 Task: Look for space in Valenzano, Italy from 26th August, 2023 to 10th September, 2023 for 6 adults, 2 children in price range Rs.10000 to Rs.15000. Place can be entire place or shared room with 6 bedrooms having 6 beds and 6 bathrooms. Property type can be house, flat, guest house. Amenities needed are: wifi, TV, free parkinig on premises, gym, breakfast. Booking option can be shelf check-in. Required host language is English.
Action: Mouse moved to (428, 79)
Screenshot: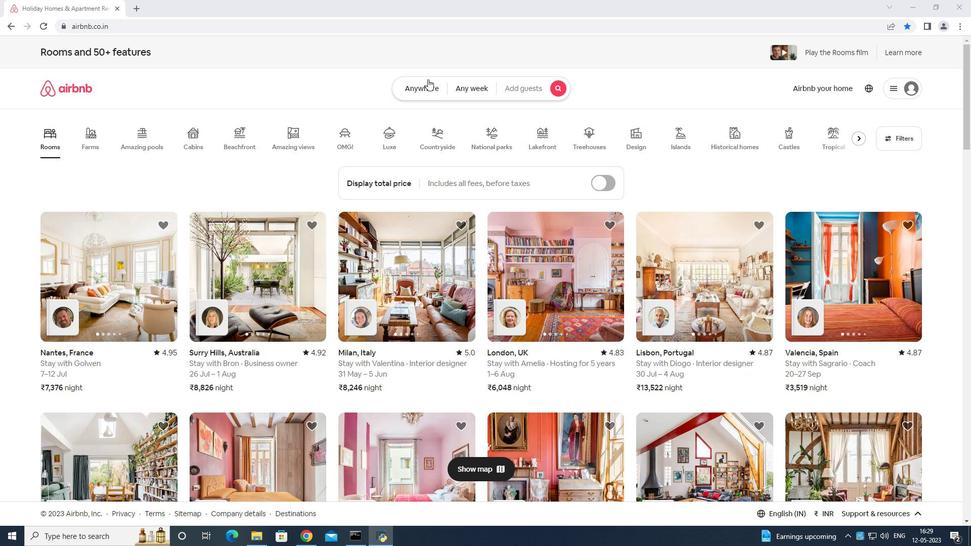 
Action: Mouse pressed left at (428, 79)
Screenshot: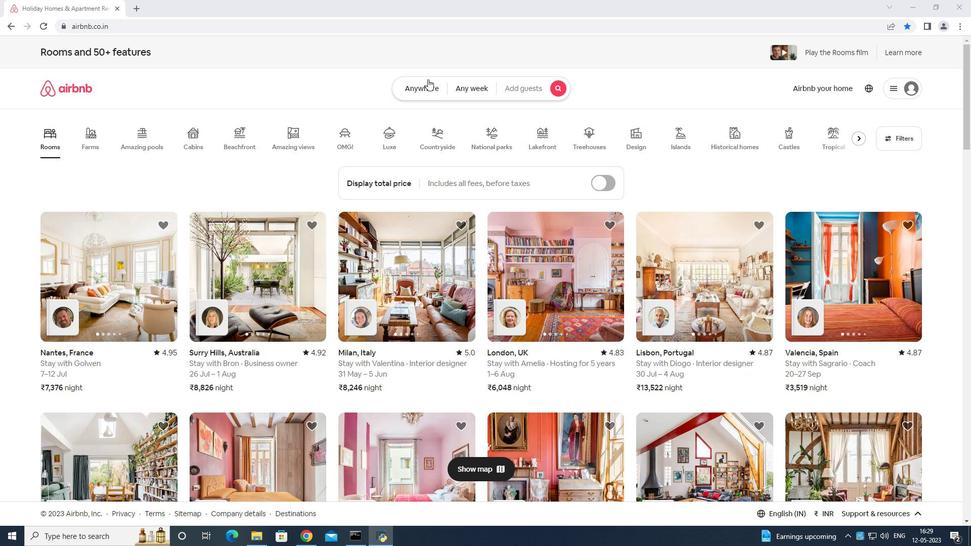 
Action: Mouse moved to (402, 120)
Screenshot: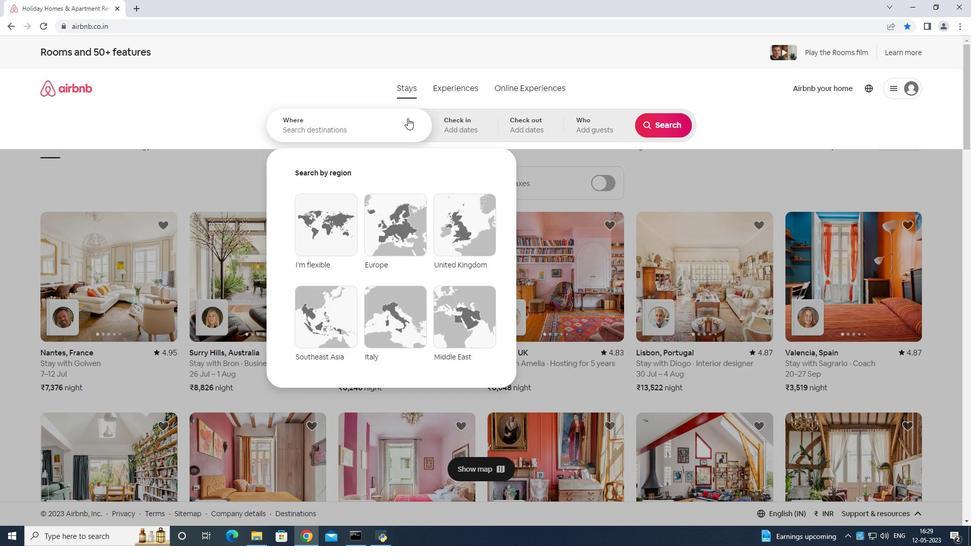 
Action: Mouse pressed left at (402, 120)
Screenshot: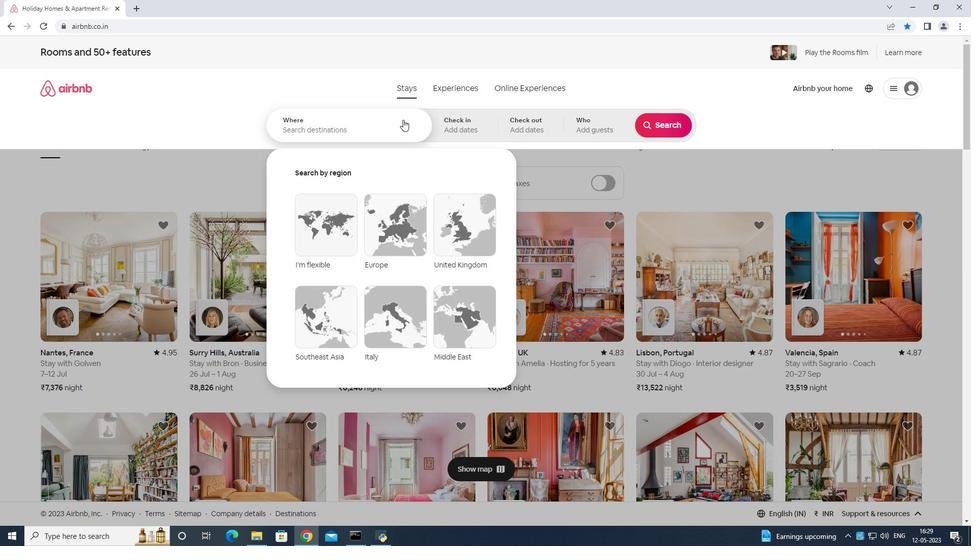 
Action: Mouse moved to (403, 112)
Screenshot: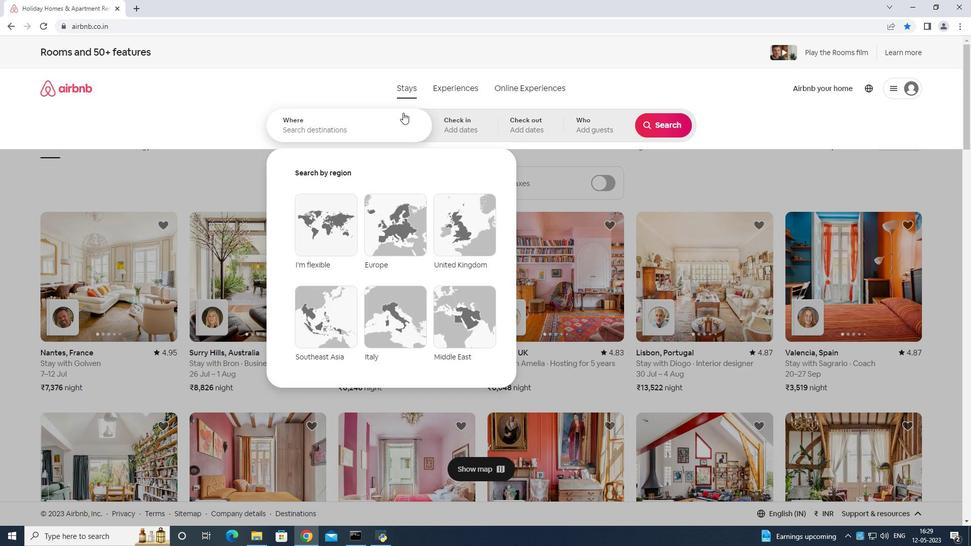 
Action: Key pressed <Key.shift>Valenxa<Key.backspace><Key.backspace>zano<Key.space>italy<Key.enter>
Screenshot: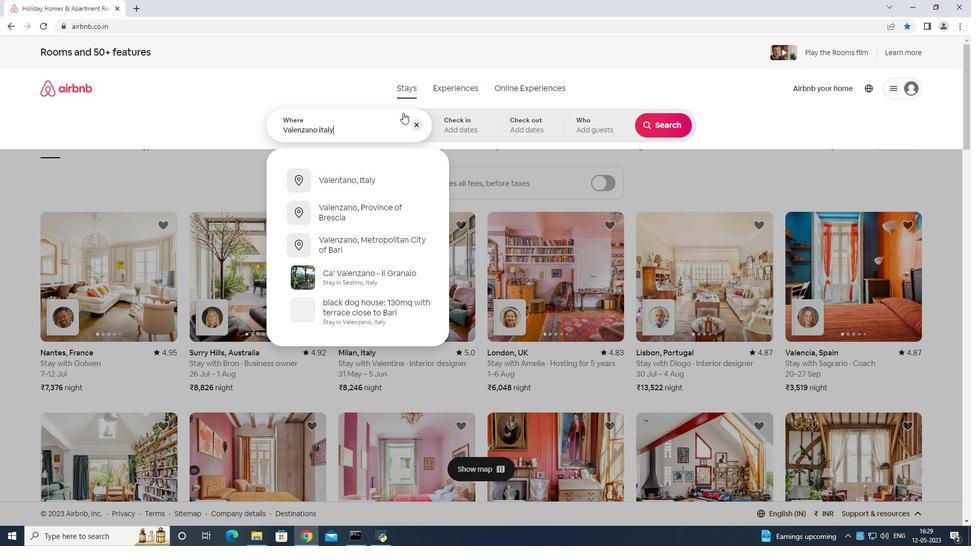 
Action: Mouse moved to (664, 208)
Screenshot: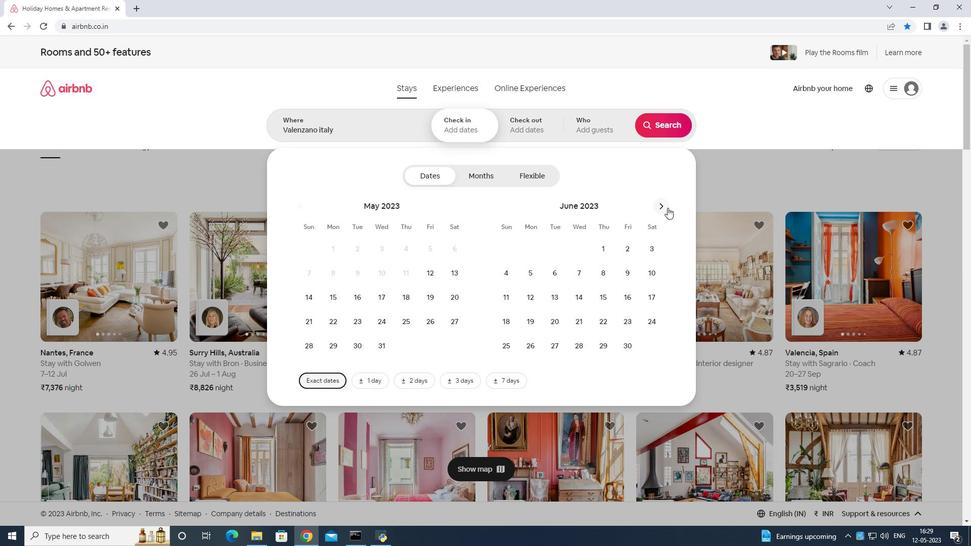 
Action: Mouse pressed left at (664, 208)
Screenshot: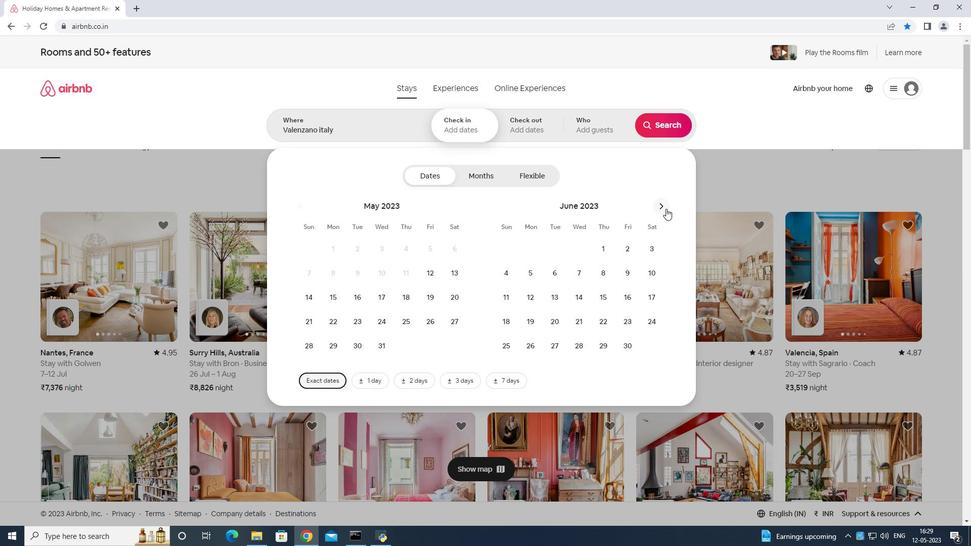 
Action: Mouse moved to (664, 208)
Screenshot: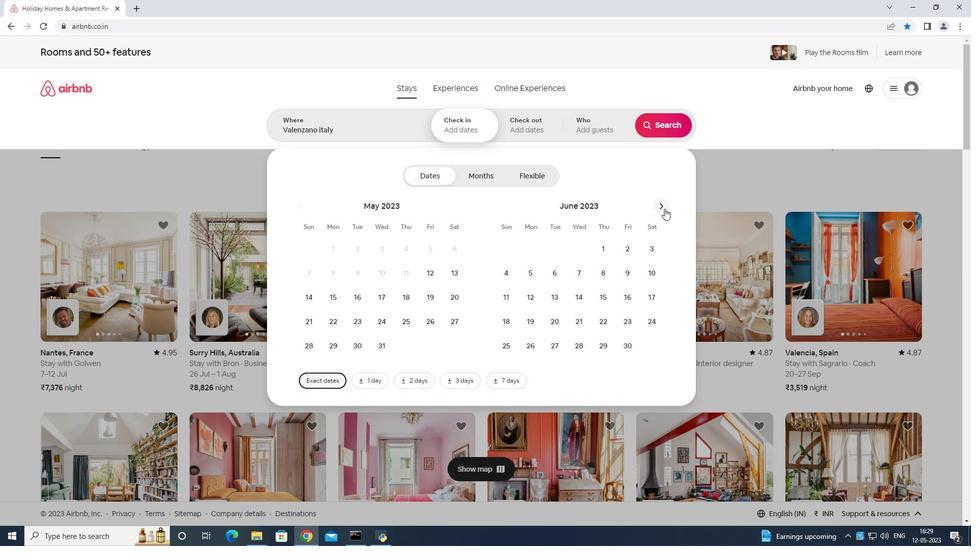 
Action: Mouse pressed left at (664, 208)
Screenshot: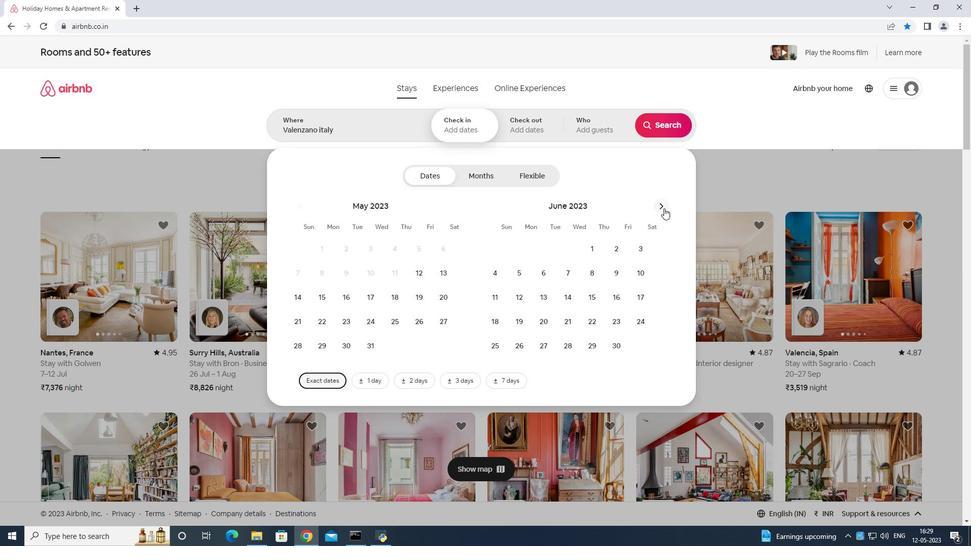 
Action: Mouse moved to (655, 326)
Screenshot: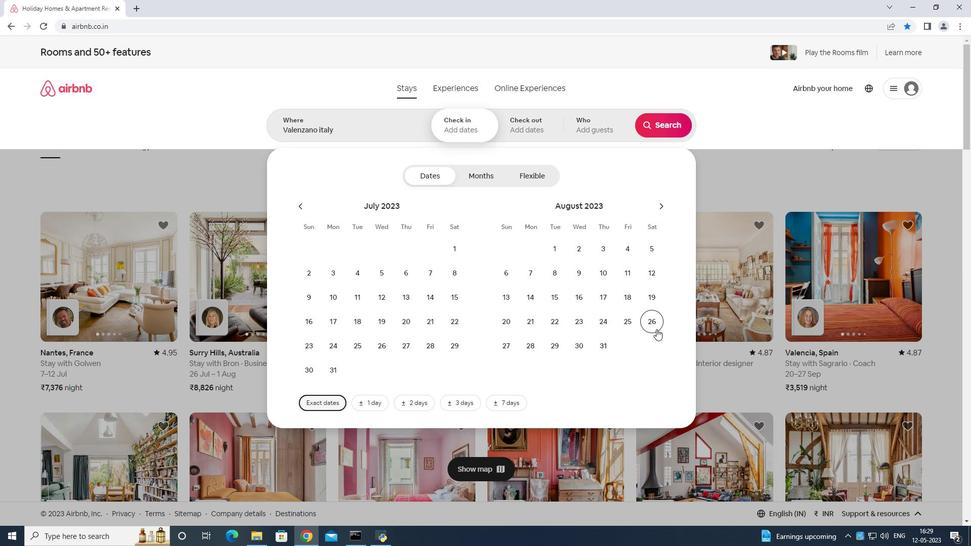 
Action: Mouse pressed left at (655, 326)
Screenshot: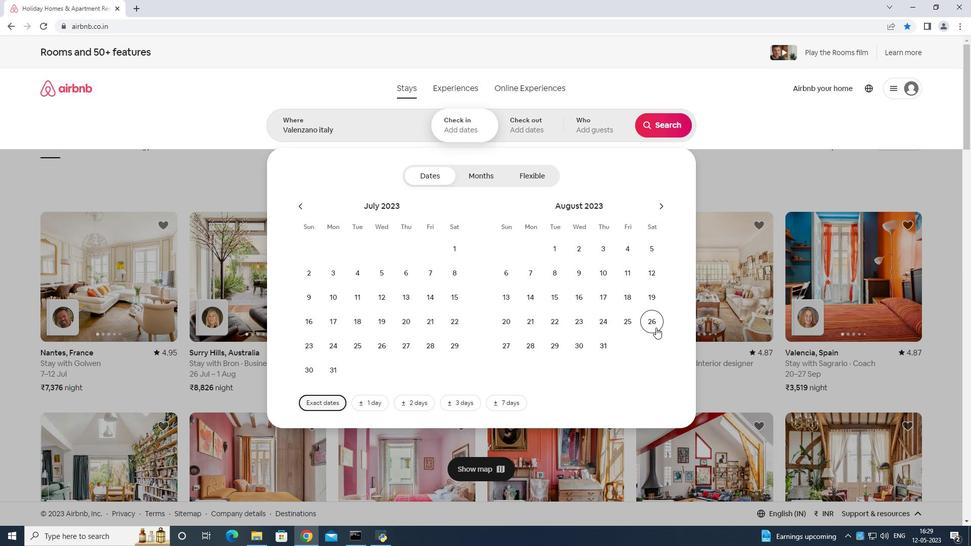 
Action: Mouse moved to (657, 211)
Screenshot: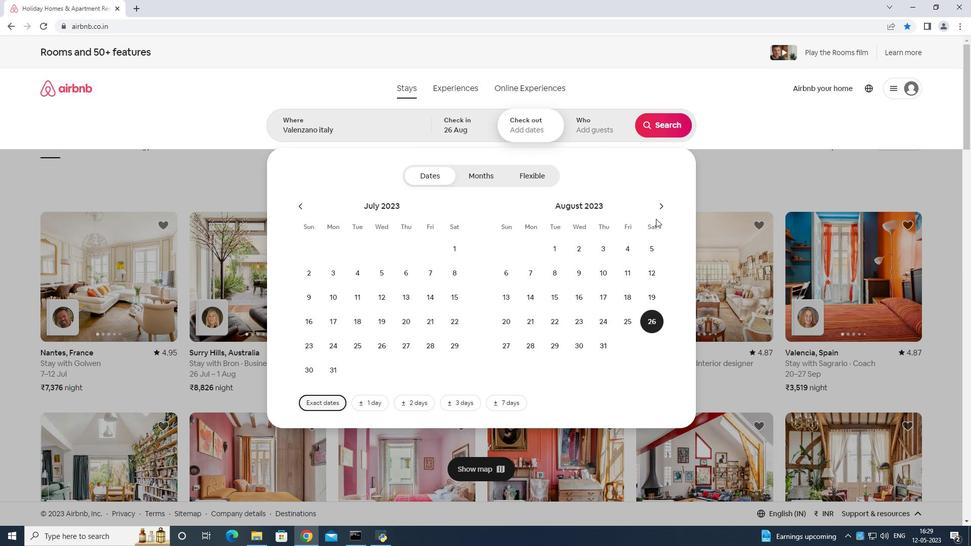
Action: Mouse pressed left at (657, 211)
Screenshot: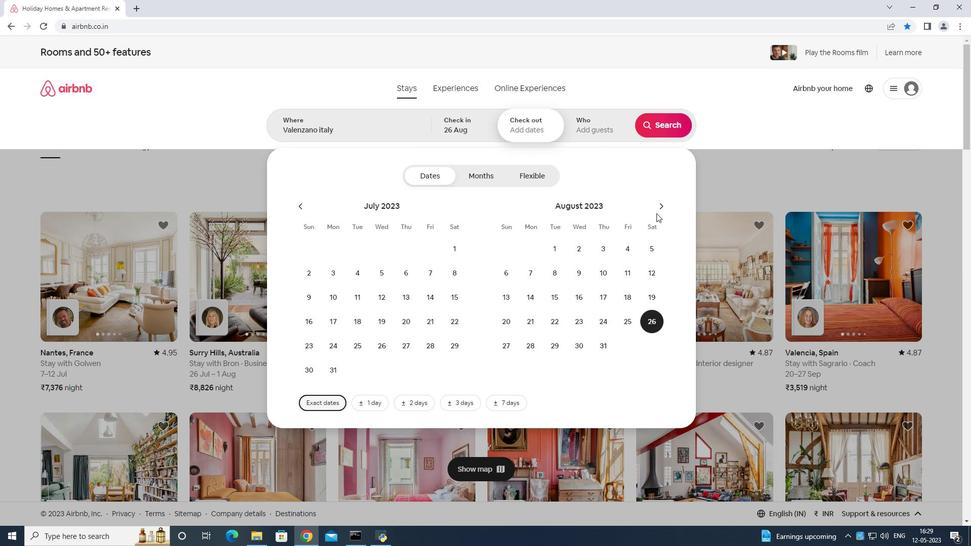 
Action: Mouse moved to (509, 292)
Screenshot: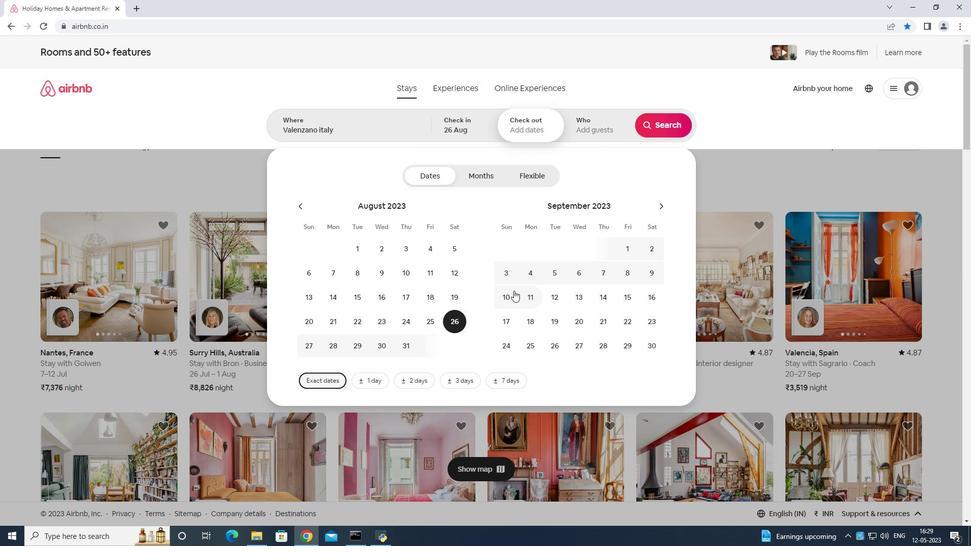
Action: Mouse pressed left at (509, 292)
Screenshot: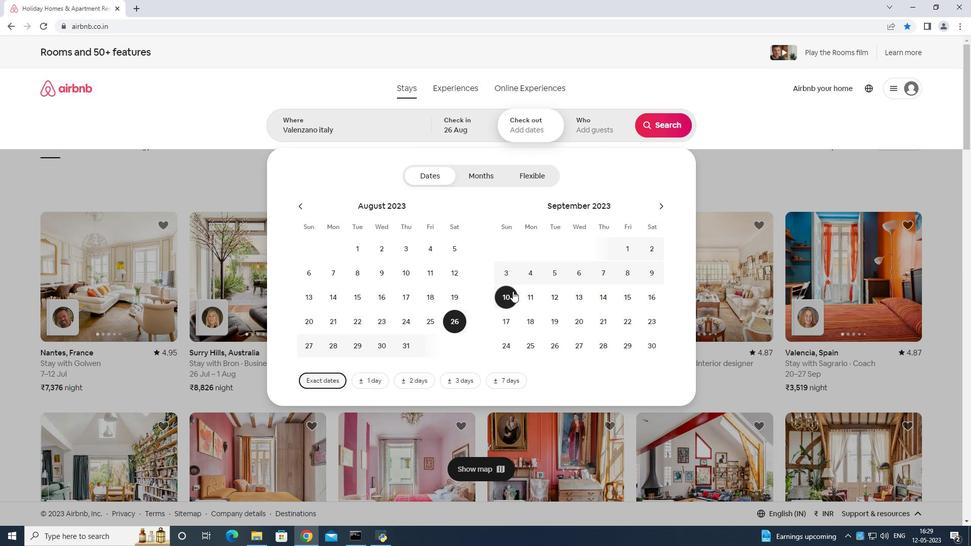 
Action: Mouse moved to (501, 295)
Screenshot: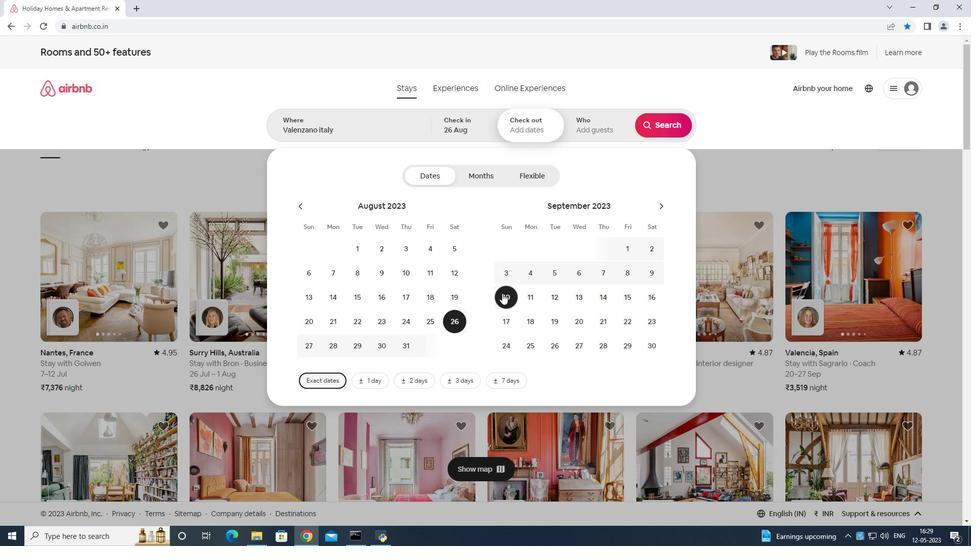 
Action: Mouse pressed left at (501, 295)
Screenshot: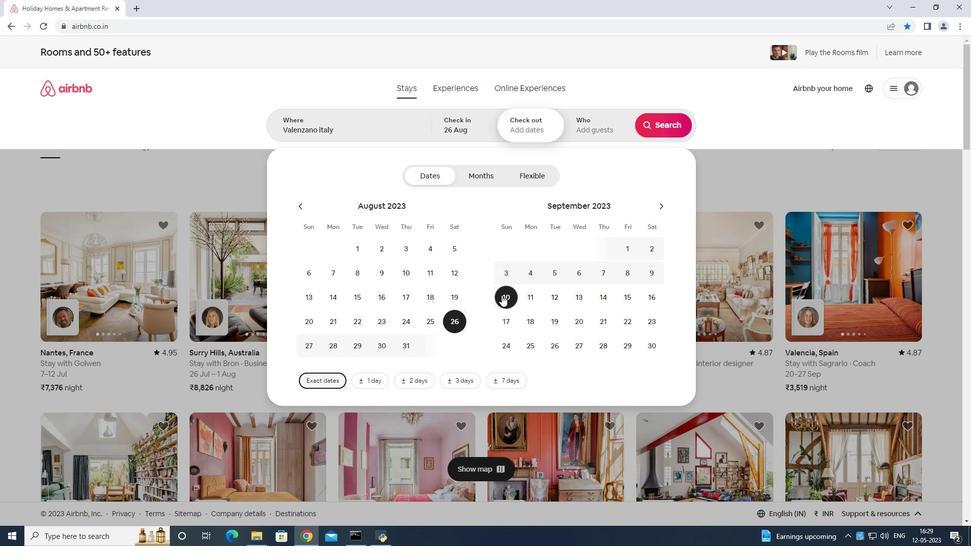 
Action: Mouse moved to (590, 129)
Screenshot: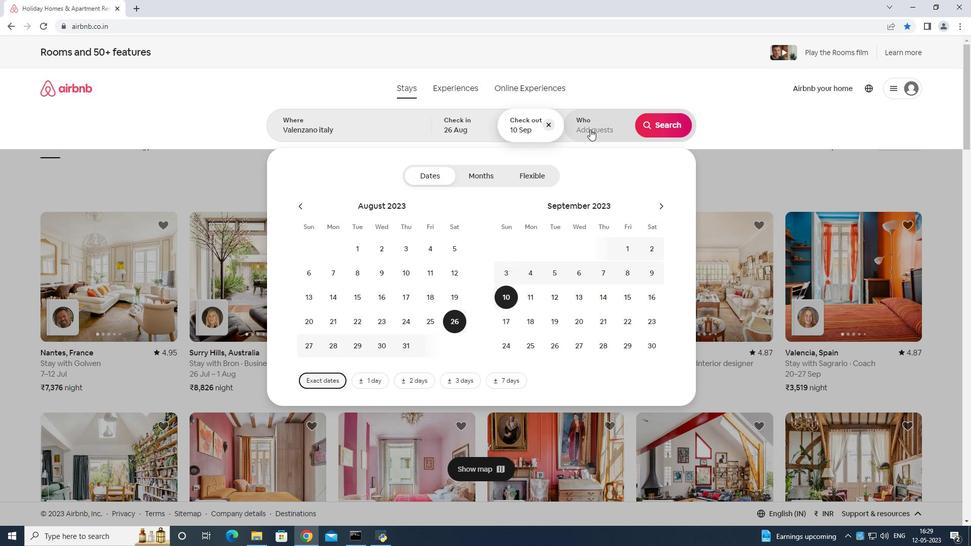 
Action: Mouse pressed left at (590, 129)
Screenshot: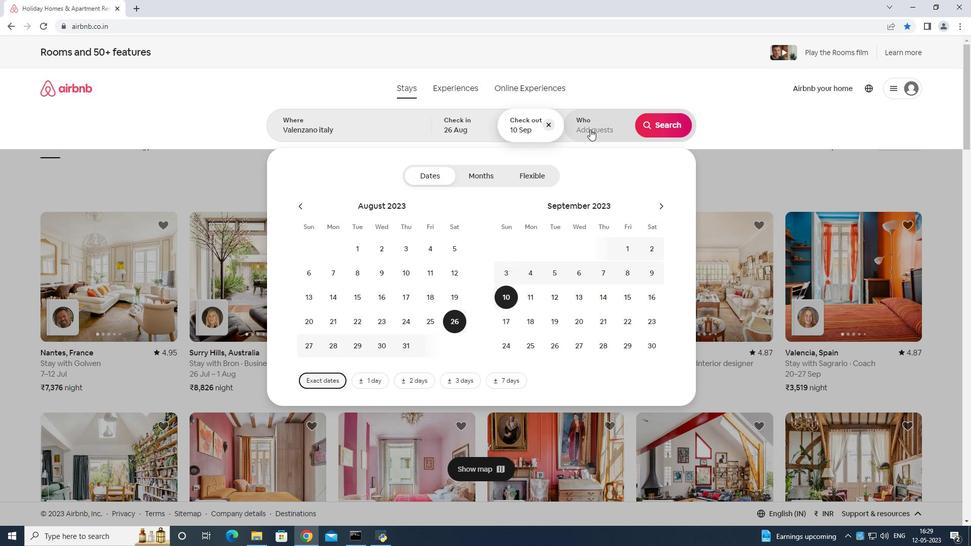 
Action: Mouse moved to (658, 172)
Screenshot: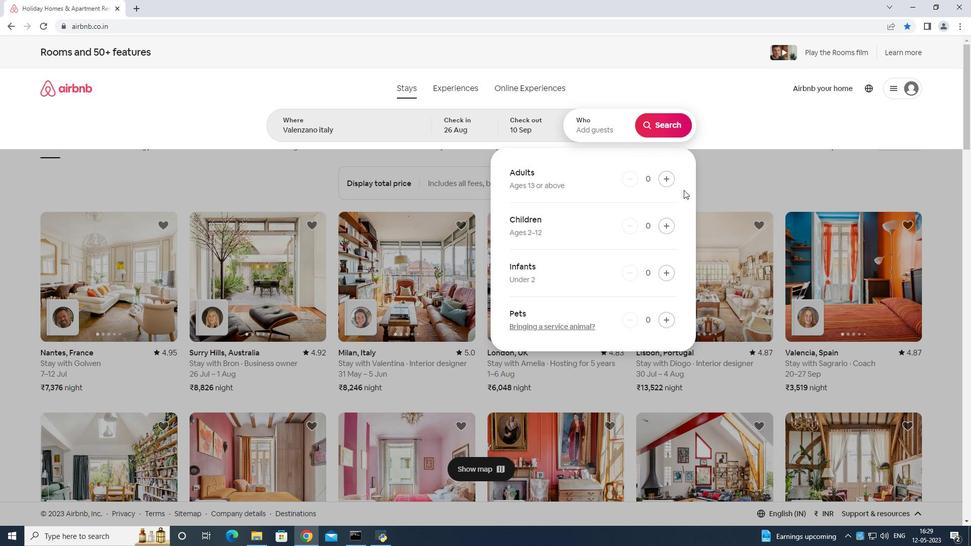 
Action: Mouse pressed left at (658, 172)
Screenshot: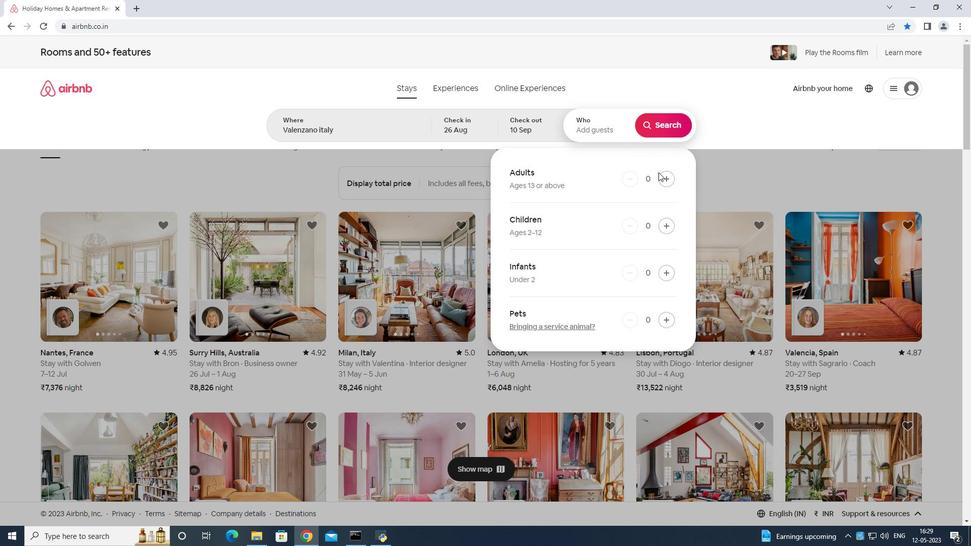 
Action: Mouse moved to (660, 174)
Screenshot: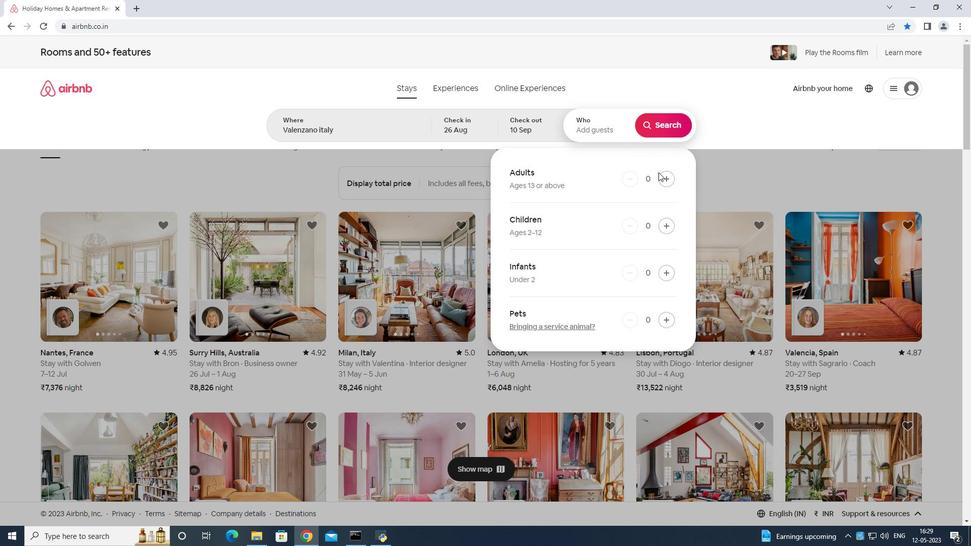 
Action: Mouse pressed left at (660, 174)
Screenshot: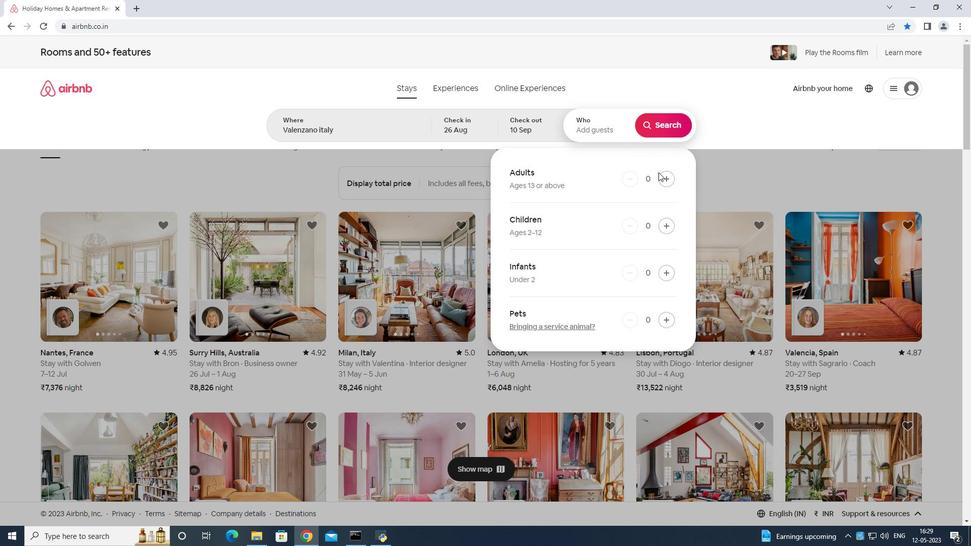 
Action: Mouse moved to (670, 180)
Screenshot: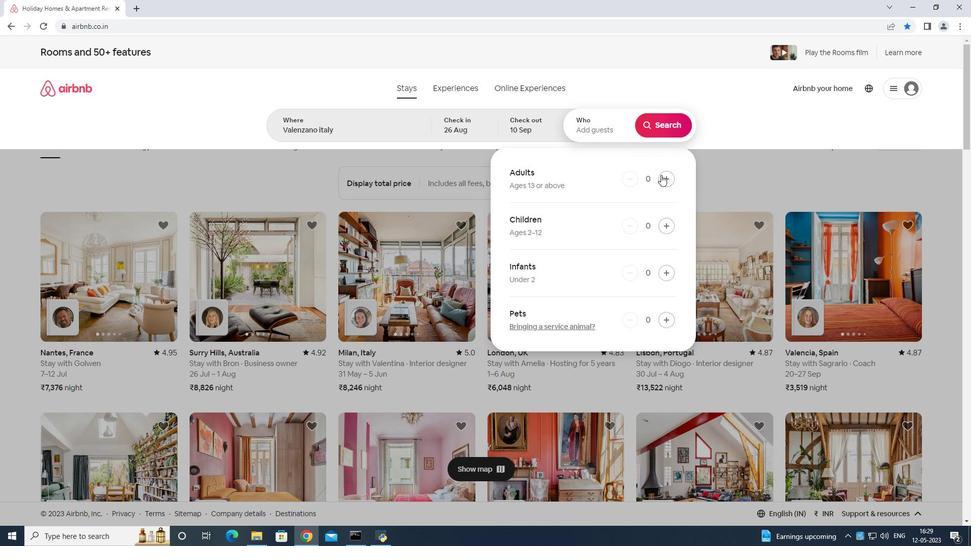 
Action: Mouse pressed left at (670, 180)
Screenshot: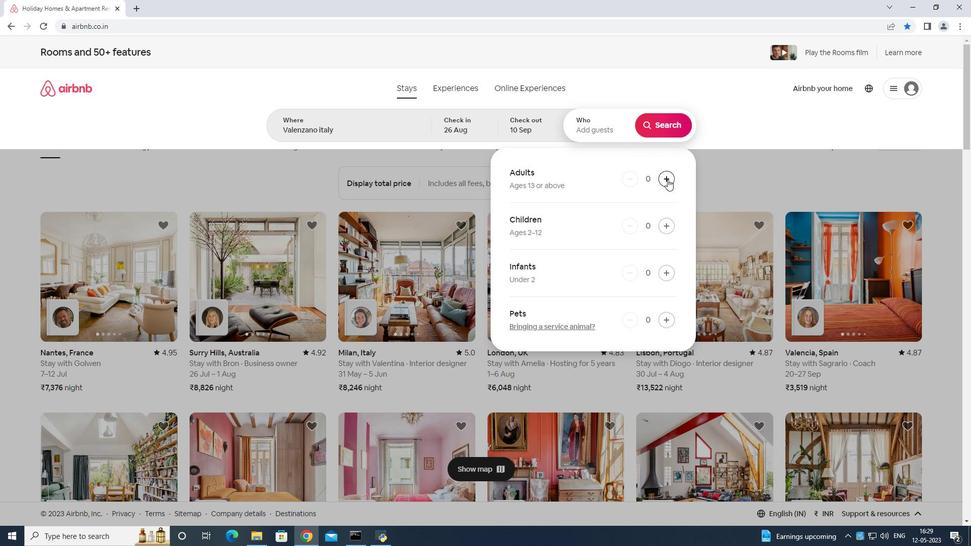 
Action: Mouse moved to (671, 179)
Screenshot: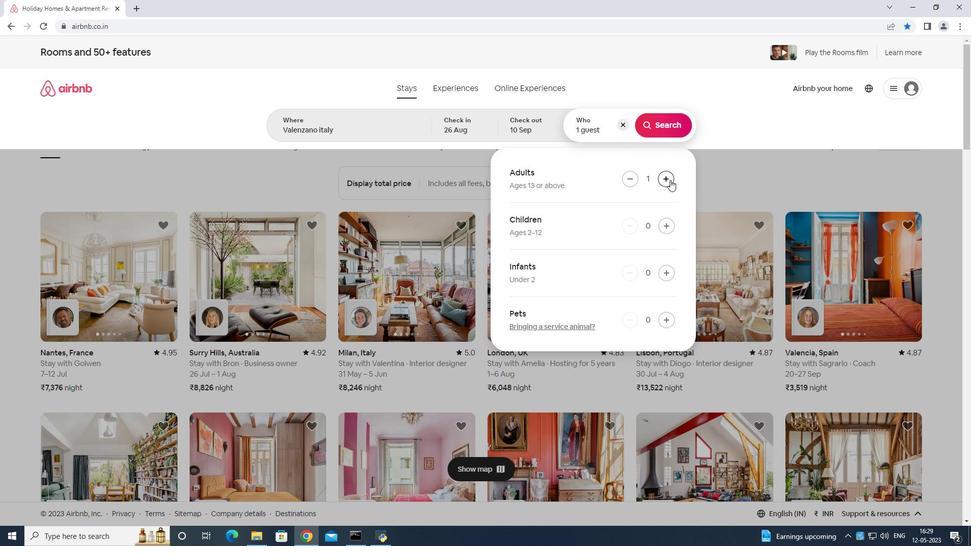 
Action: Mouse pressed left at (671, 179)
Screenshot: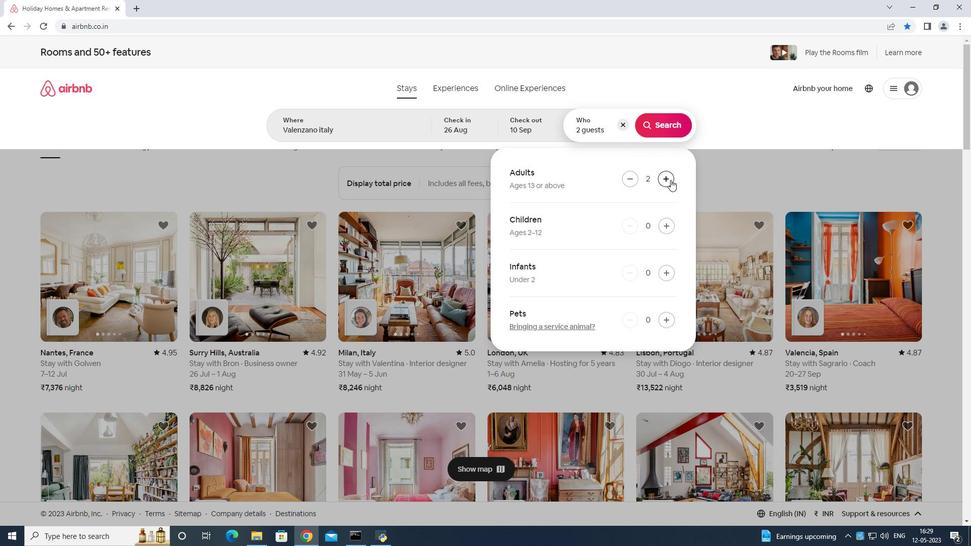 
Action: Mouse moved to (672, 179)
Screenshot: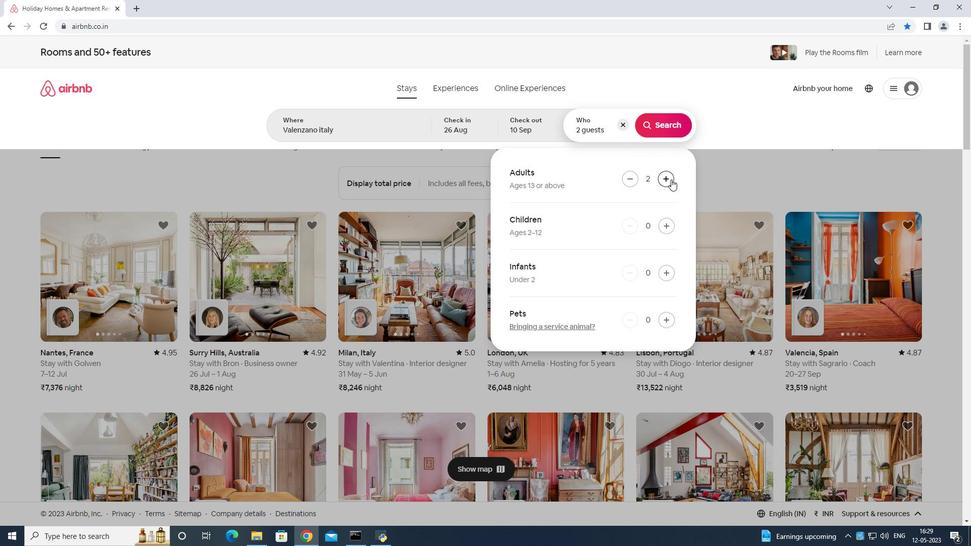 
Action: Mouse pressed left at (672, 179)
Screenshot: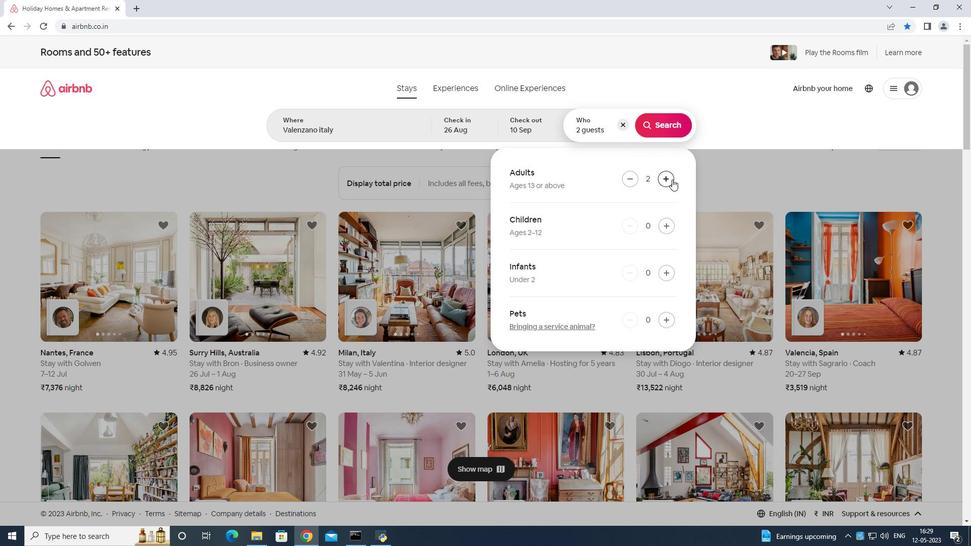 
Action: Mouse moved to (672, 179)
Screenshot: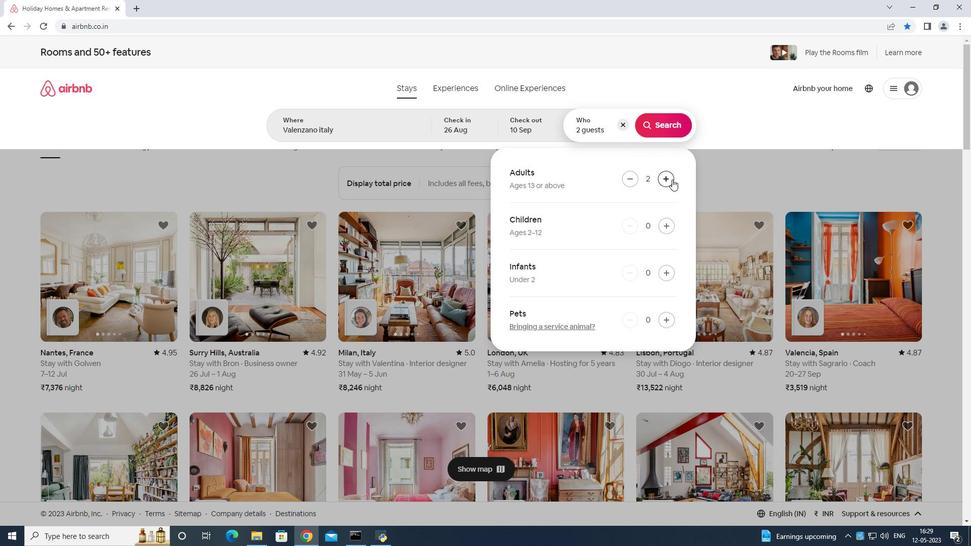 
Action: Mouse pressed left at (672, 179)
Screenshot: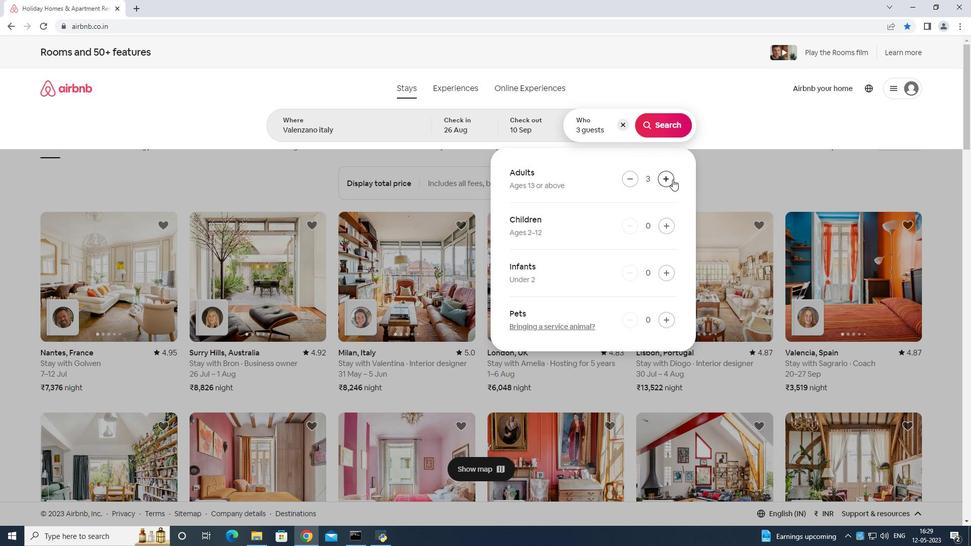 
Action: Mouse moved to (672, 179)
Screenshot: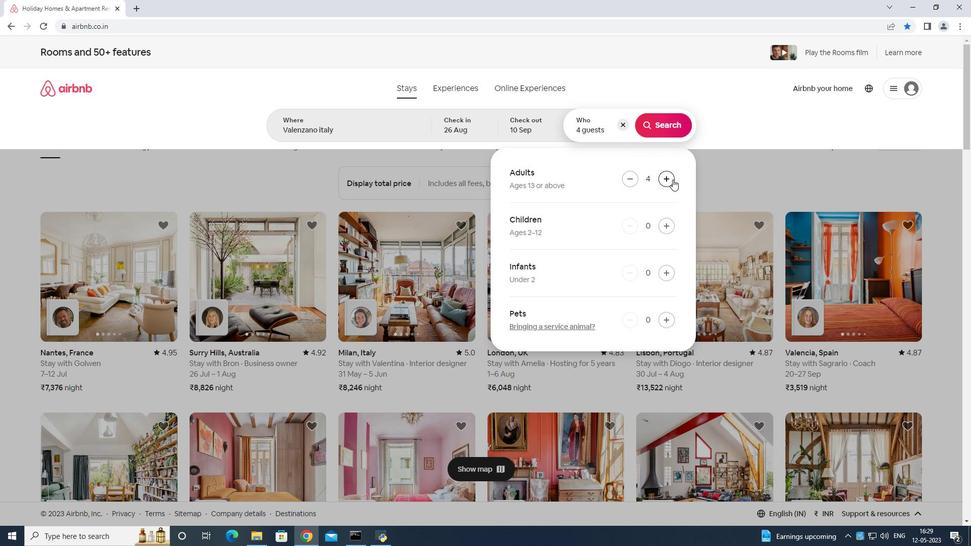 
Action: Mouse pressed left at (672, 179)
Screenshot: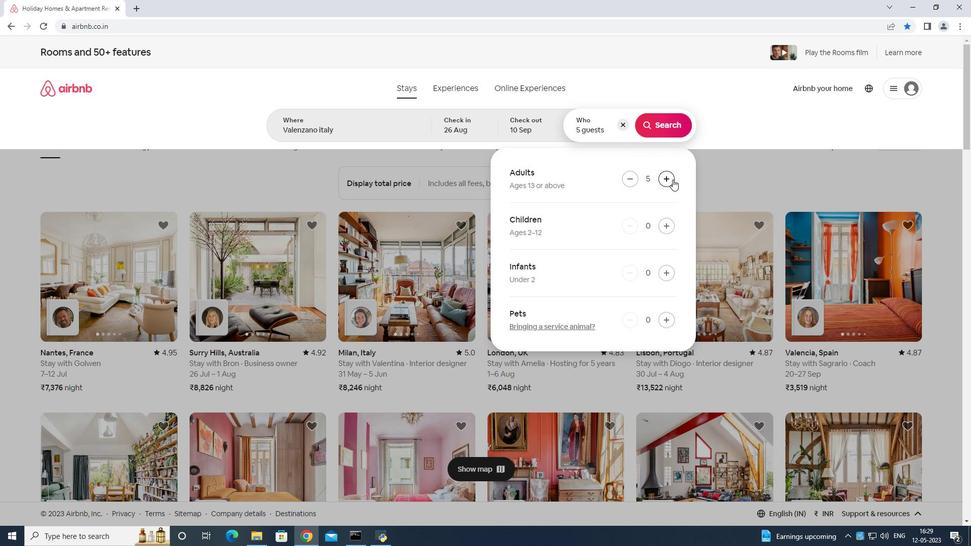 
Action: Mouse moved to (667, 227)
Screenshot: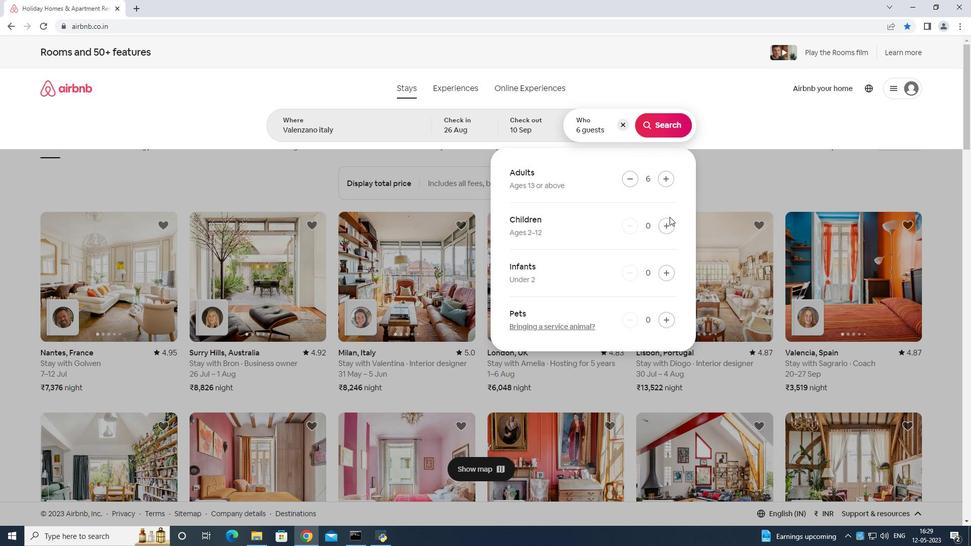 
Action: Mouse pressed left at (667, 227)
Screenshot: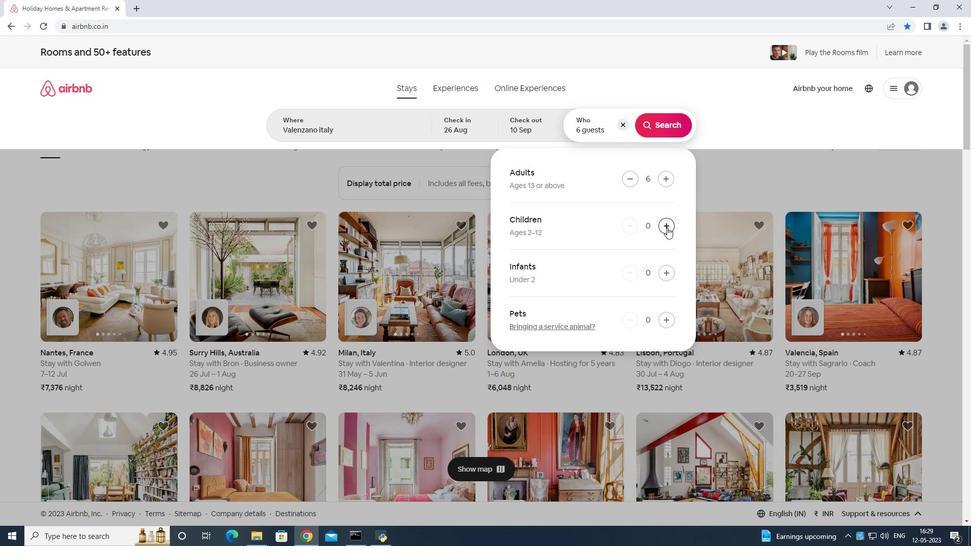 
Action: Mouse moved to (667, 226)
Screenshot: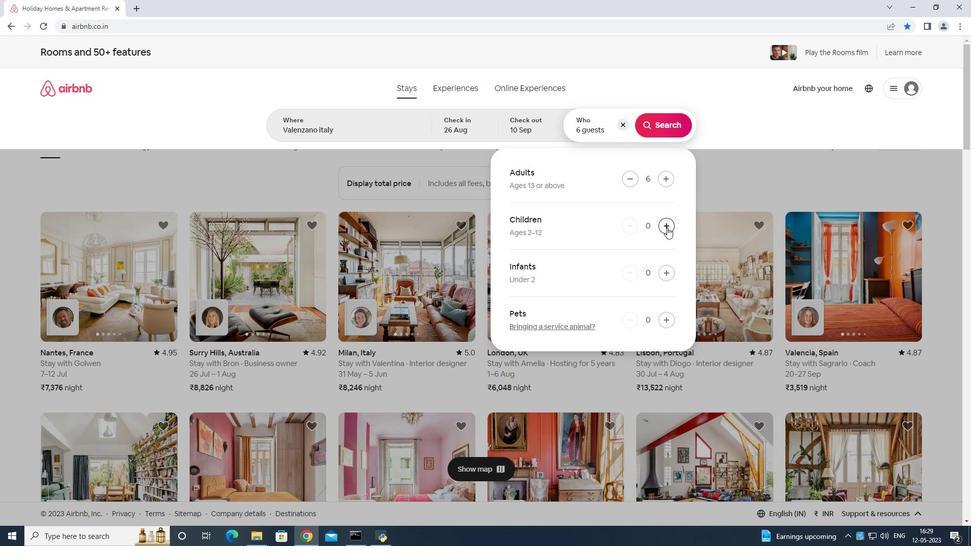 
Action: Mouse pressed left at (667, 226)
Screenshot: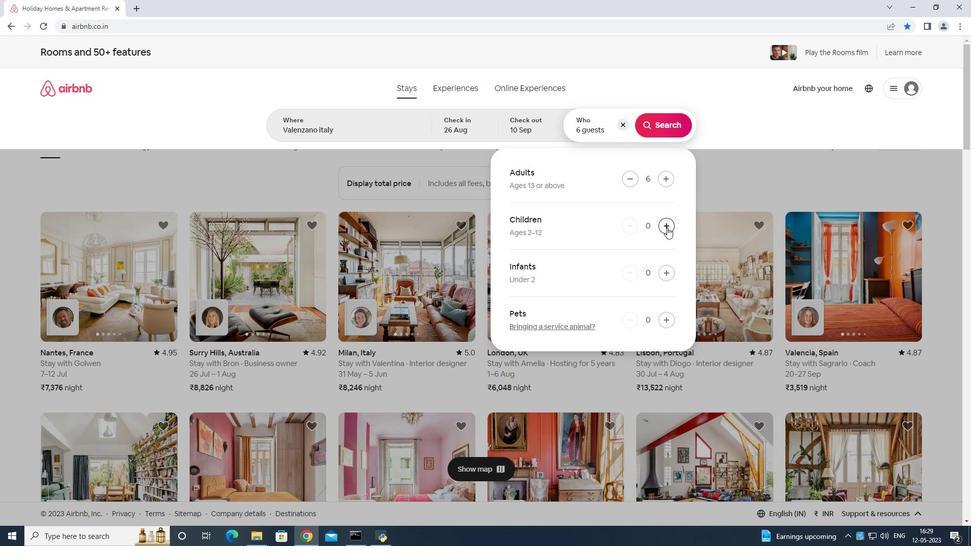 
Action: Mouse moved to (667, 127)
Screenshot: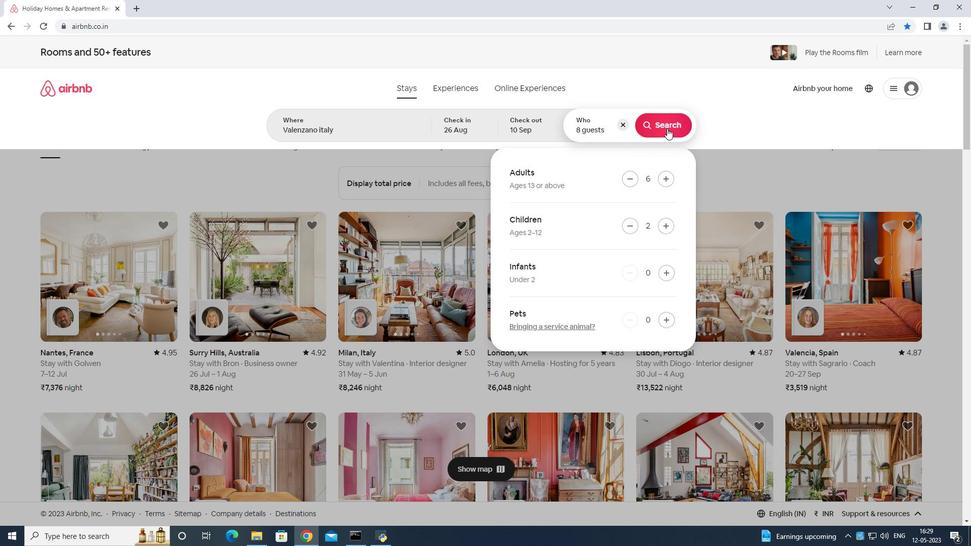 
Action: Mouse pressed left at (667, 127)
Screenshot: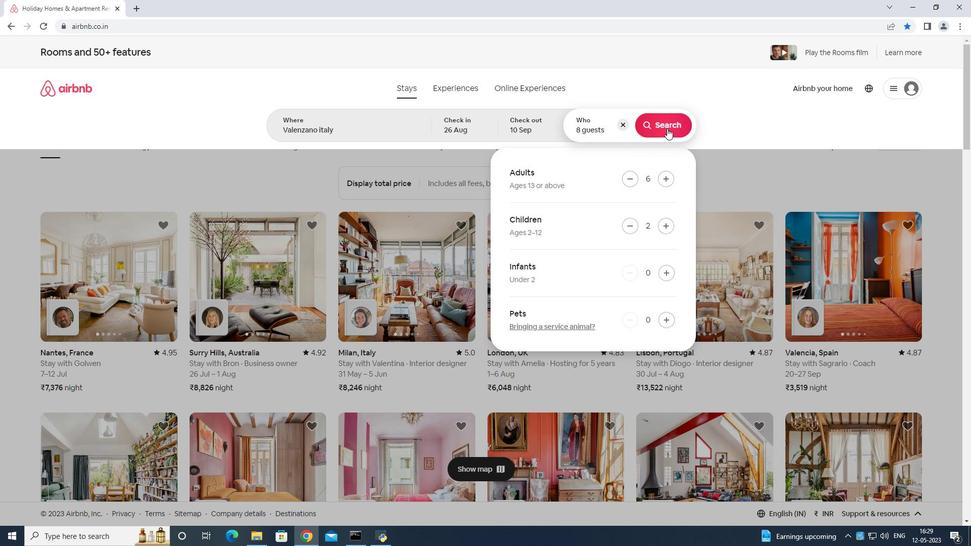 
Action: Mouse moved to (928, 93)
Screenshot: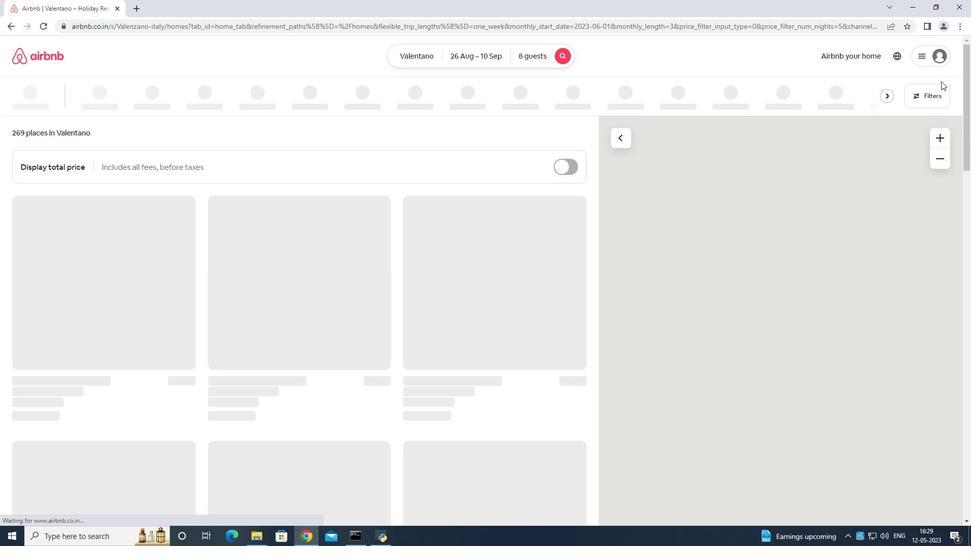 
Action: Mouse pressed left at (928, 93)
Screenshot: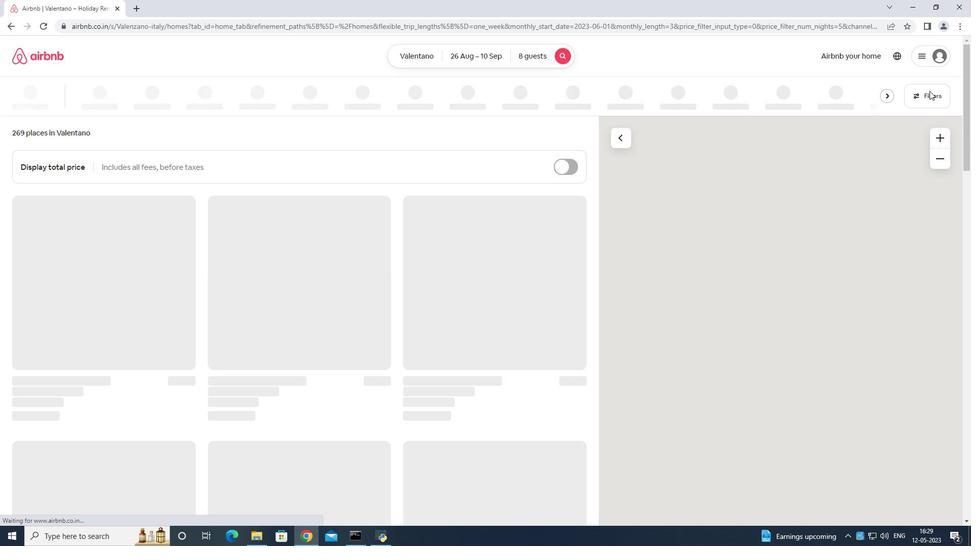 
Action: Mouse moved to (419, 330)
Screenshot: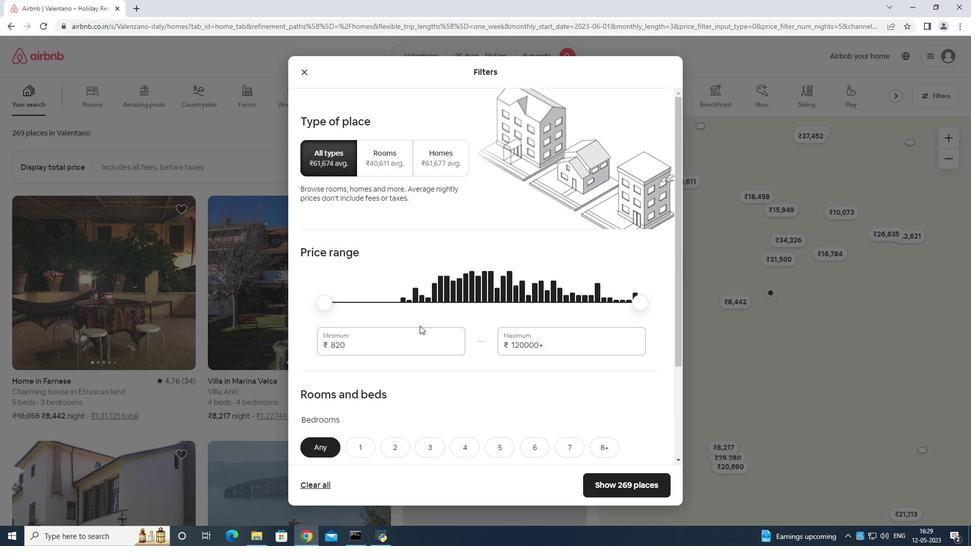 
Action: Mouse pressed left at (419, 330)
Screenshot: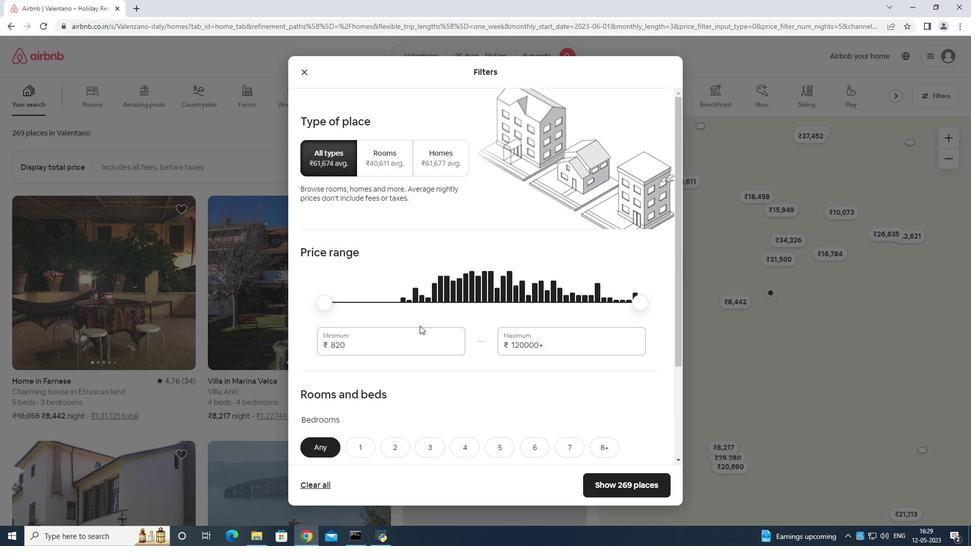 
Action: Mouse moved to (423, 327)
Screenshot: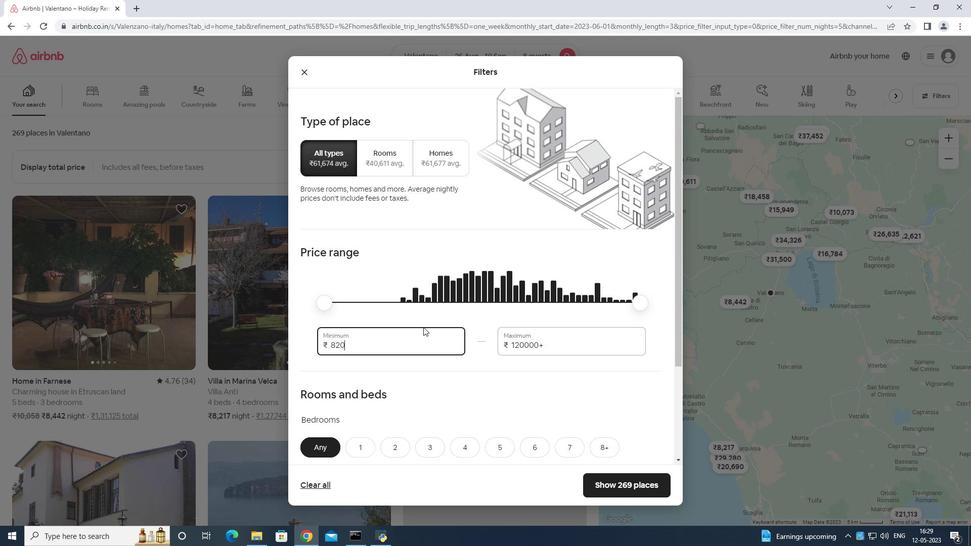 
Action: Key pressed <Key.backspace>
Screenshot: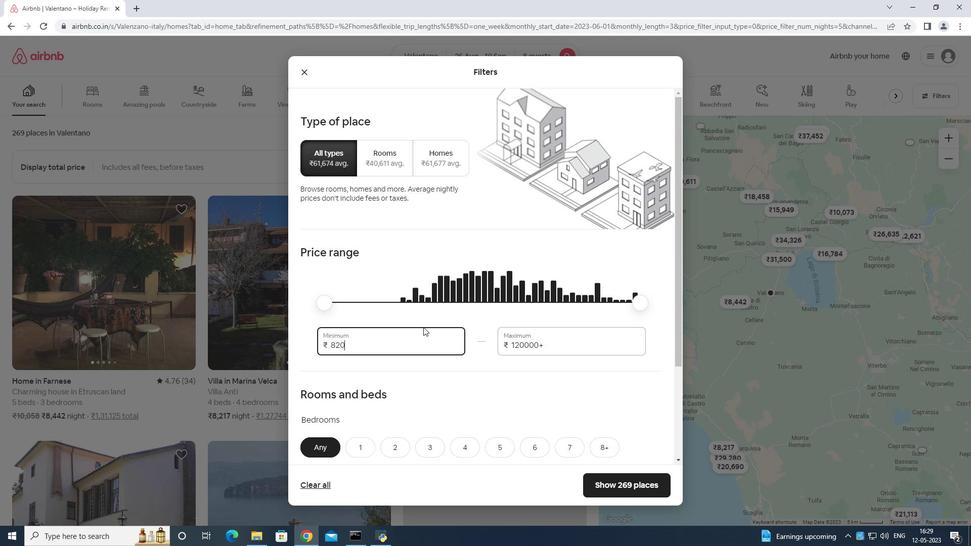 
Action: Mouse moved to (424, 326)
Screenshot: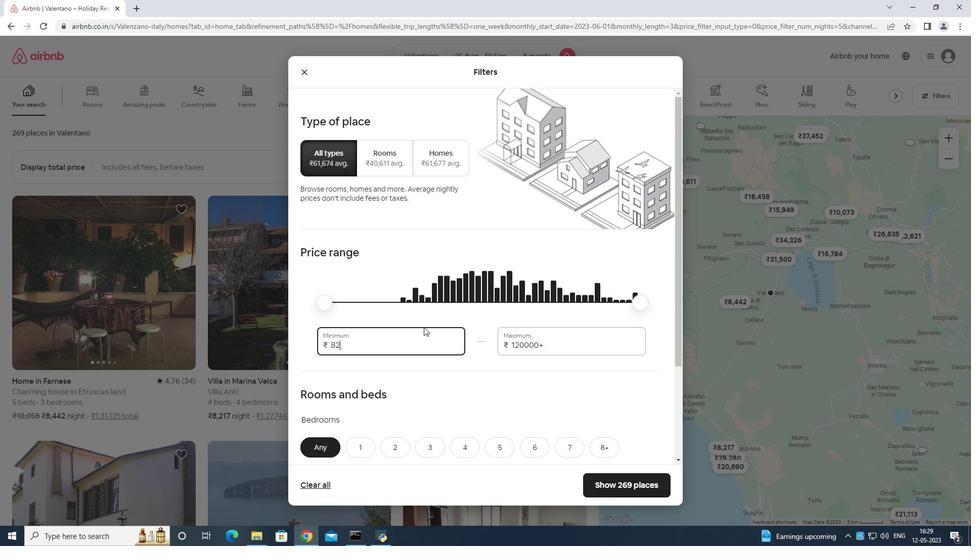 
Action: Key pressed <Key.backspace><Key.backspace><Key.backspace><Key.backspace><Key.backspace>
Screenshot: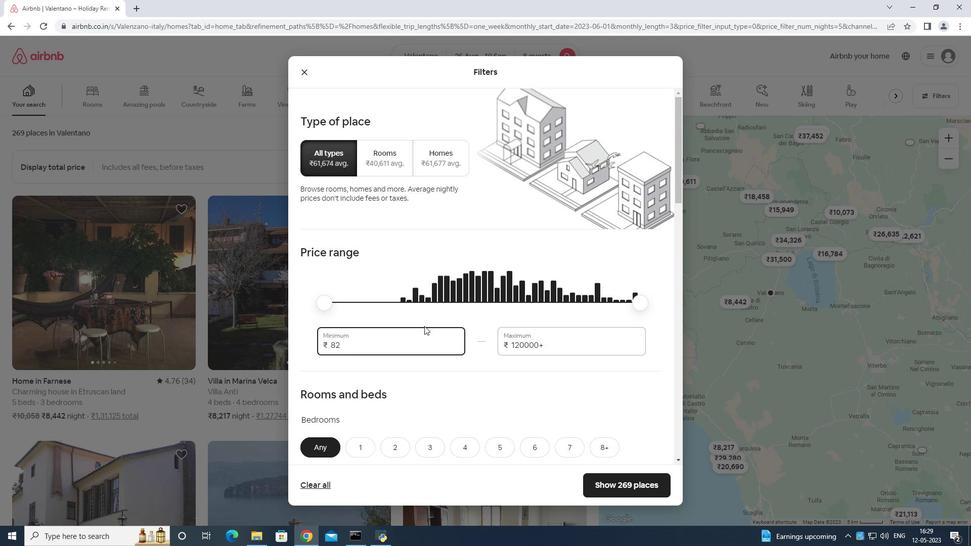 
Action: Mouse moved to (424, 326)
Screenshot: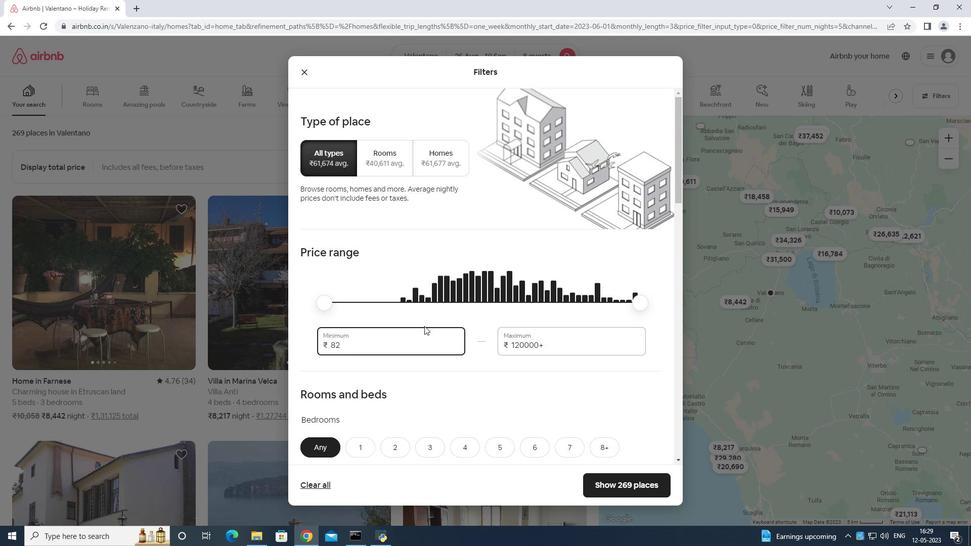 
Action: Key pressed <Key.backspace><Key.backspace>
Screenshot: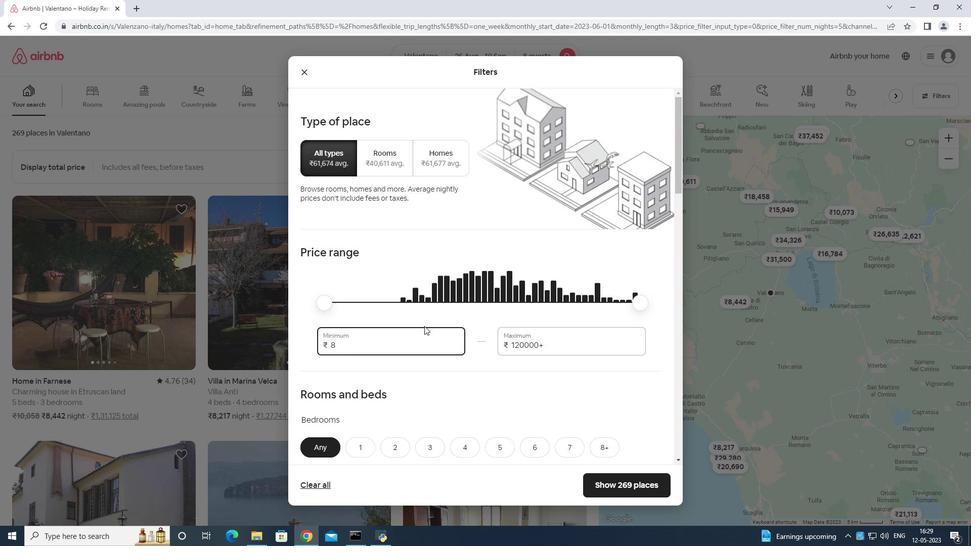 
Action: Mouse moved to (424, 325)
Screenshot: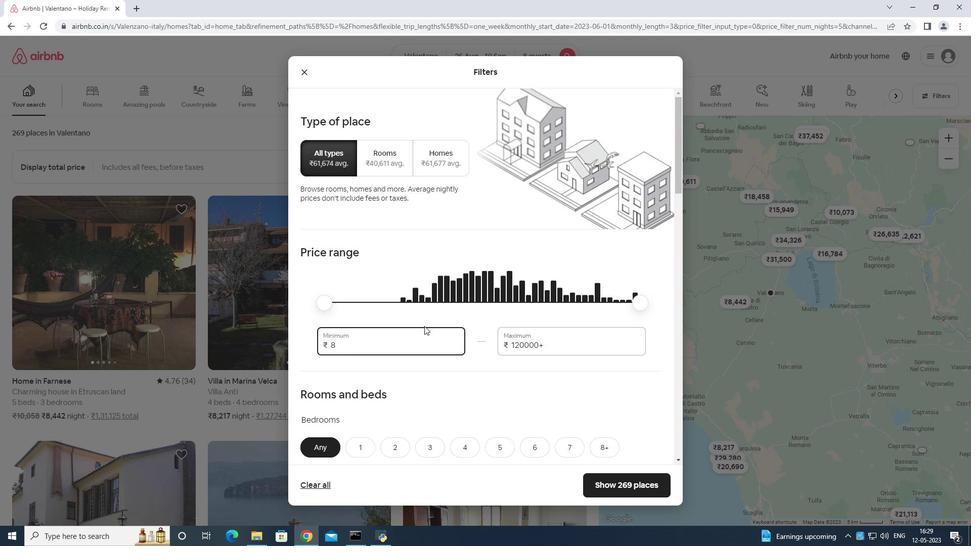 
Action: Key pressed <Key.backspace>
Screenshot: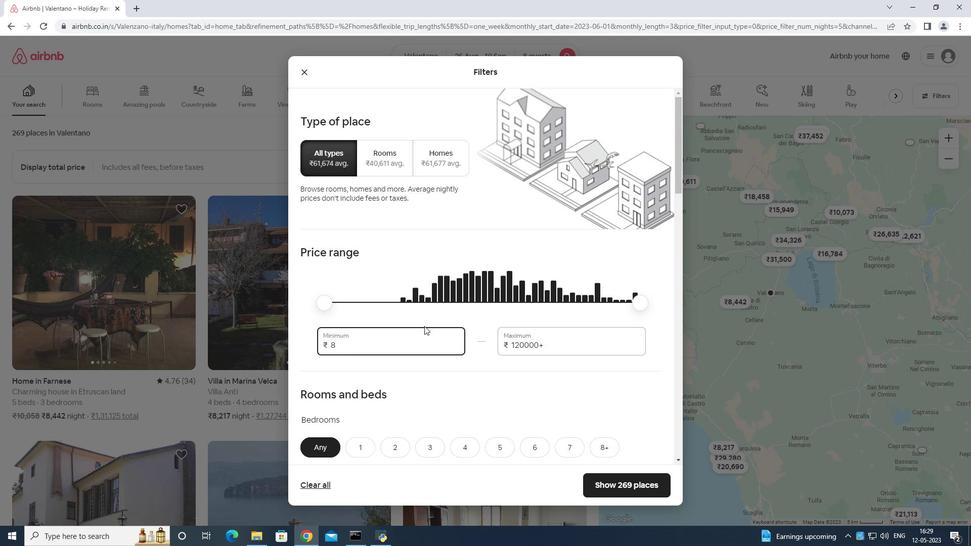 
Action: Mouse moved to (425, 325)
Screenshot: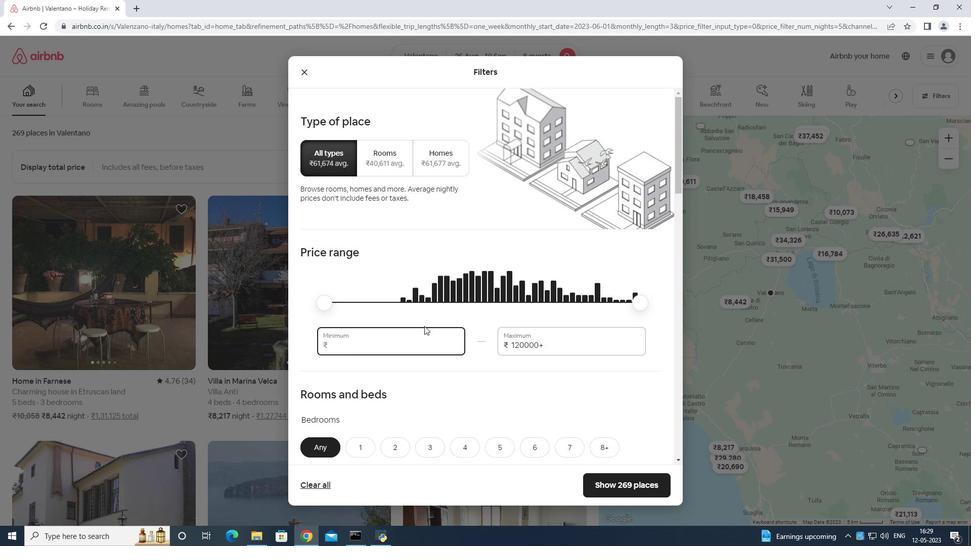 
Action: Key pressed <Key.backspace><Key.backspace><Key.backspace><Key.backspace>
Screenshot: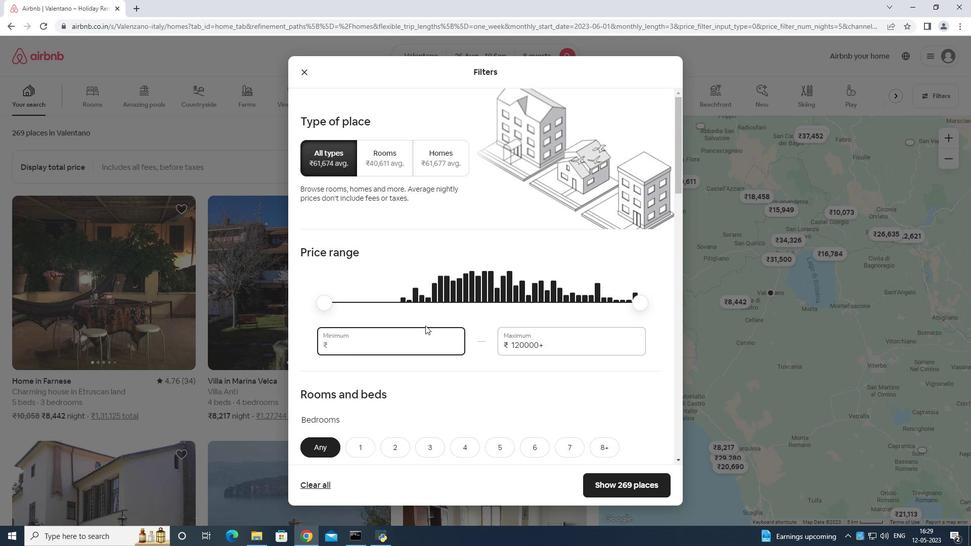 
Action: Mouse moved to (425, 325)
Screenshot: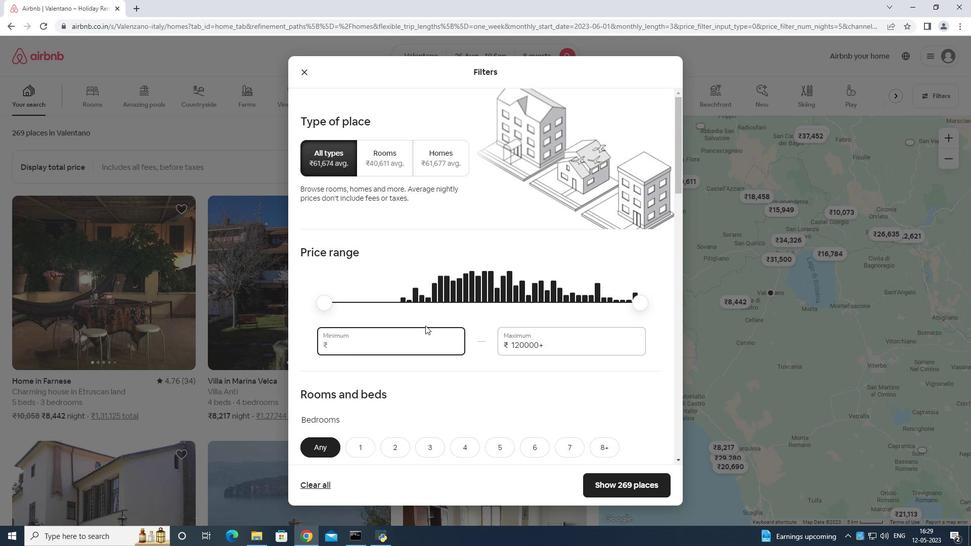 
Action: Key pressed <Key.backspace>
Screenshot: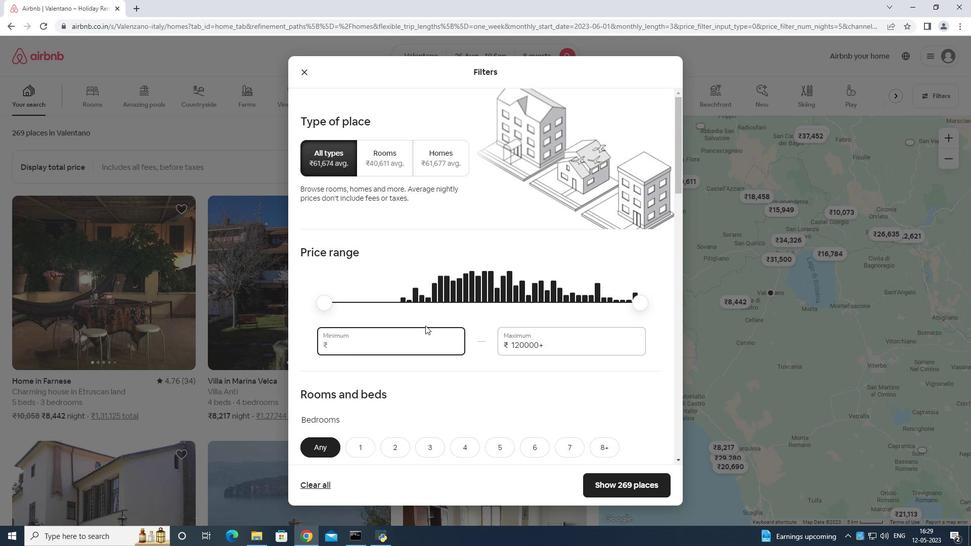 
Action: Mouse moved to (428, 324)
Screenshot: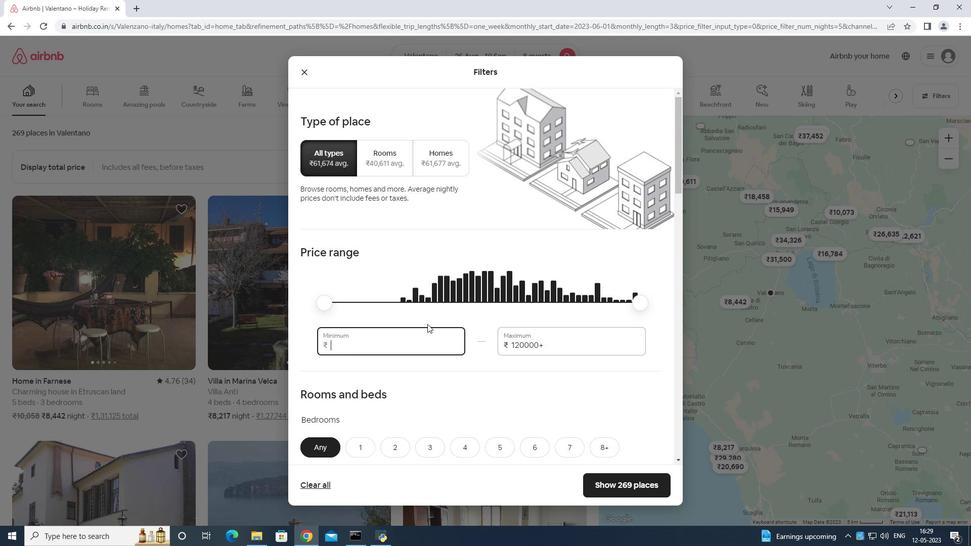 
Action: Key pressed 1
Screenshot: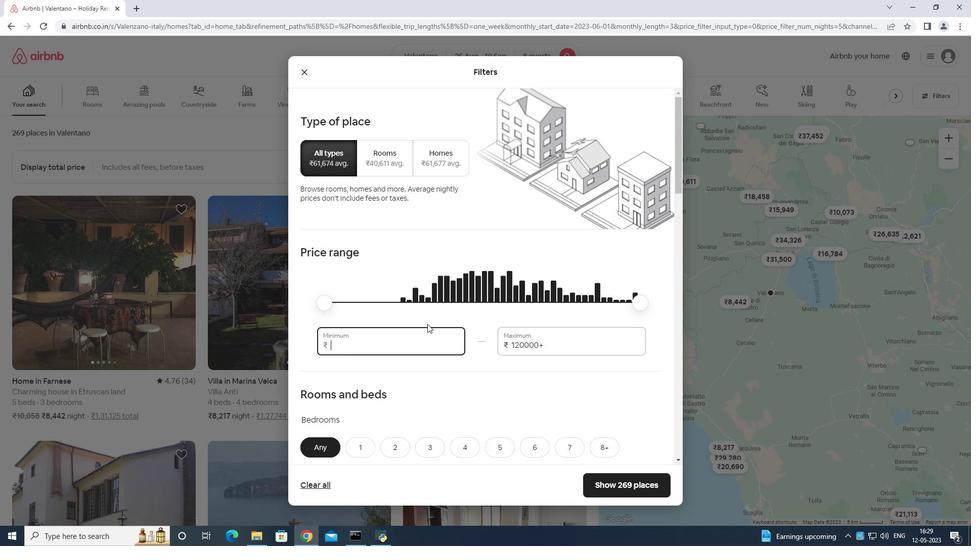 
Action: Mouse moved to (430, 322)
Screenshot: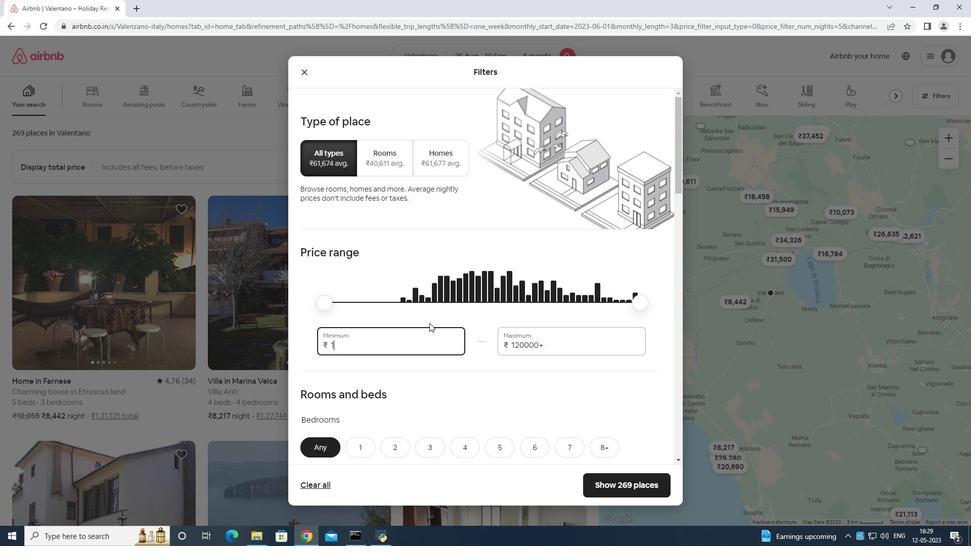 
Action: Key pressed 0
Screenshot: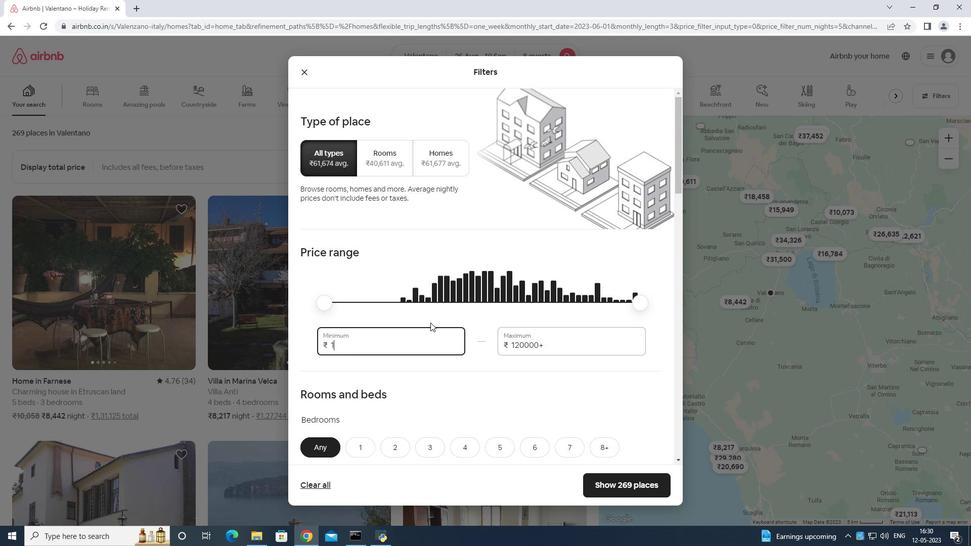 
Action: Mouse moved to (430, 322)
Screenshot: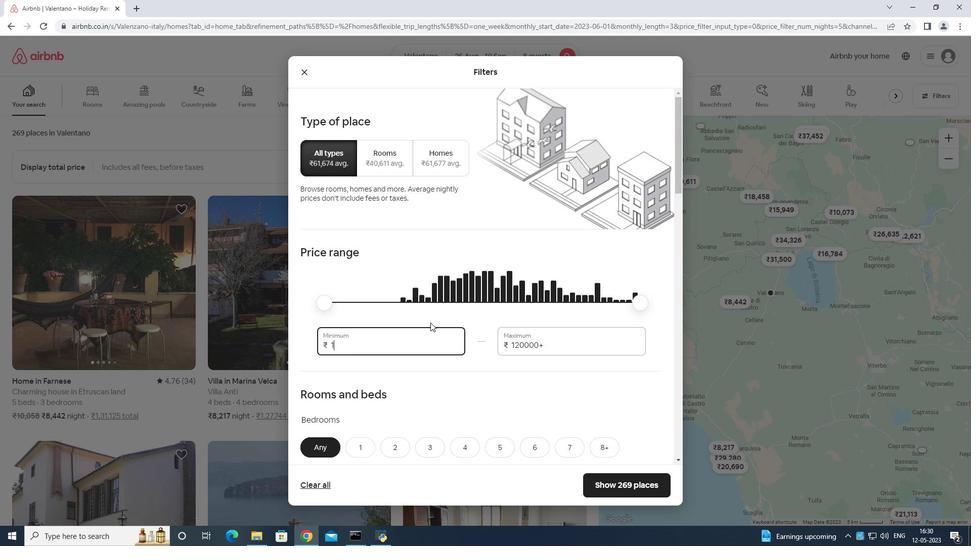
Action: Key pressed 00
Screenshot: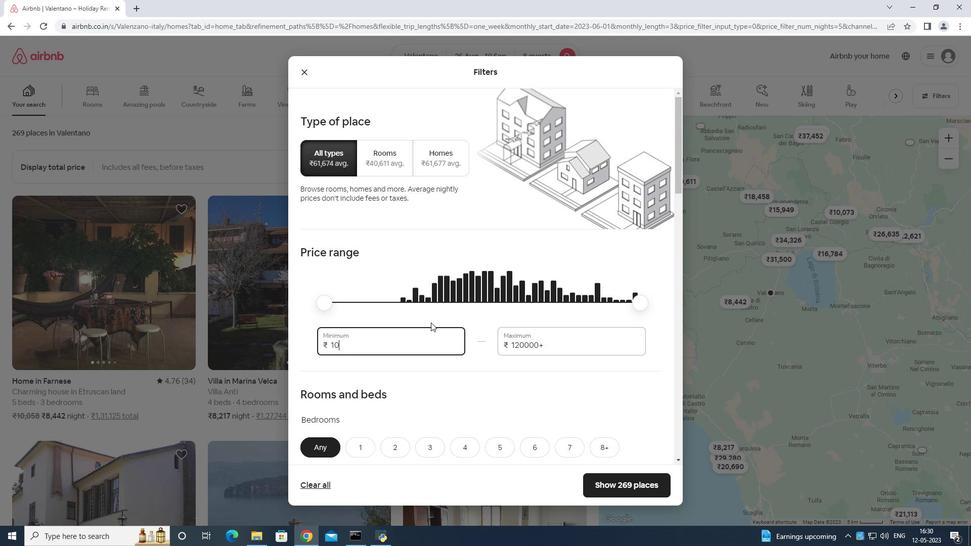 
Action: Mouse moved to (431, 321)
Screenshot: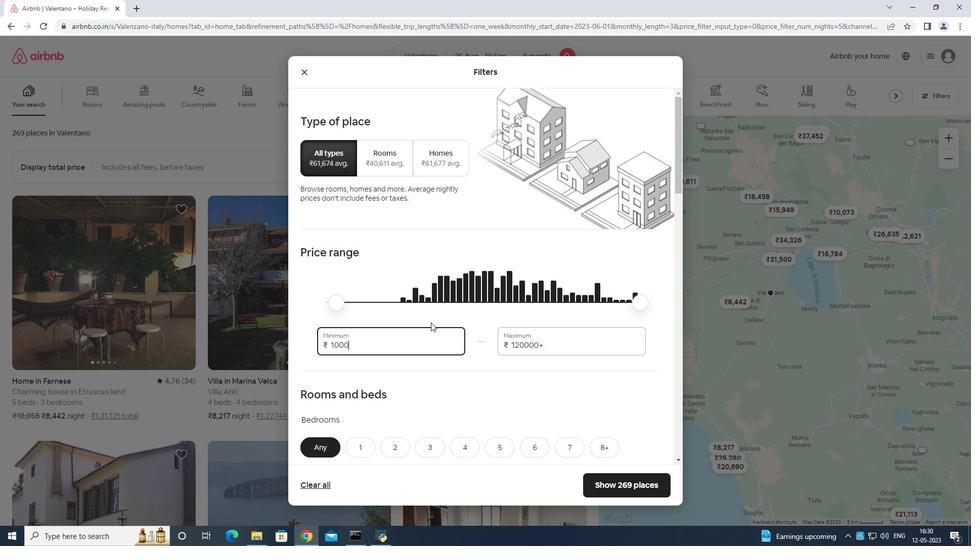 
Action: Key pressed 0
Screenshot: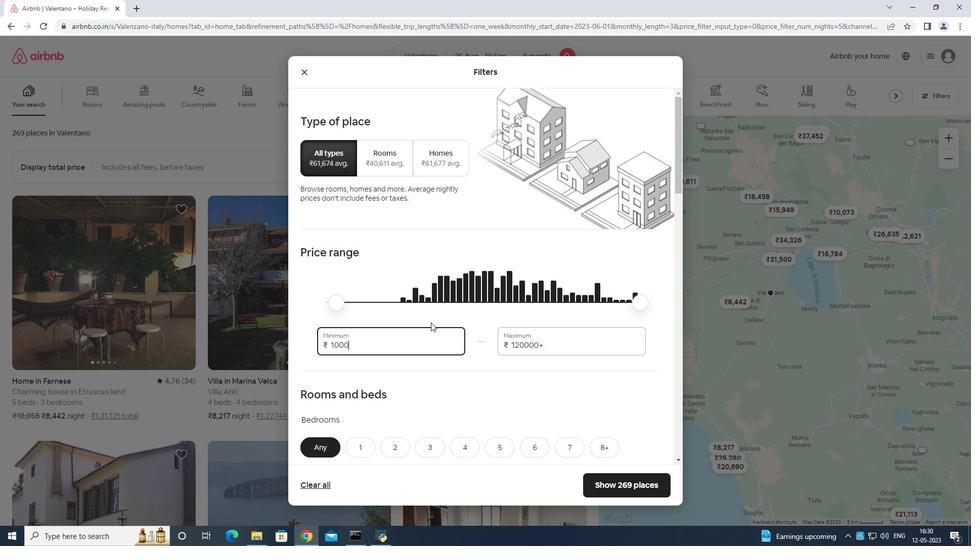 
Action: Mouse moved to (566, 349)
Screenshot: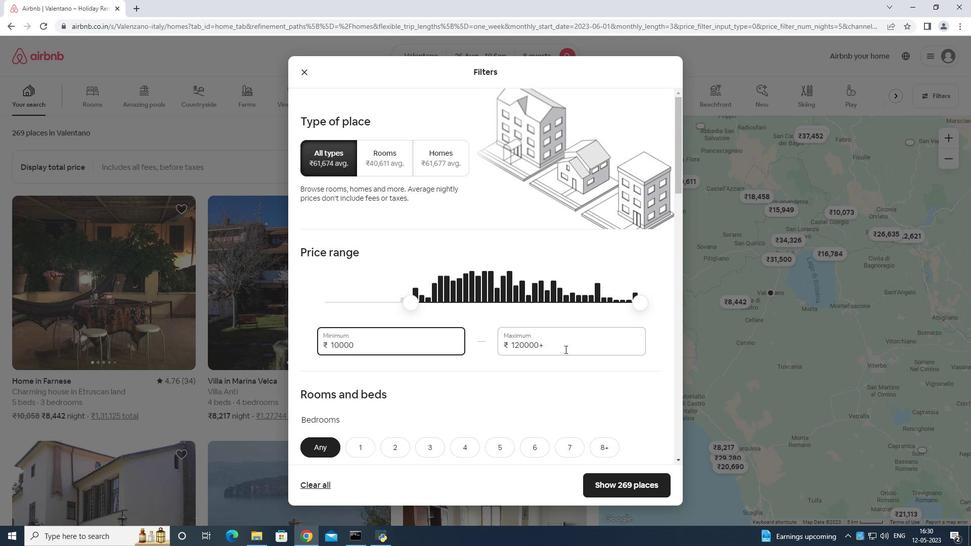 
Action: Mouse pressed left at (566, 349)
Screenshot: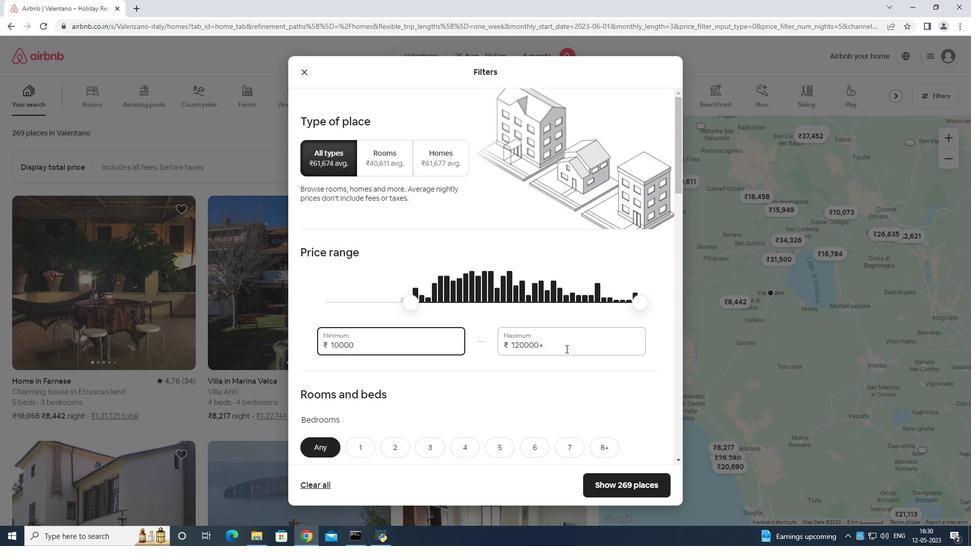 
Action: Mouse moved to (568, 340)
Screenshot: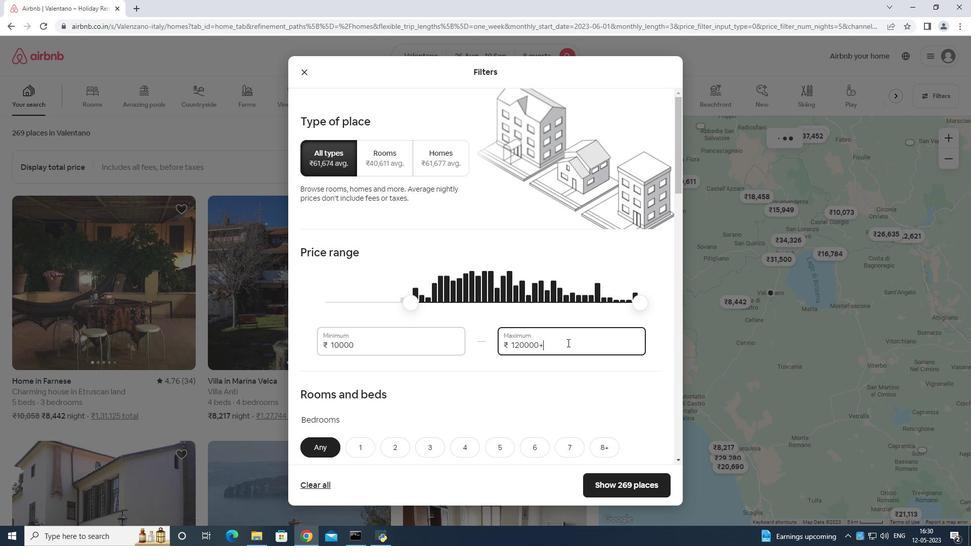 
Action: Key pressed <Key.backspace>
Screenshot: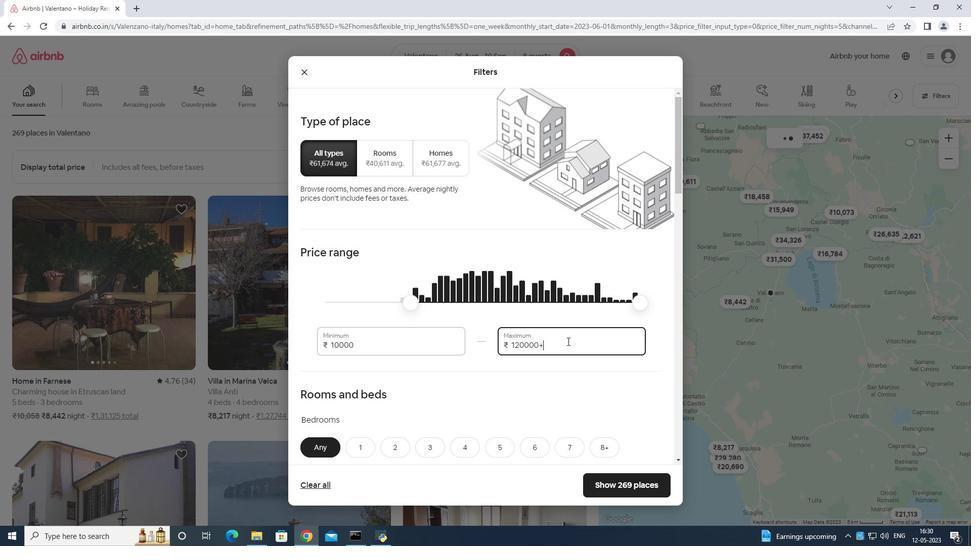 
Action: Mouse moved to (568, 339)
Screenshot: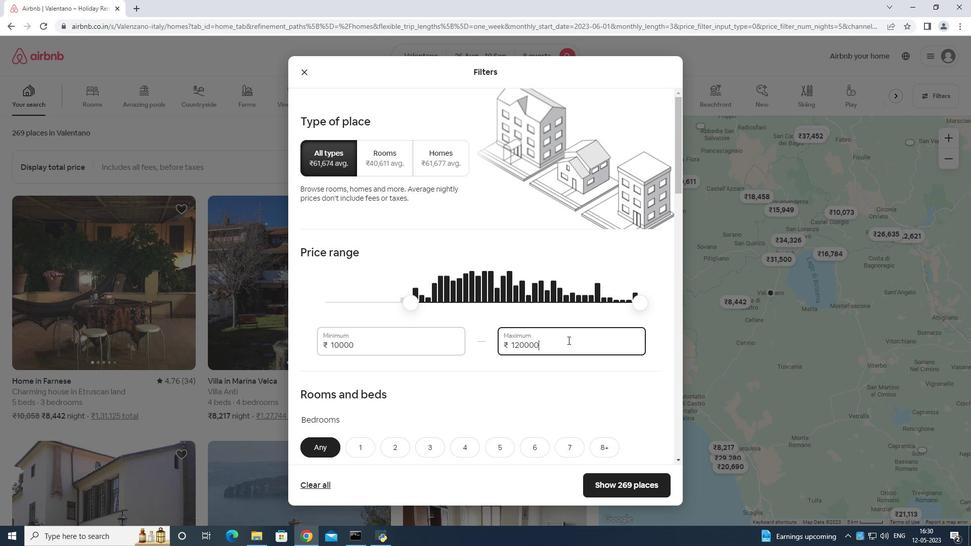 
Action: Key pressed <Key.backspace><Key.backspace><Key.backspace><Key.backspace><Key.backspace><Key.backspace><Key.backspace><Key.backspace><Key.backspace><Key.backspace><Key.backspace><Key.backspace><Key.backspace><Key.backspace><Key.backspace><Key.backspace>1
Screenshot: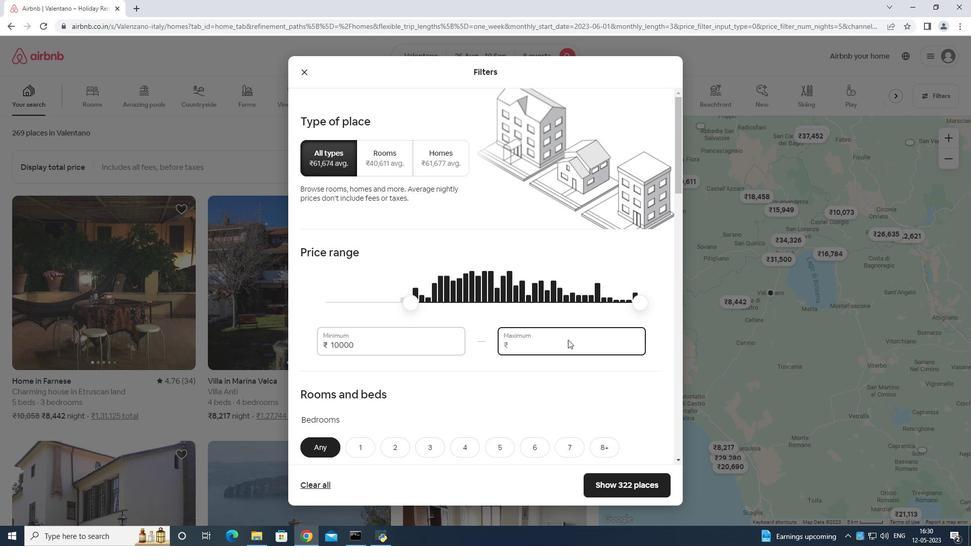 
Action: Mouse moved to (568, 339)
Screenshot: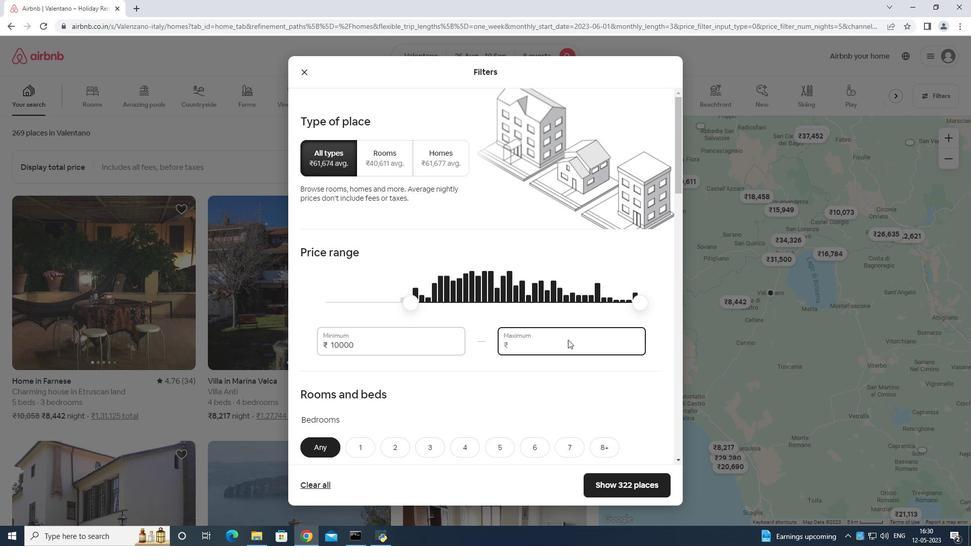 
Action: Key pressed 5
Screenshot: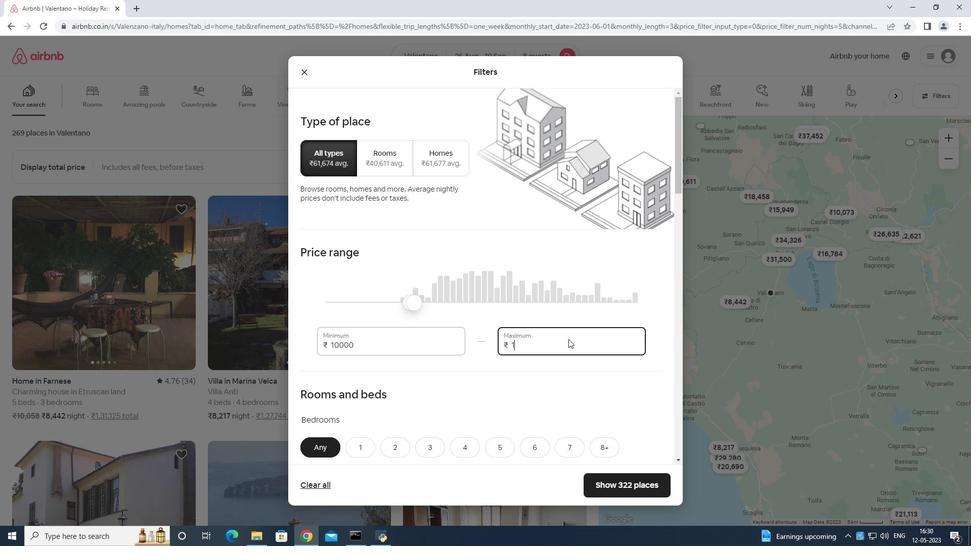 
Action: Mouse moved to (569, 339)
Screenshot: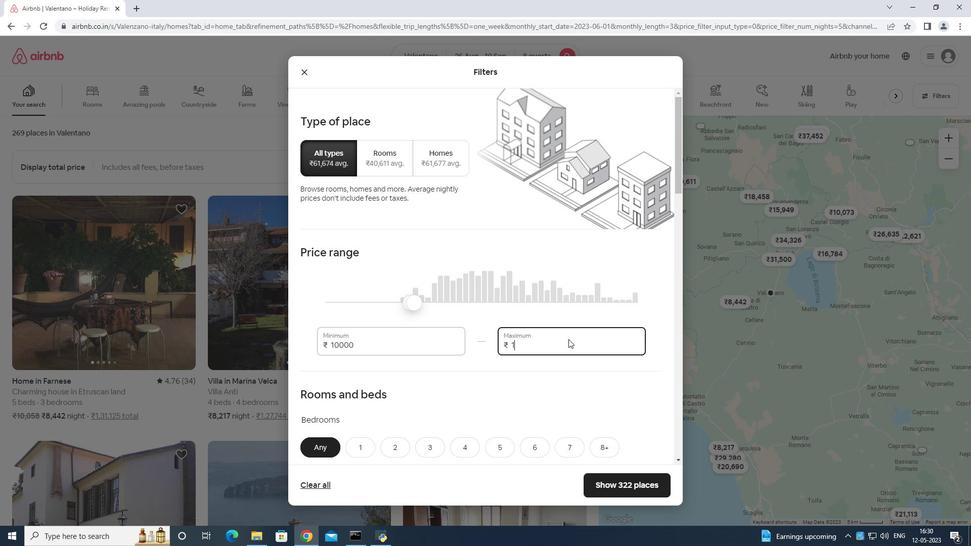 
Action: Key pressed 000
Screenshot: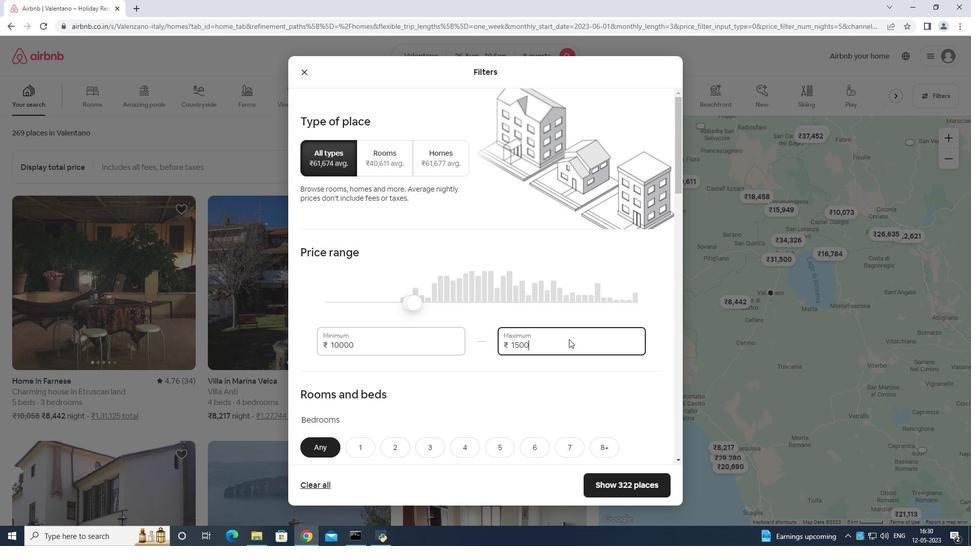
Action: Mouse moved to (571, 337)
Screenshot: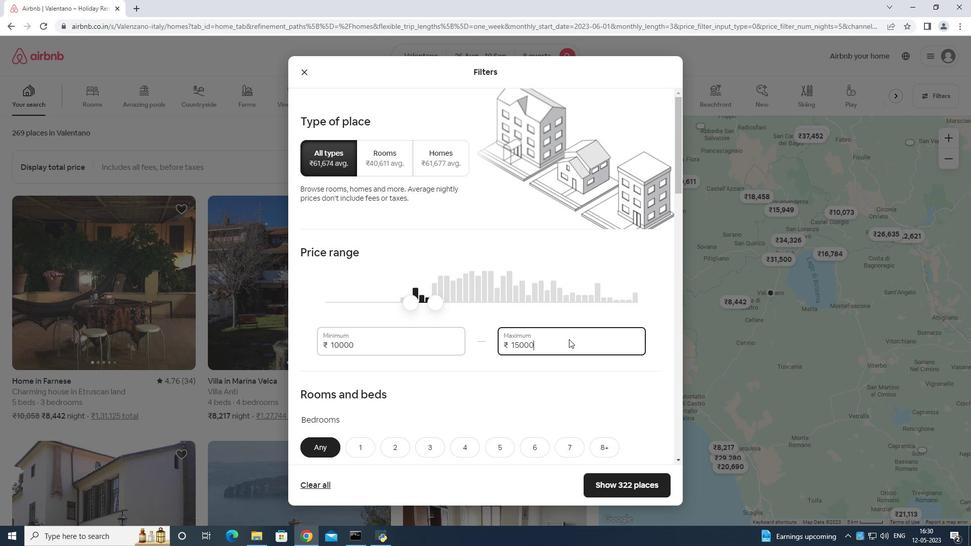 
Action: Mouse scrolled (571, 337) with delta (0, 0)
Screenshot: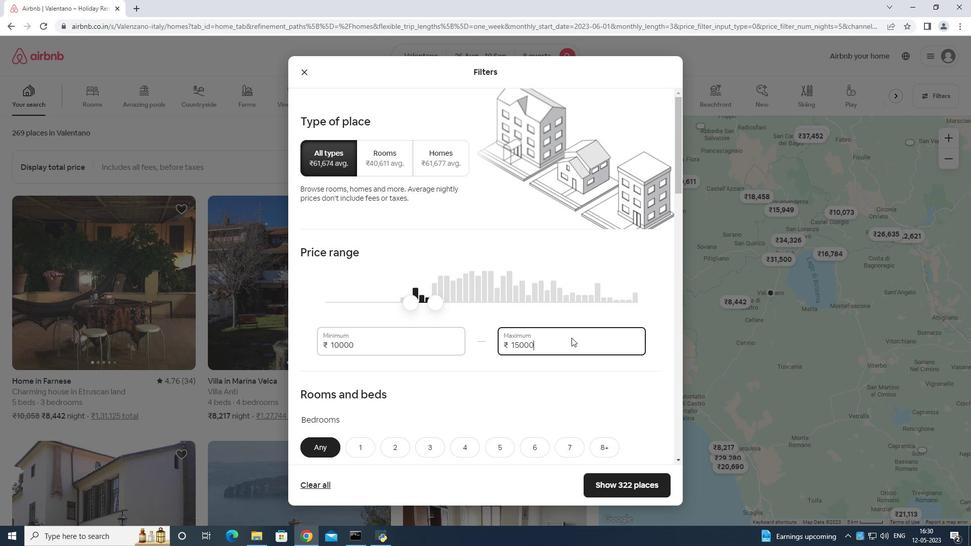 
Action: Mouse scrolled (571, 337) with delta (0, 0)
Screenshot: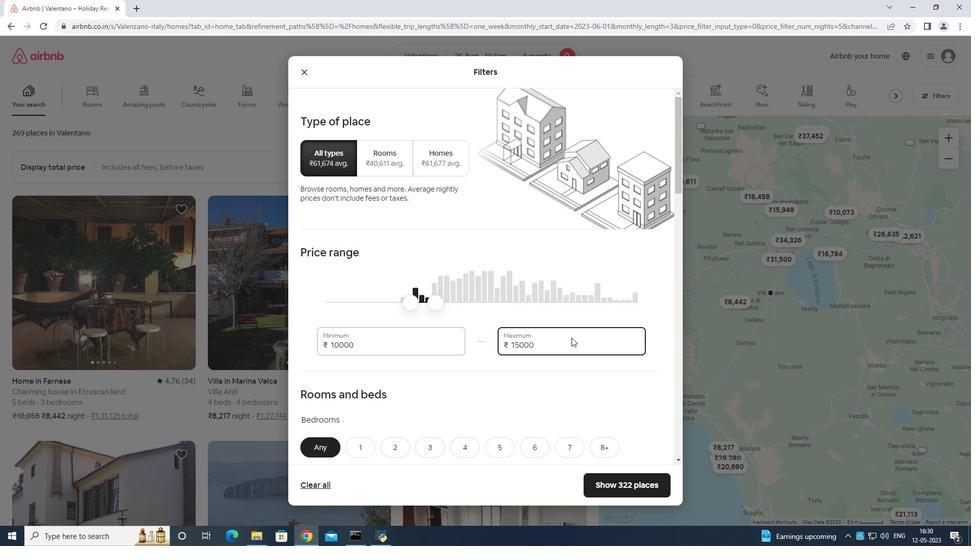 
Action: Mouse scrolled (571, 337) with delta (0, 0)
Screenshot: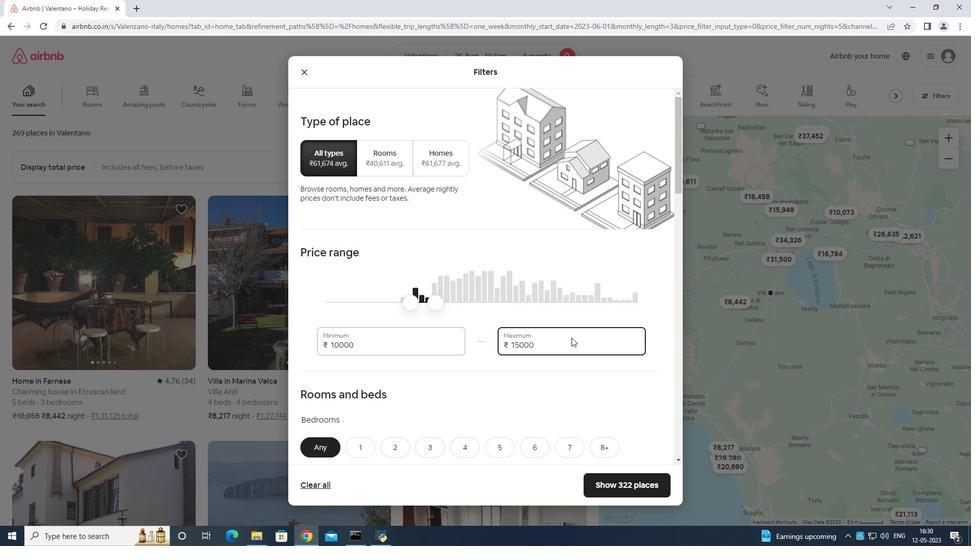 
Action: Mouse moved to (568, 330)
Screenshot: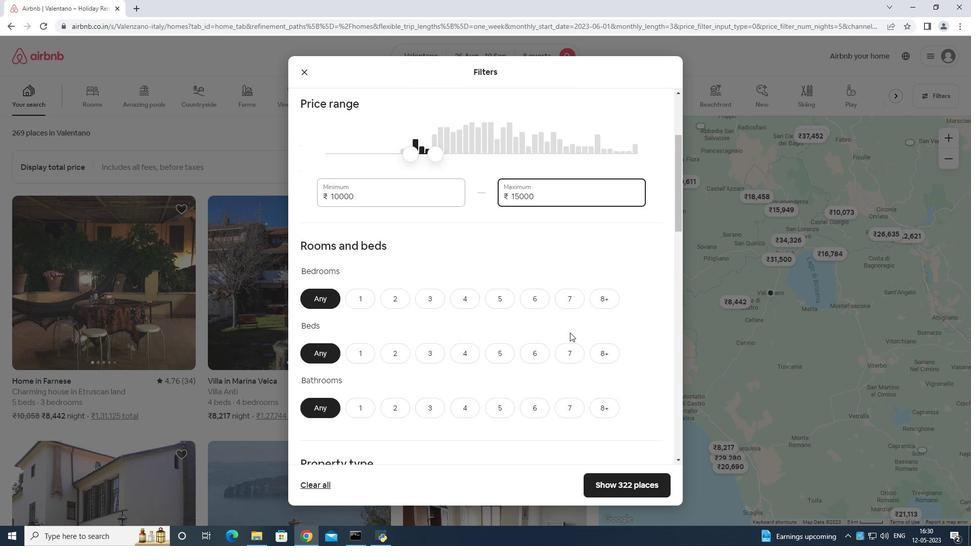 
Action: Mouse scrolled (568, 330) with delta (0, 0)
Screenshot: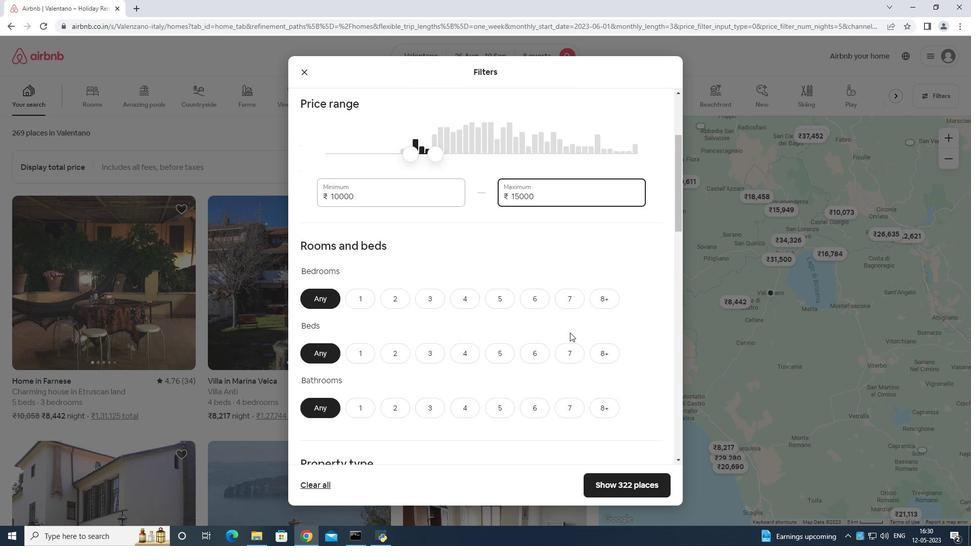 
Action: Mouse moved to (532, 237)
Screenshot: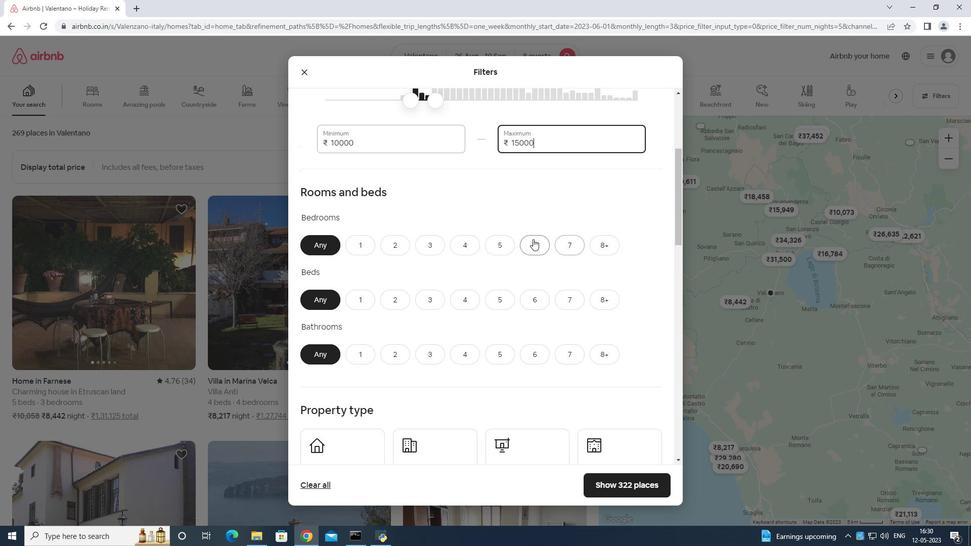 
Action: Mouse pressed left at (532, 237)
Screenshot: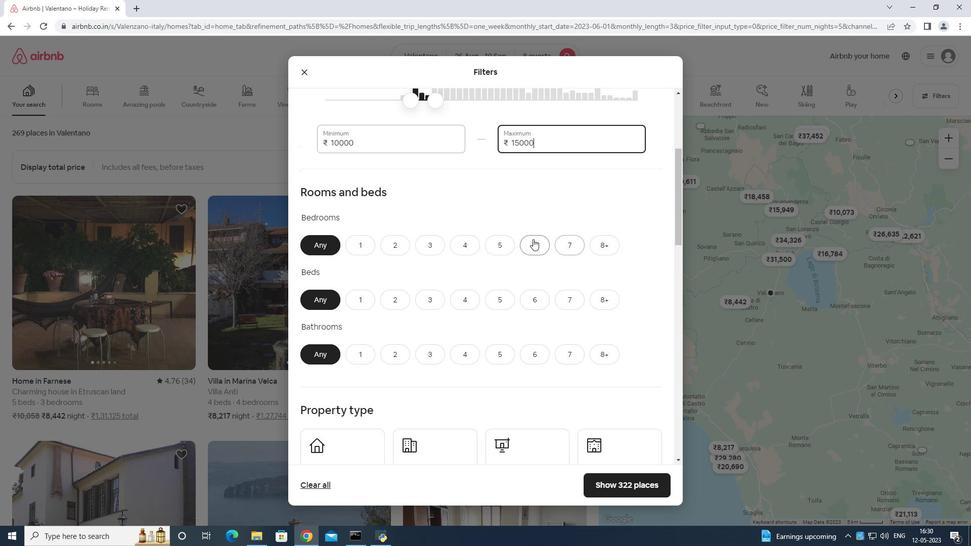 
Action: Mouse moved to (528, 296)
Screenshot: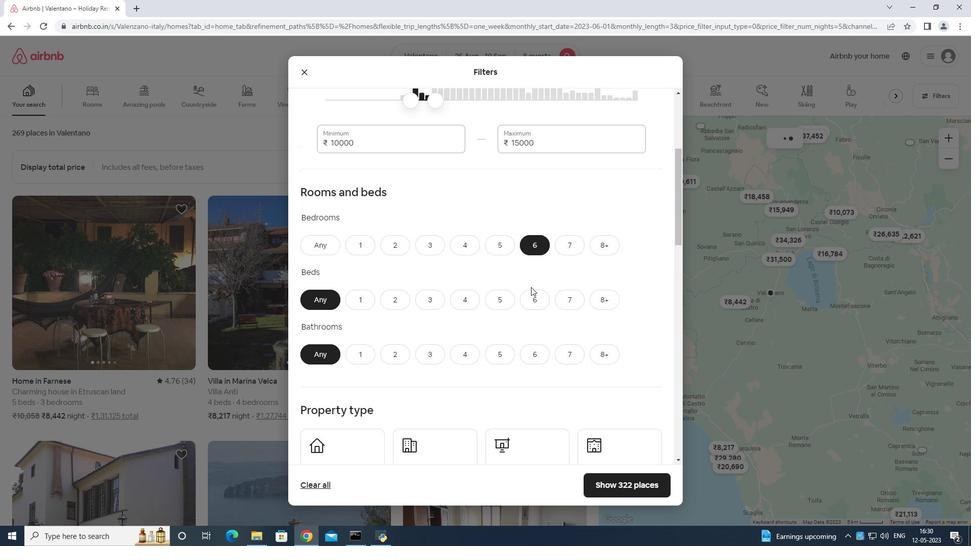 
Action: Mouse pressed left at (528, 296)
Screenshot: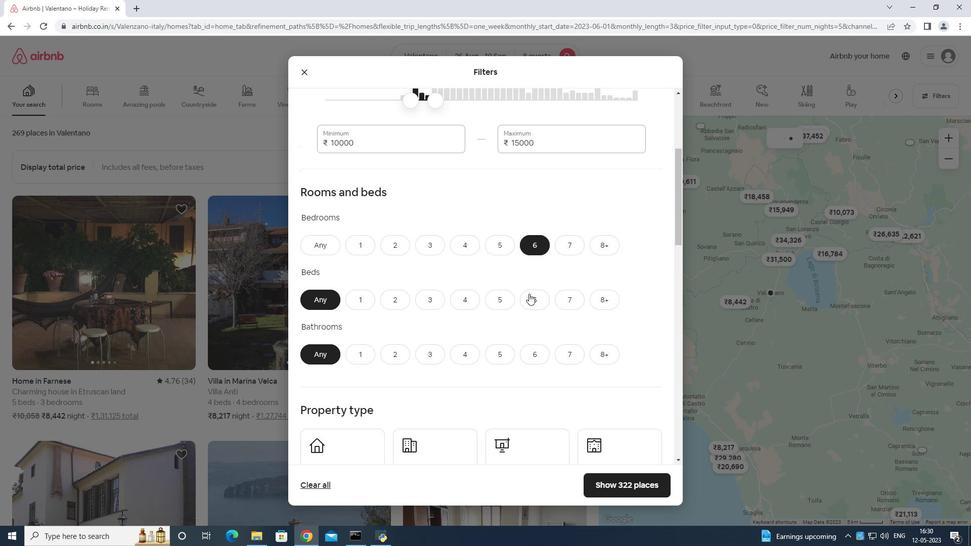 
Action: Mouse moved to (538, 349)
Screenshot: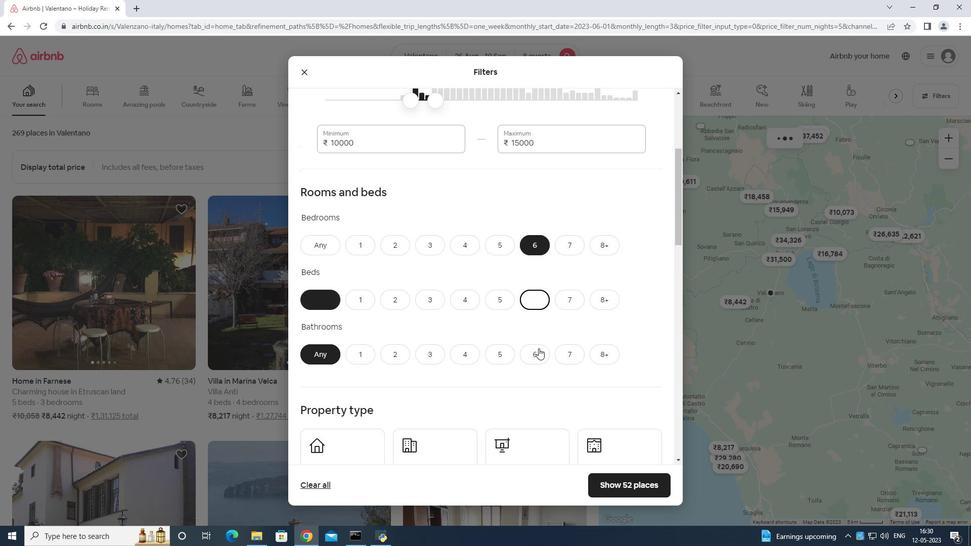 
Action: Mouse pressed left at (538, 349)
Screenshot: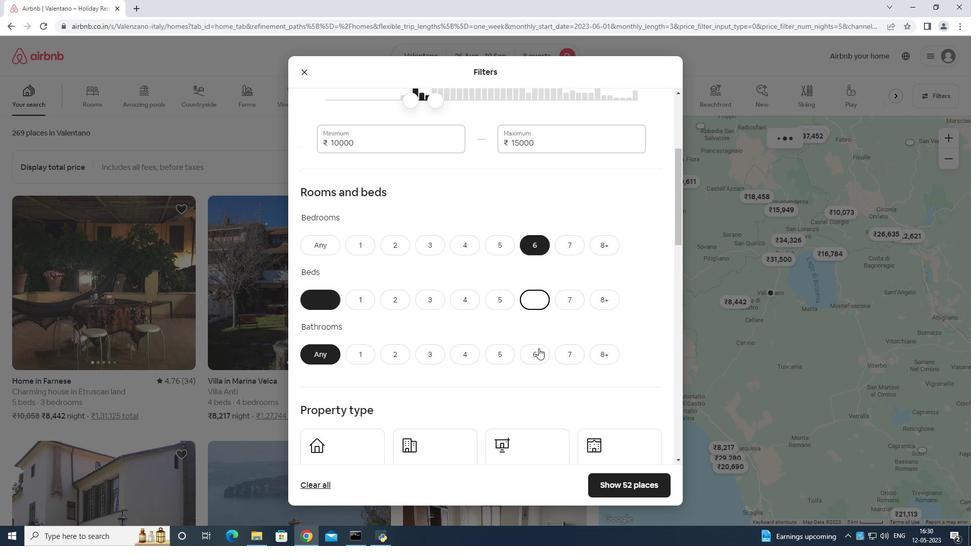 
Action: Mouse moved to (556, 323)
Screenshot: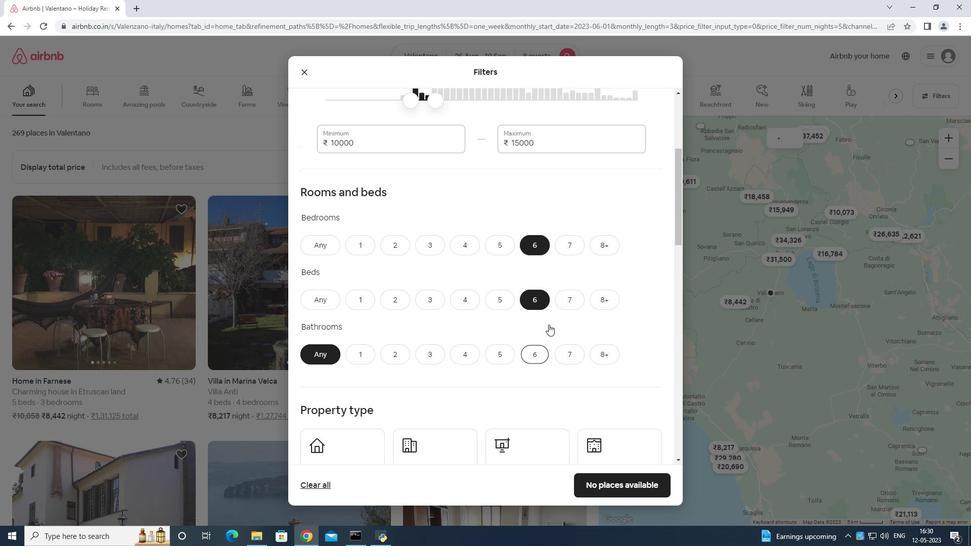 
Action: Mouse scrolled (556, 322) with delta (0, 0)
Screenshot: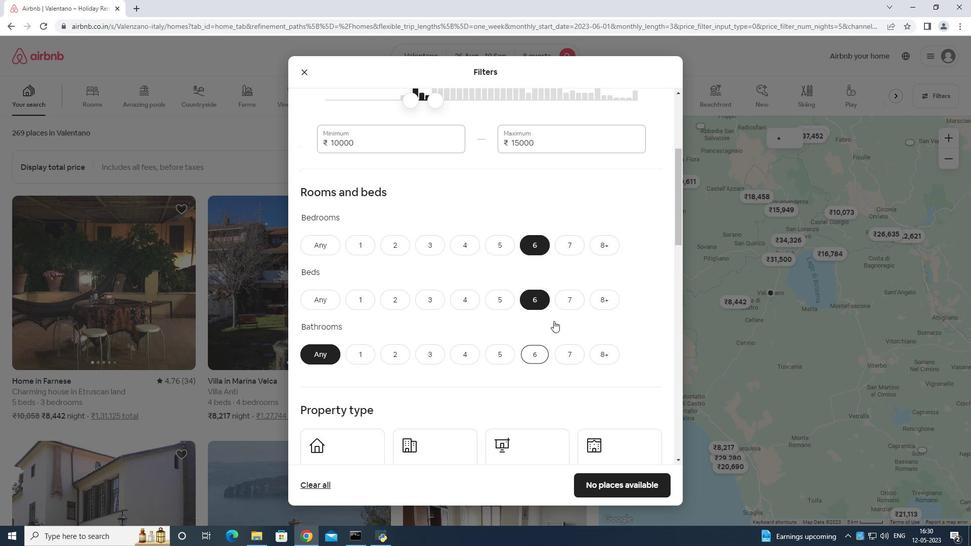 
Action: Mouse moved to (558, 326)
Screenshot: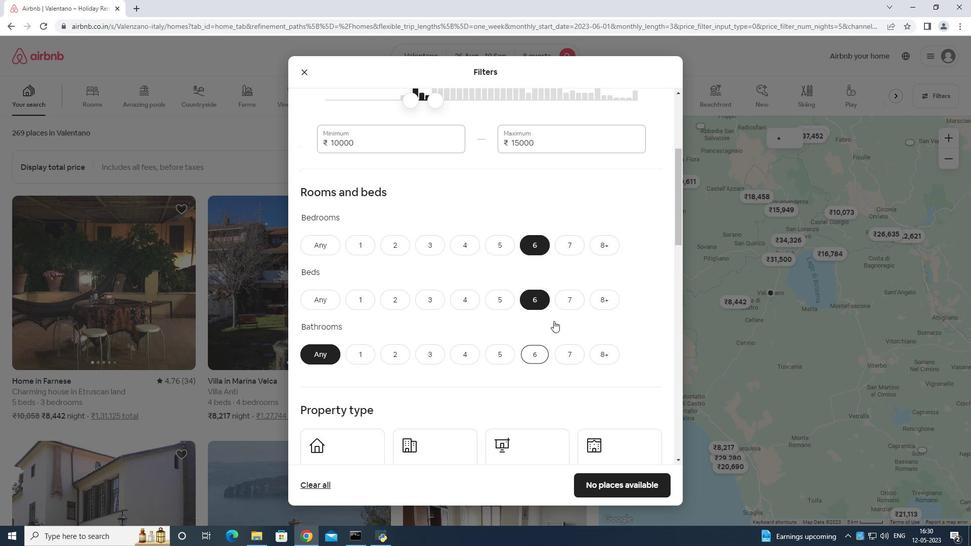 
Action: Mouse scrolled (558, 325) with delta (0, 0)
Screenshot: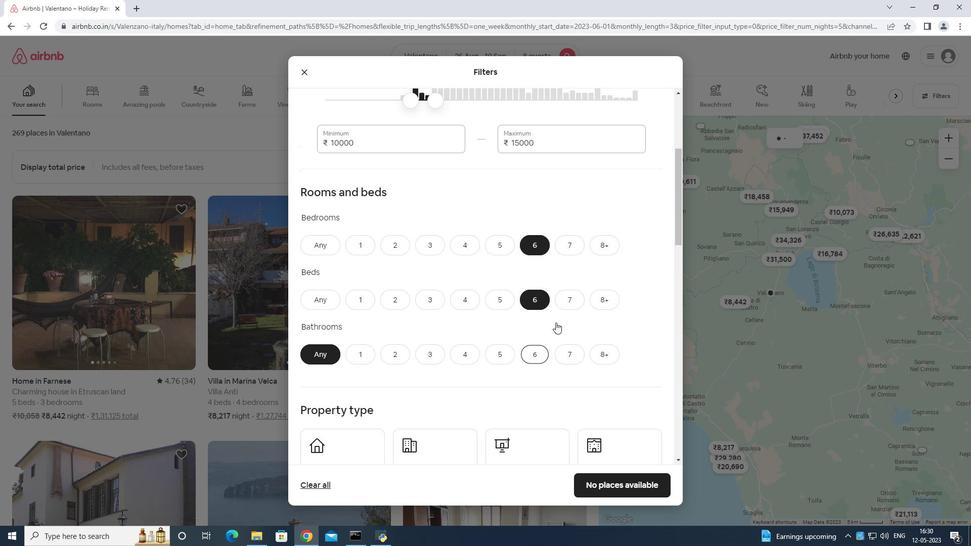 
Action: Mouse moved to (561, 325)
Screenshot: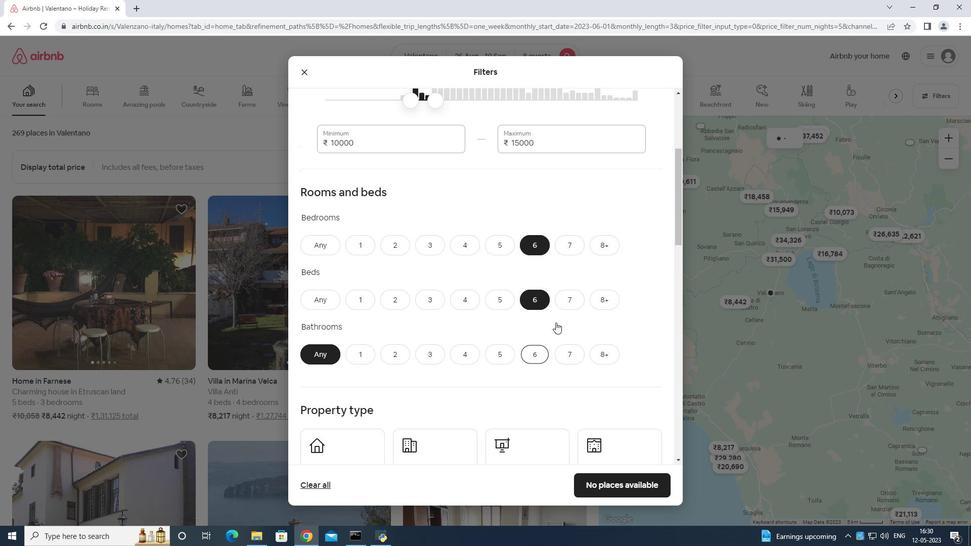 
Action: Mouse scrolled (561, 324) with delta (0, 0)
Screenshot: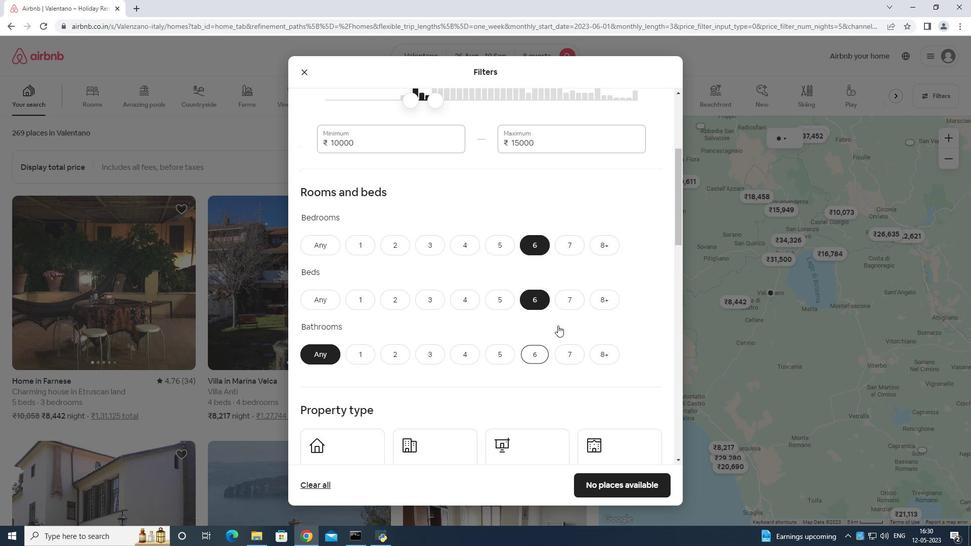 
Action: Mouse moved to (360, 304)
Screenshot: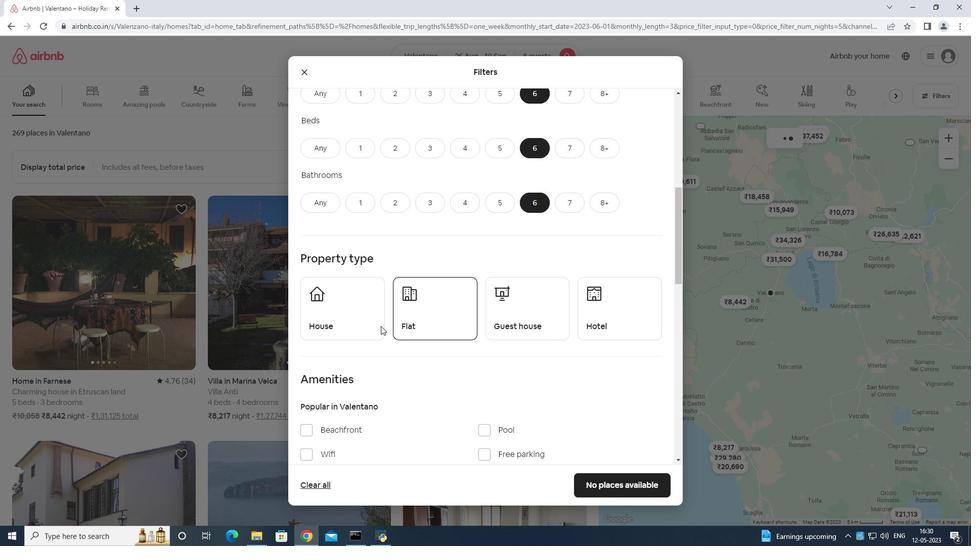 
Action: Mouse pressed left at (360, 304)
Screenshot: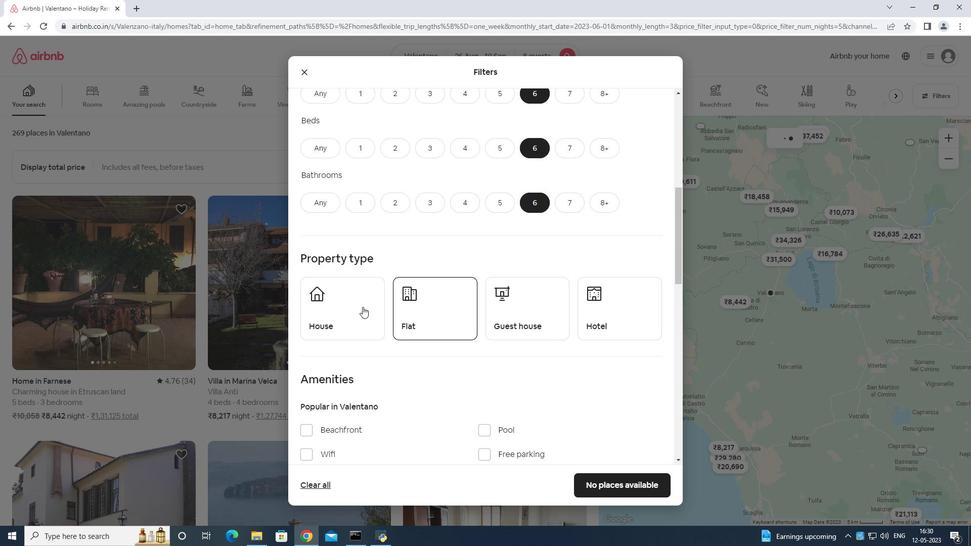 
Action: Mouse moved to (441, 314)
Screenshot: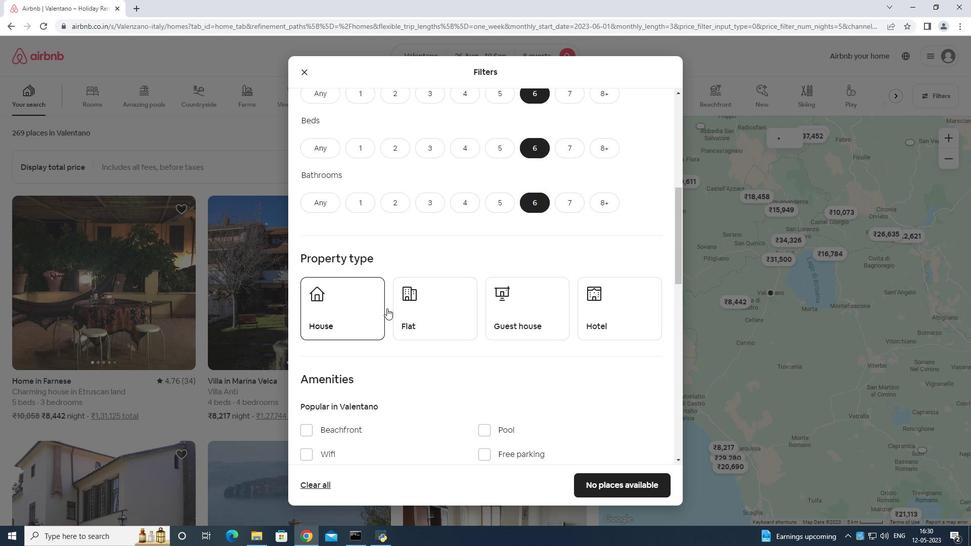 
Action: Mouse pressed left at (441, 314)
Screenshot: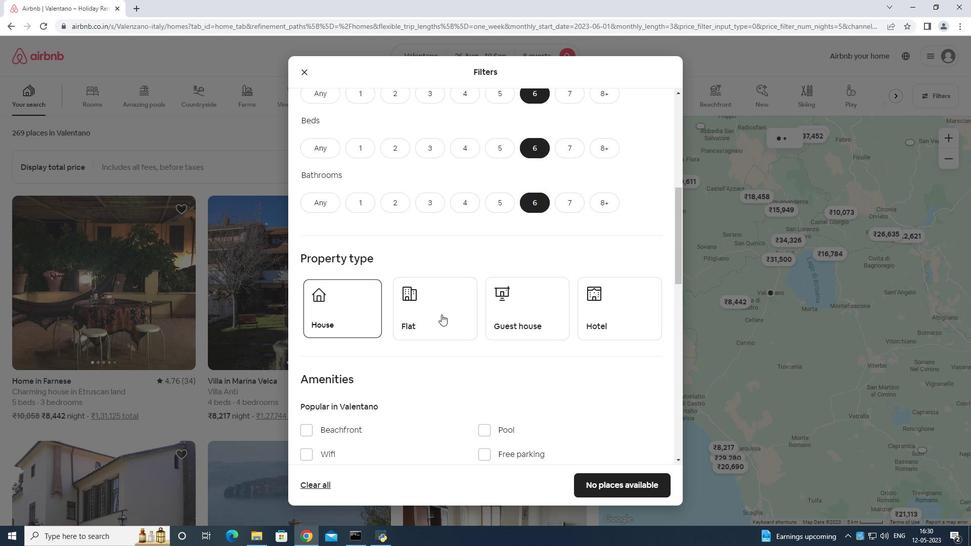 
Action: Mouse moved to (519, 310)
Screenshot: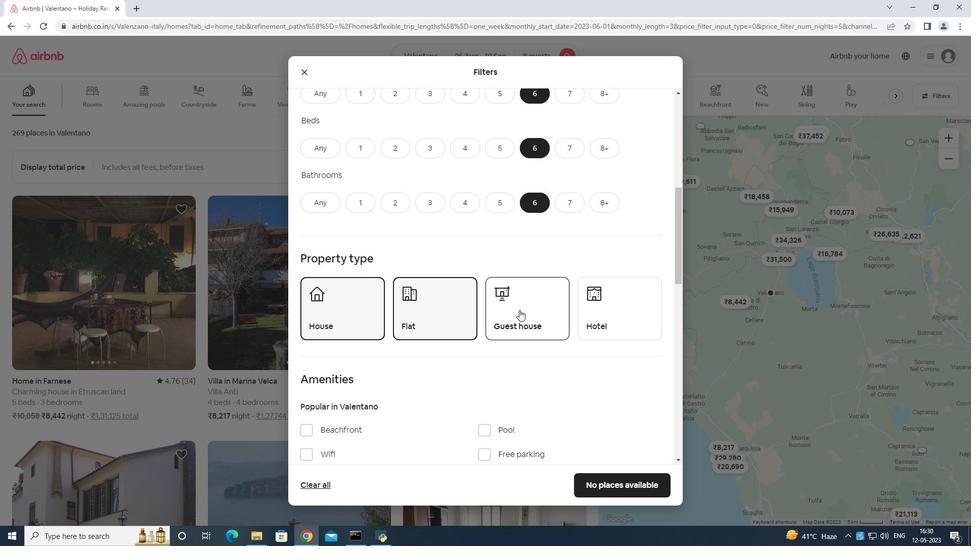 
Action: Mouse pressed left at (519, 310)
Screenshot: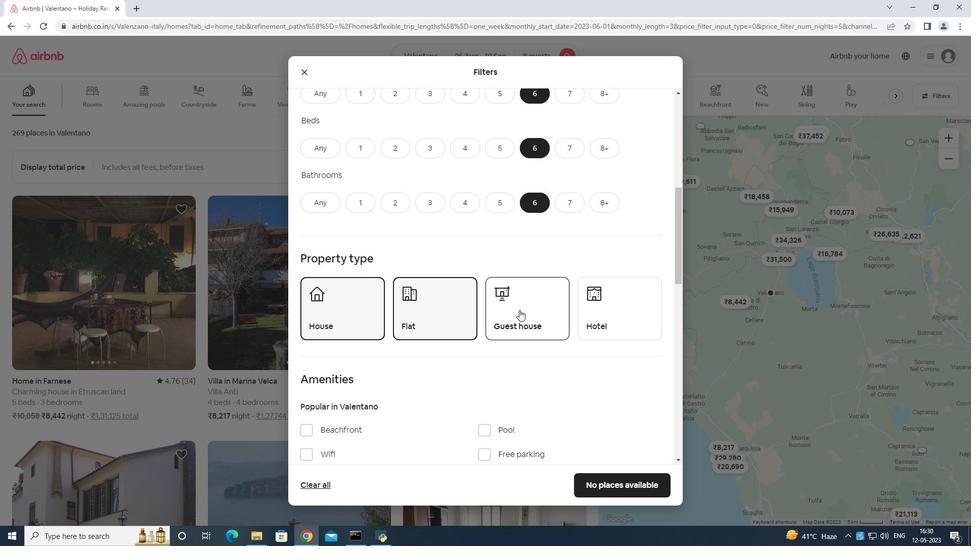 
Action: Mouse moved to (543, 283)
Screenshot: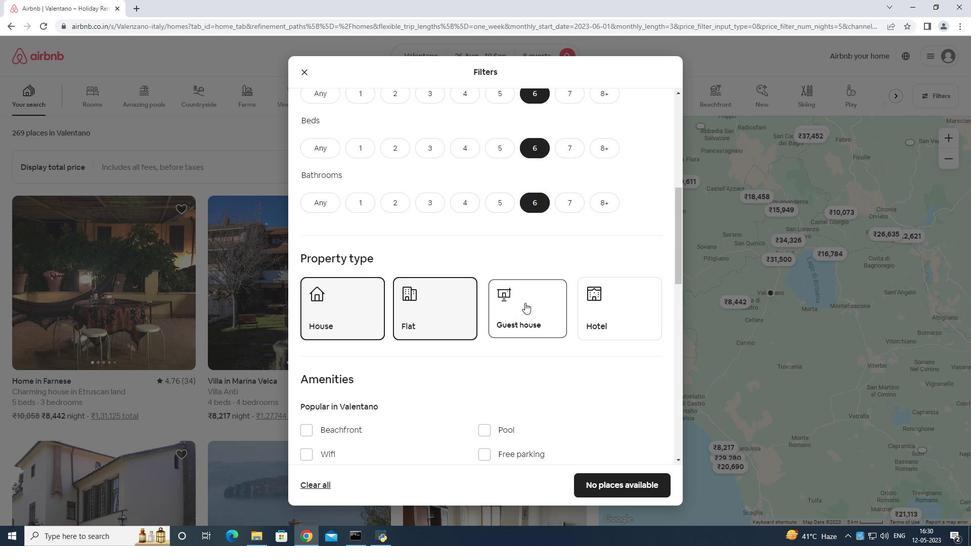 
Action: Mouse scrolled (543, 283) with delta (0, 0)
Screenshot: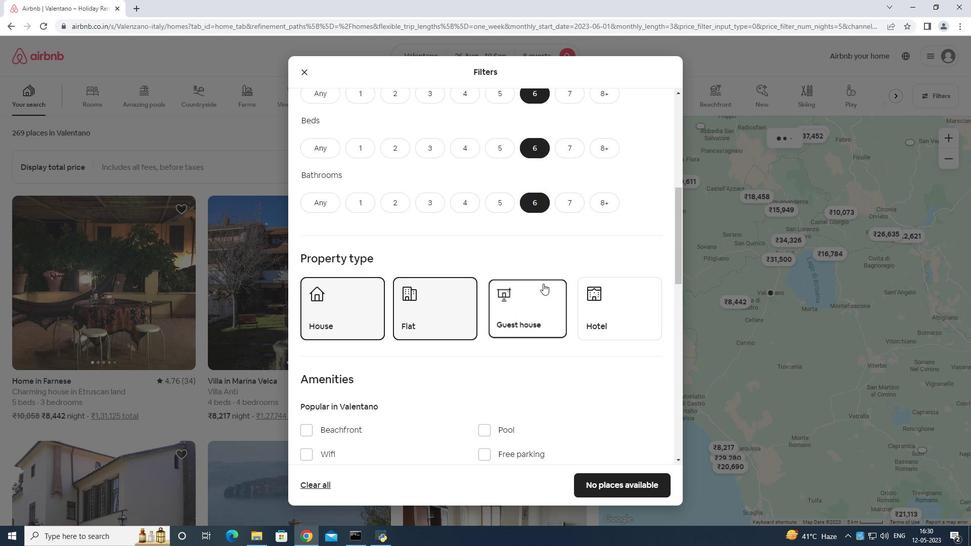 
Action: Mouse moved to (545, 283)
Screenshot: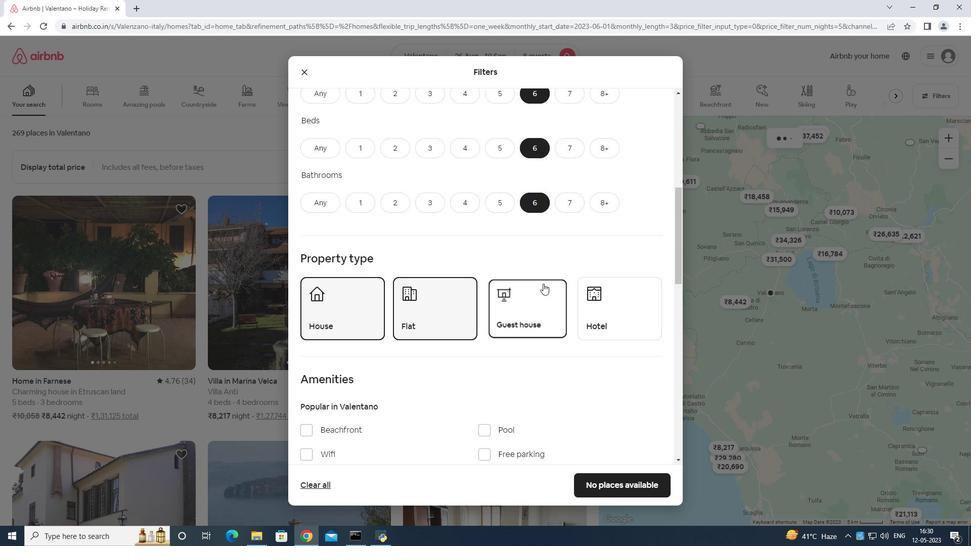 
Action: Mouse scrolled (545, 283) with delta (0, 0)
Screenshot: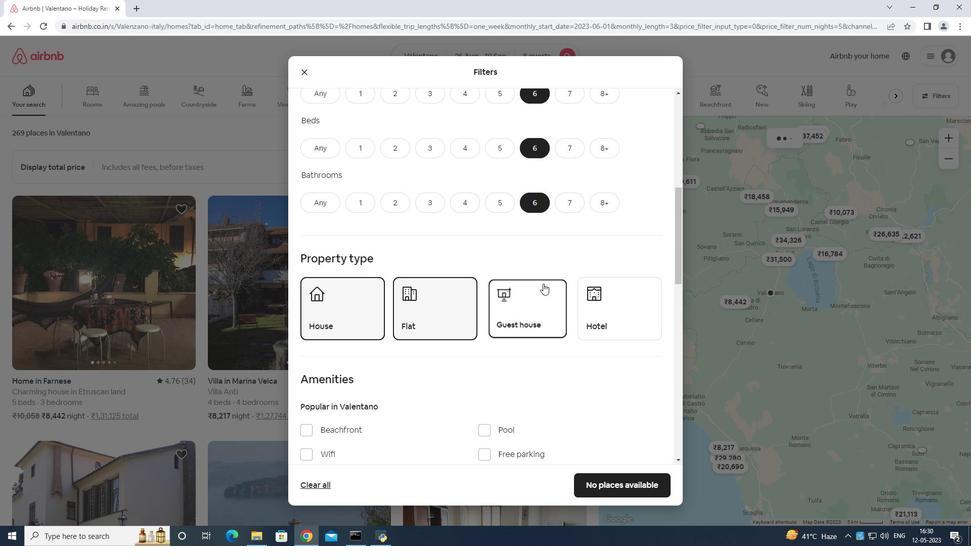 
Action: Mouse moved to (545, 283)
Screenshot: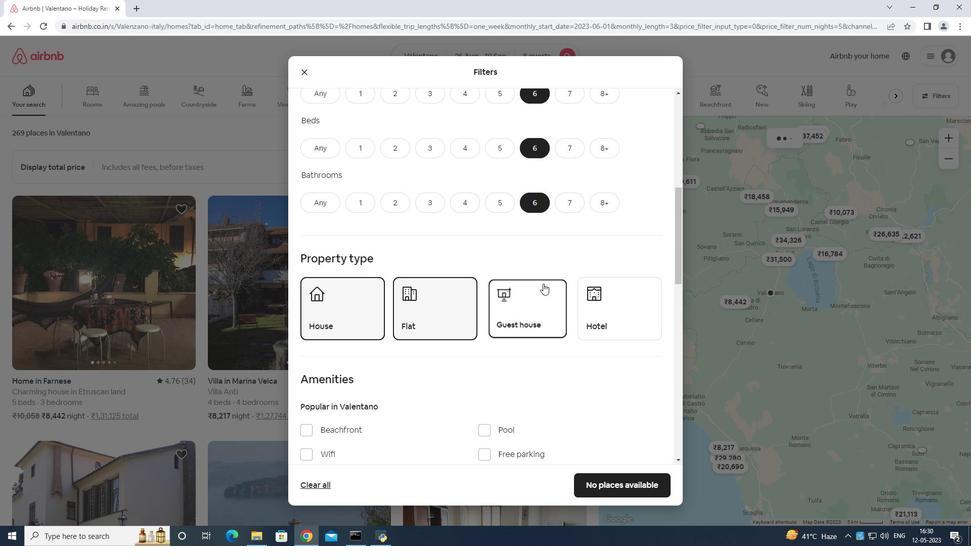 
Action: Mouse scrolled (545, 283) with delta (0, 0)
Screenshot: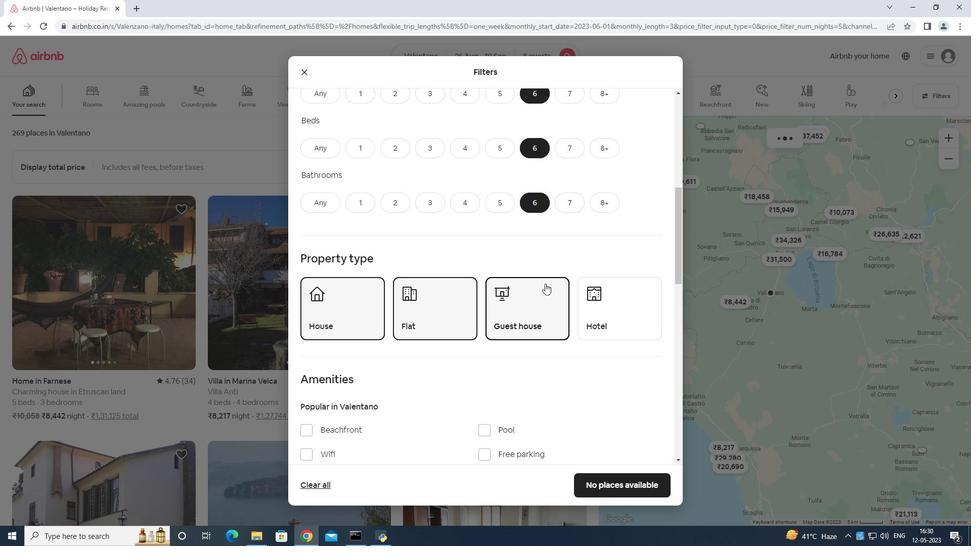 
Action: Mouse moved to (309, 296)
Screenshot: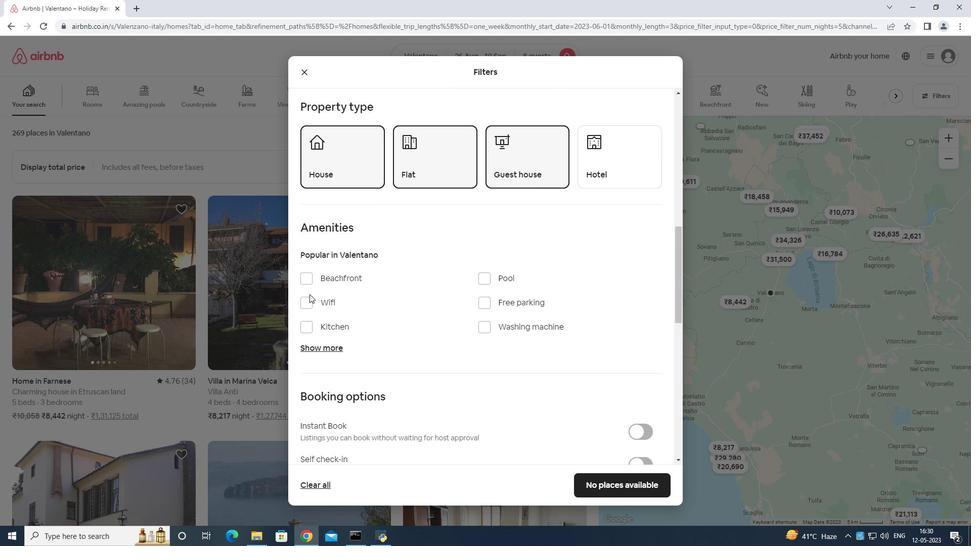 
Action: Mouse pressed left at (309, 296)
Screenshot: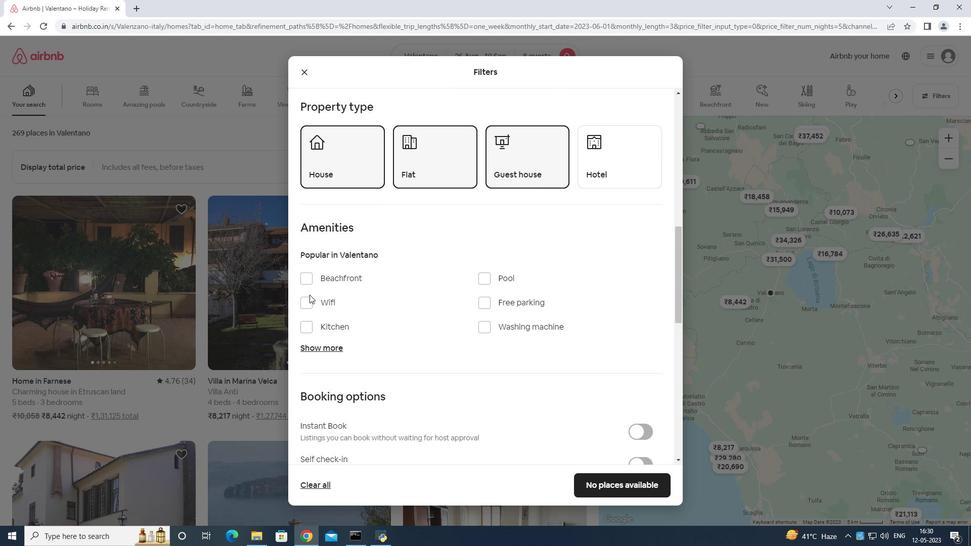 
Action: Mouse moved to (308, 299)
Screenshot: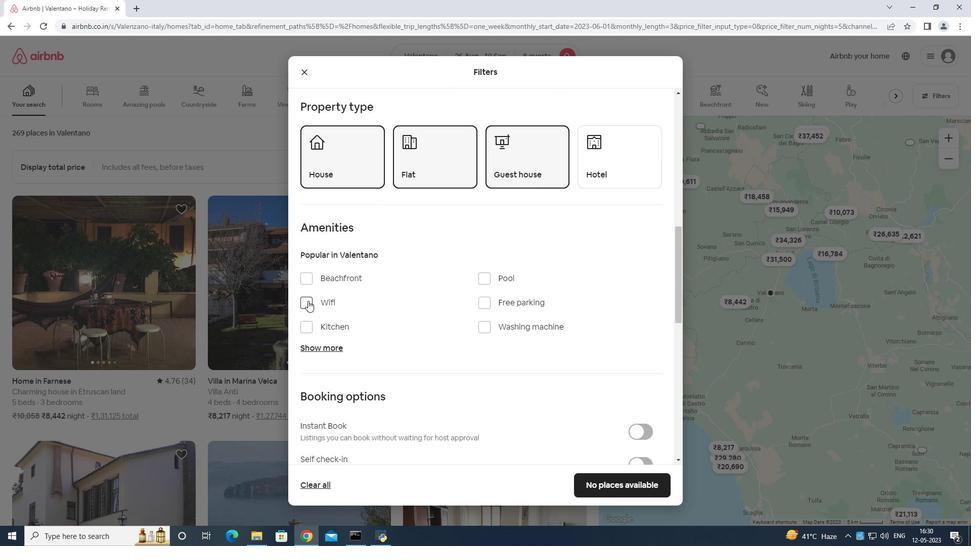 
Action: Mouse pressed left at (308, 299)
Screenshot: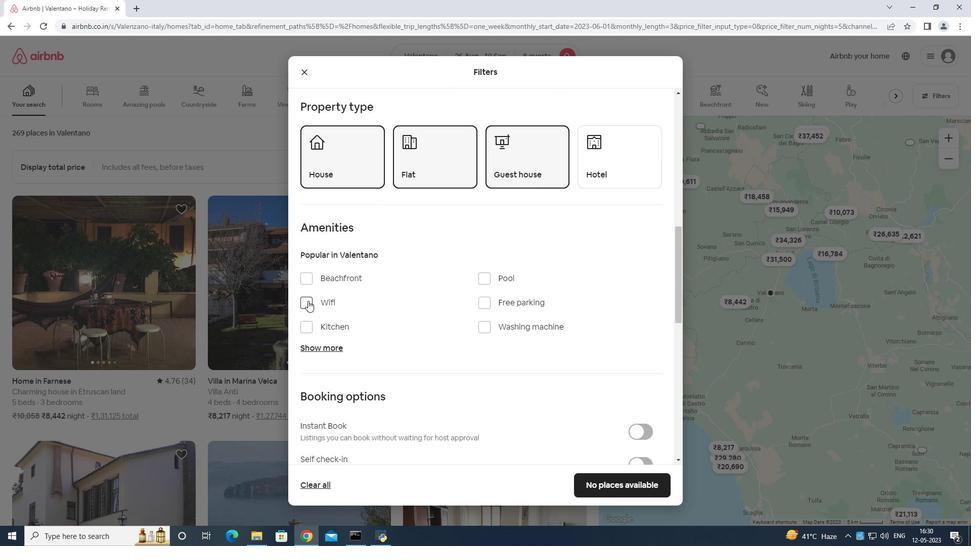 
Action: Mouse moved to (484, 304)
Screenshot: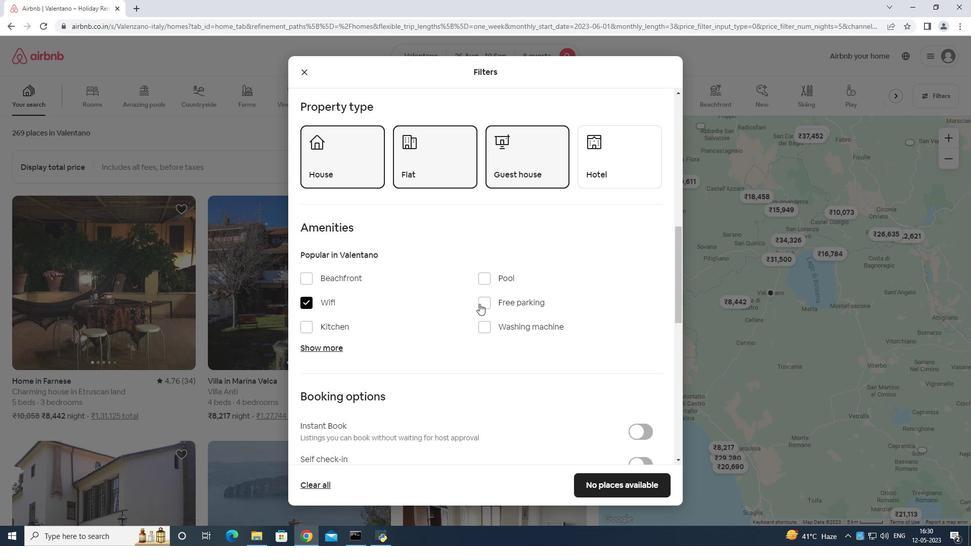 
Action: Mouse pressed left at (484, 304)
Screenshot: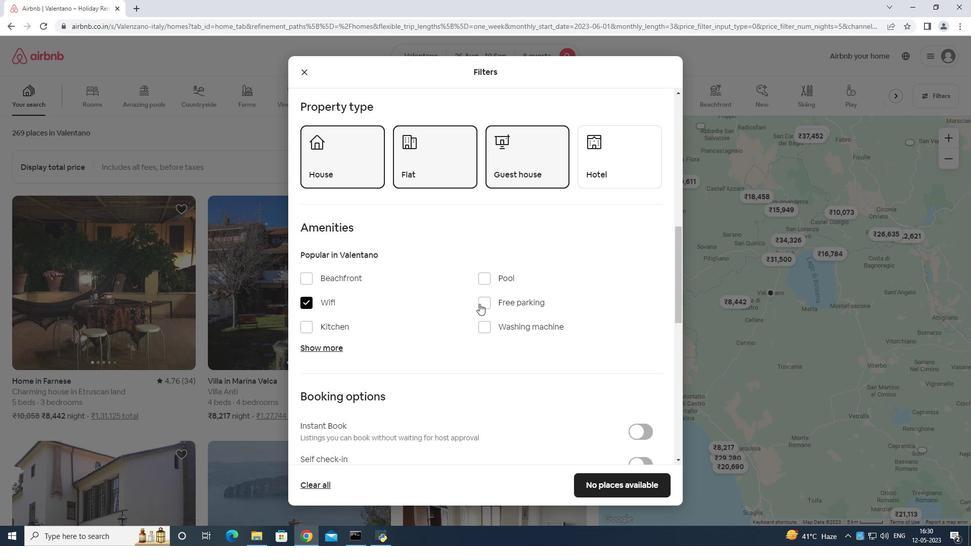 
Action: Mouse moved to (335, 347)
Screenshot: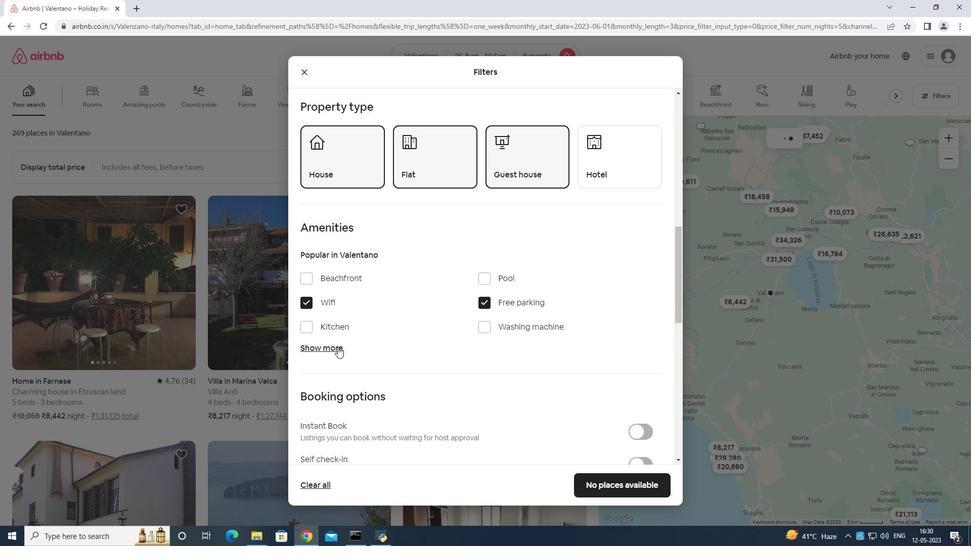 
Action: Mouse pressed left at (335, 347)
Screenshot: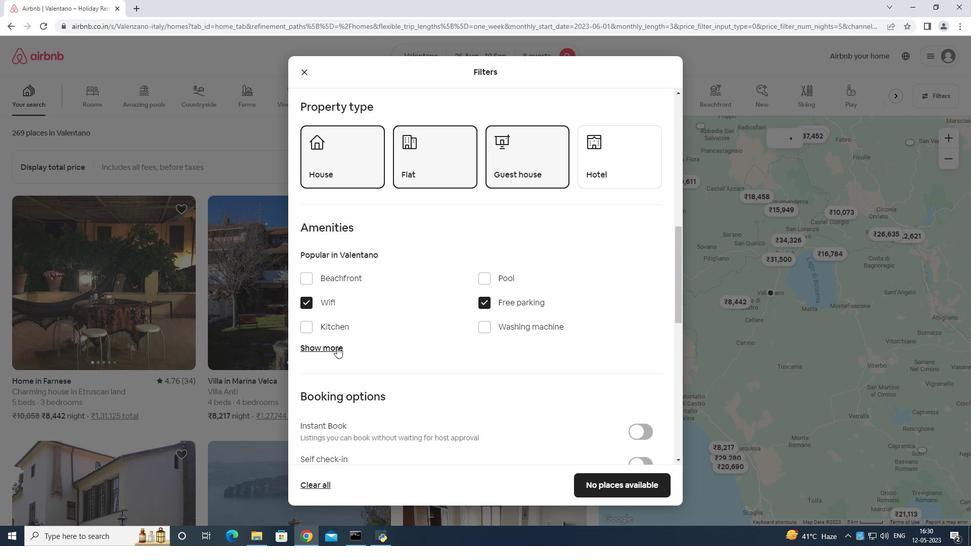 
Action: Mouse moved to (399, 300)
Screenshot: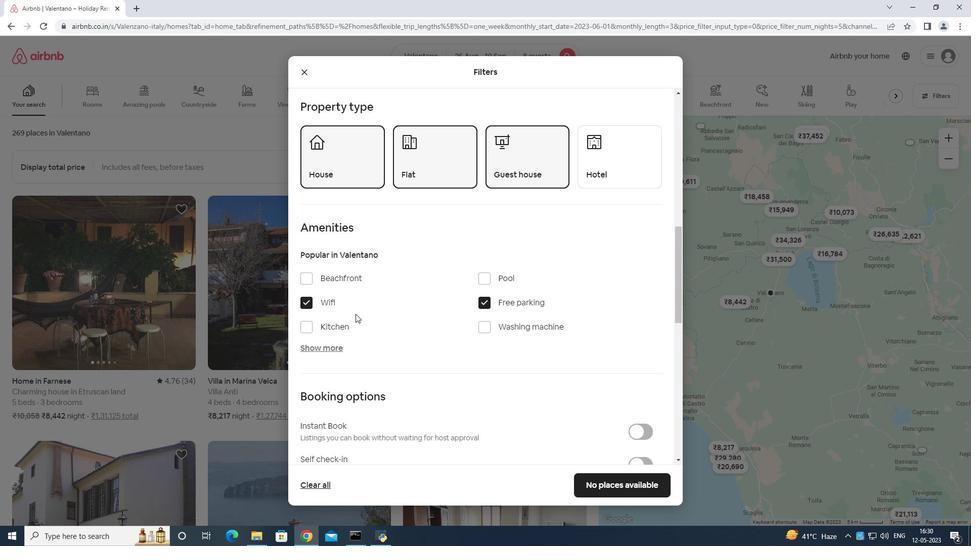 
Action: Mouse scrolled (399, 299) with delta (0, 0)
Screenshot: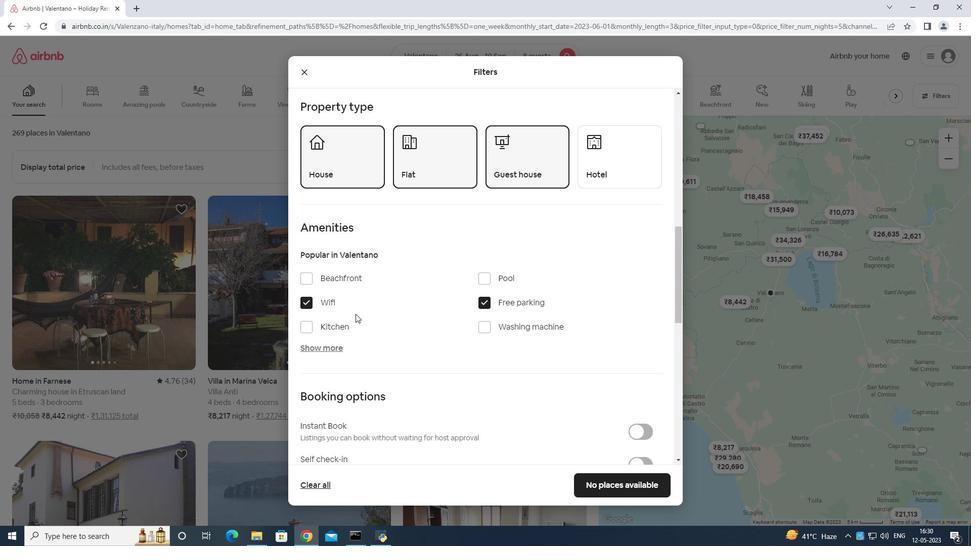 
Action: Mouse moved to (406, 307)
Screenshot: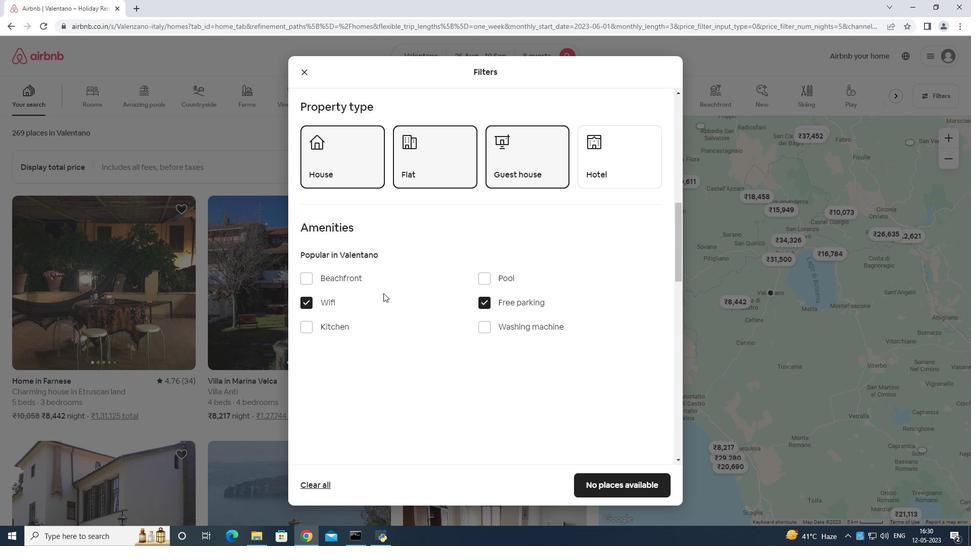 
Action: Mouse scrolled (406, 307) with delta (0, 0)
Screenshot: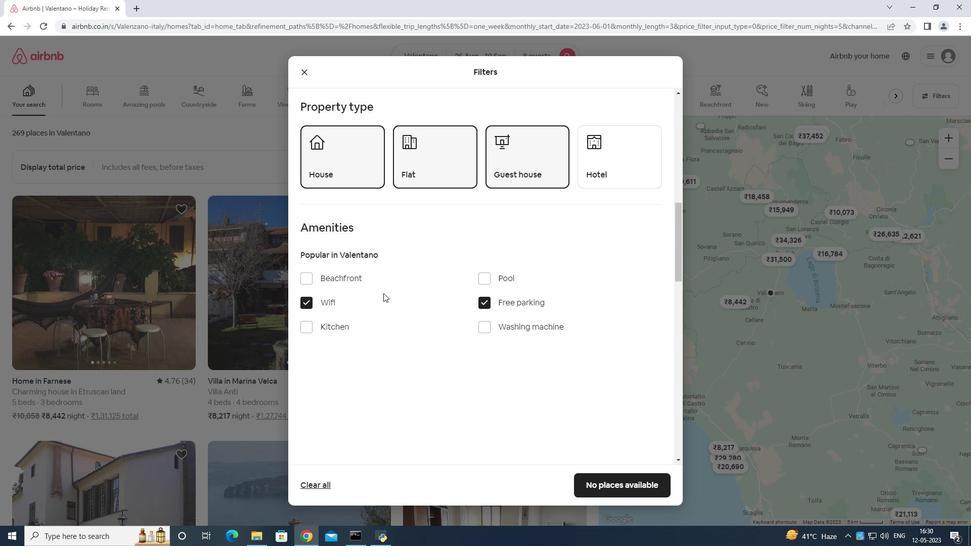 
Action: Mouse moved to (406, 308)
Screenshot: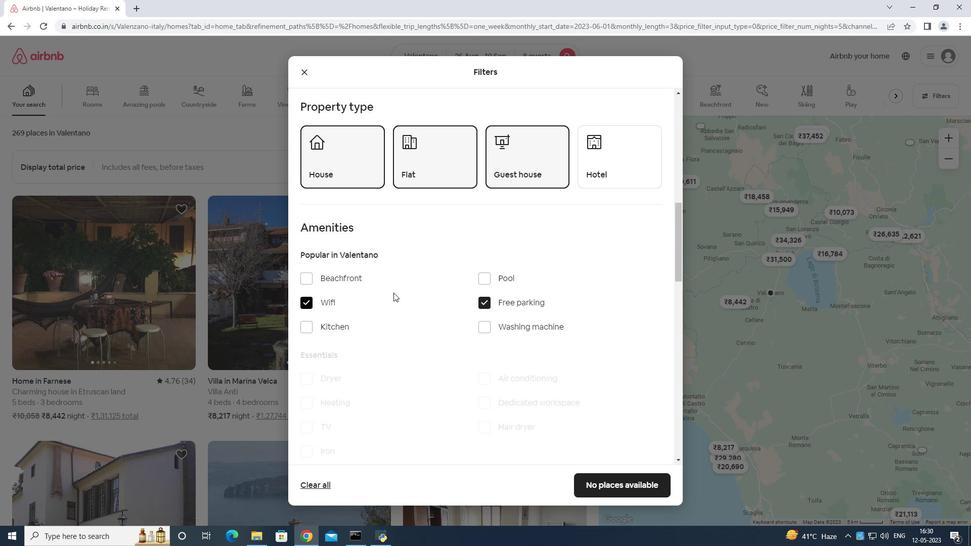 
Action: Mouse scrolled (406, 307) with delta (0, 0)
Screenshot: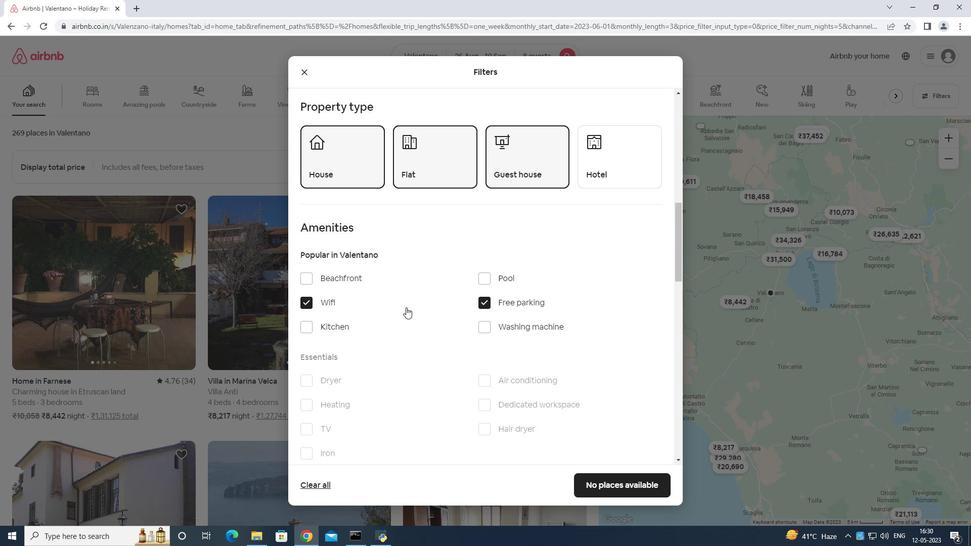 
Action: Mouse moved to (409, 307)
Screenshot: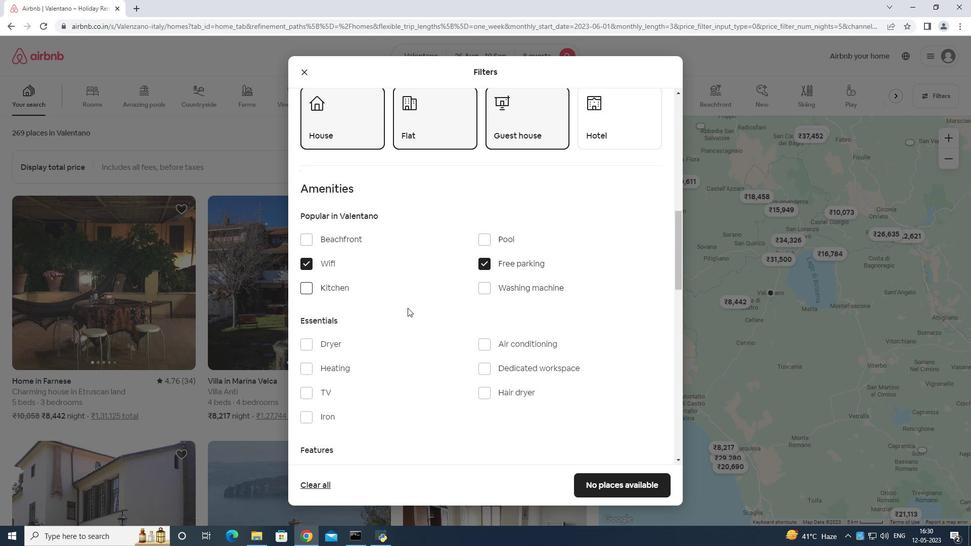 
Action: Mouse scrolled (409, 306) with delta (0, 0)
Screenshot: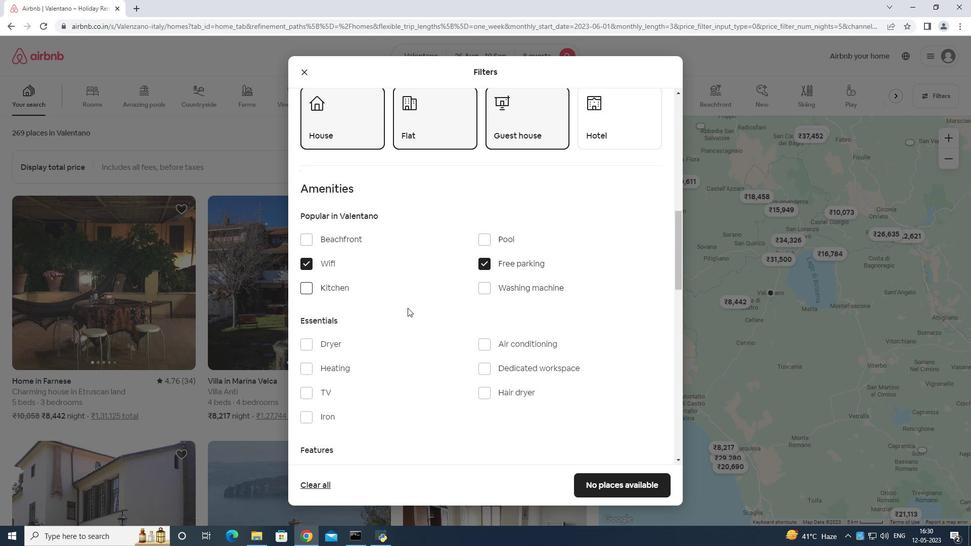 
Action: Mouse moved to (305, 228)
Screenshot: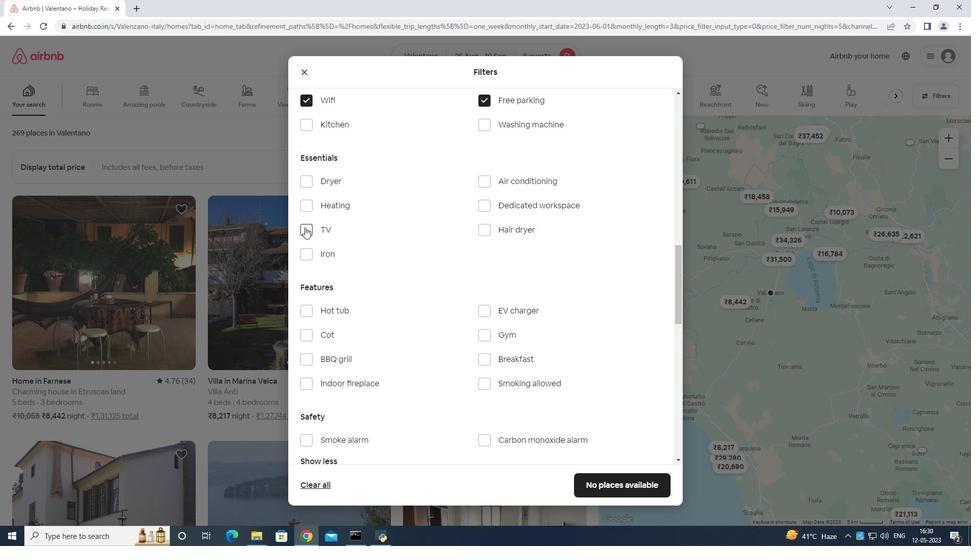 
Action: Mouse pressed left at (305, 228)
Screenshot: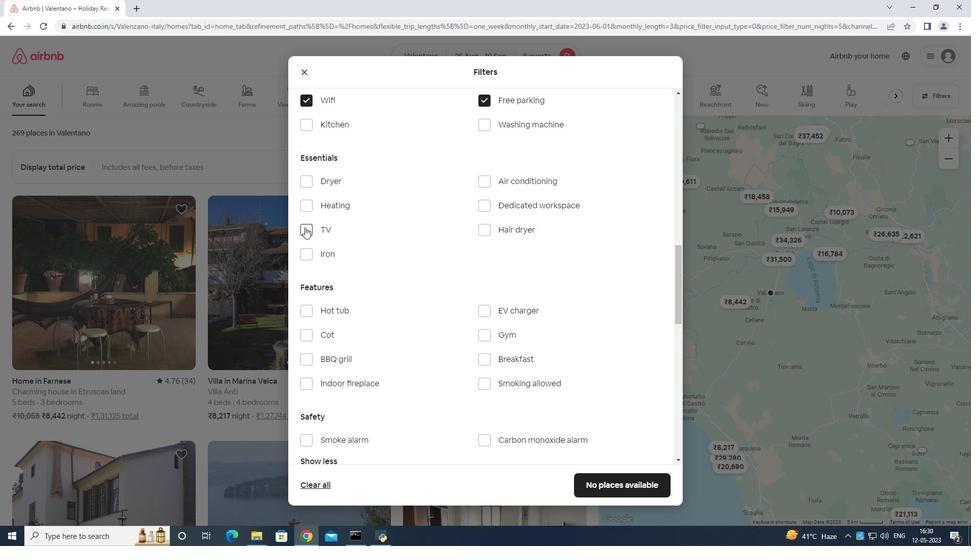 
Action: Mouse moved to (488, 338)
Screenshot: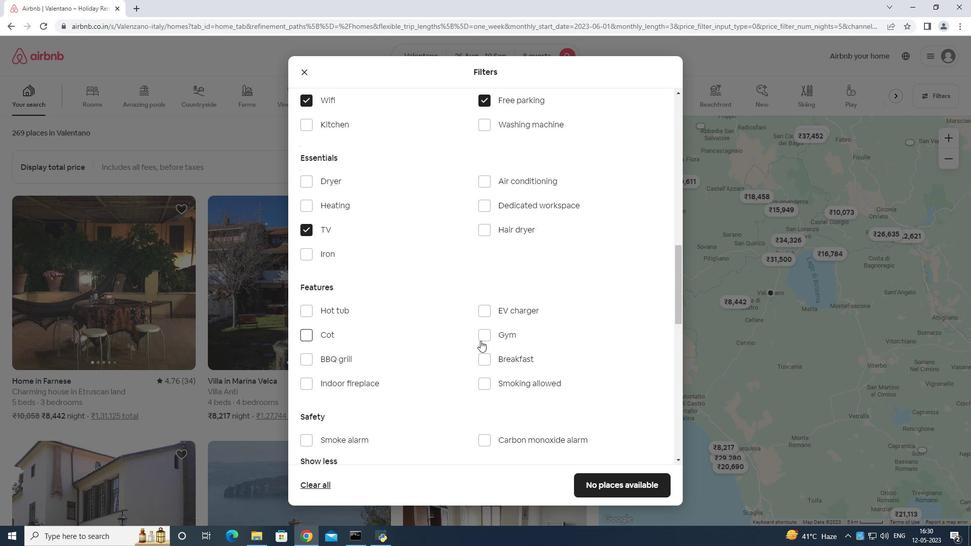 
Action: Mouse pressed left at (488, 338)
Screenshot: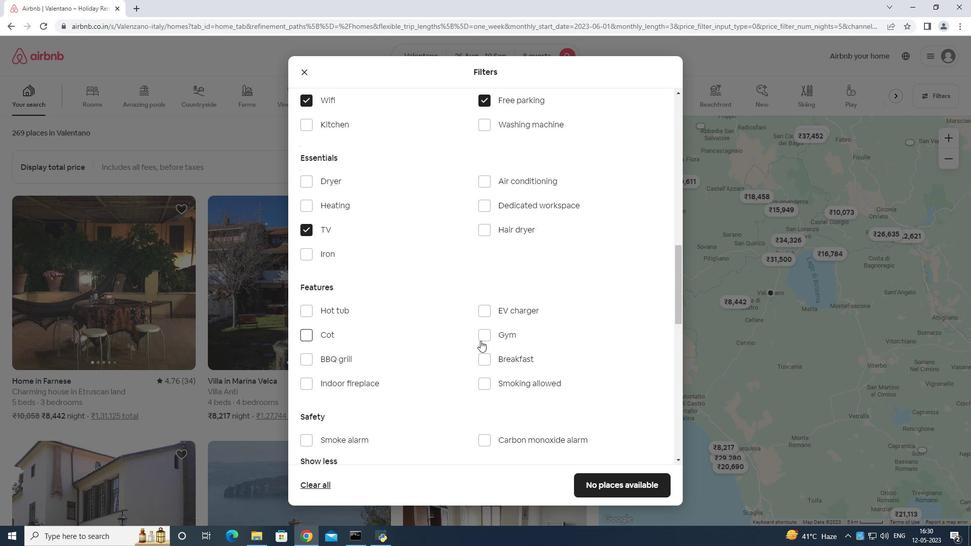 
Action: Mouse moved to (481, 353)
Screenshot: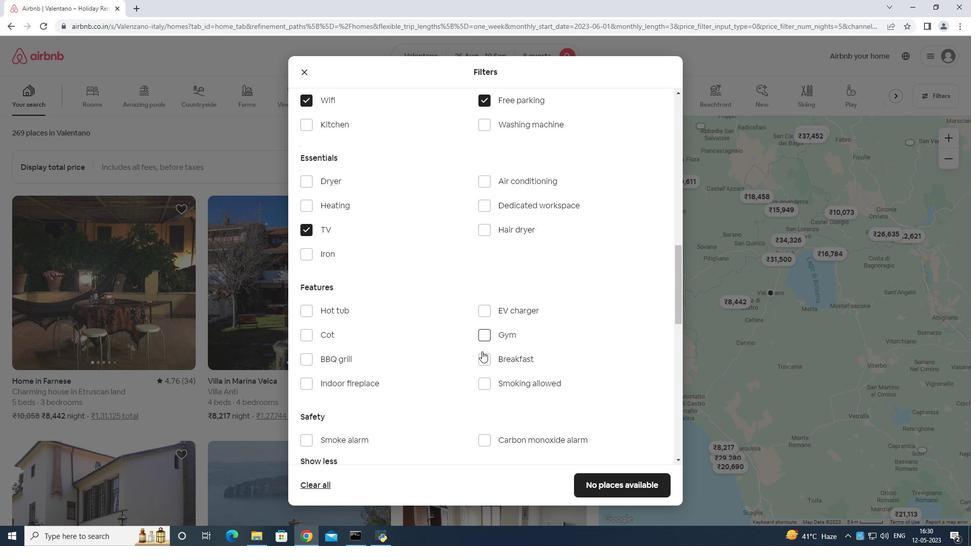 
Action: Mouse pressed left at (481, 353)
Screenshot: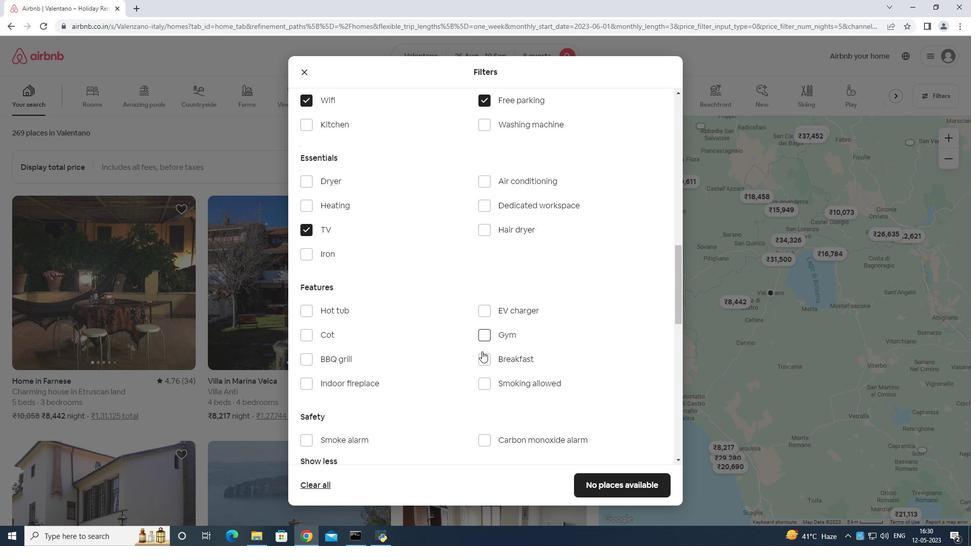 
Action: Mouse moved to (510, 307)
Screenshot: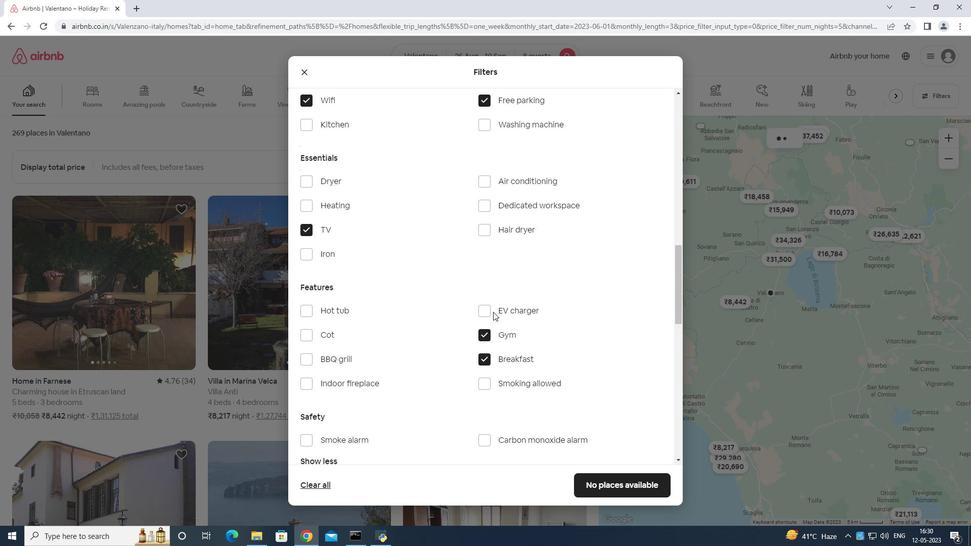 
Action: Mouse scrolled (510, 306) with delta (0, 0)
Screenshot: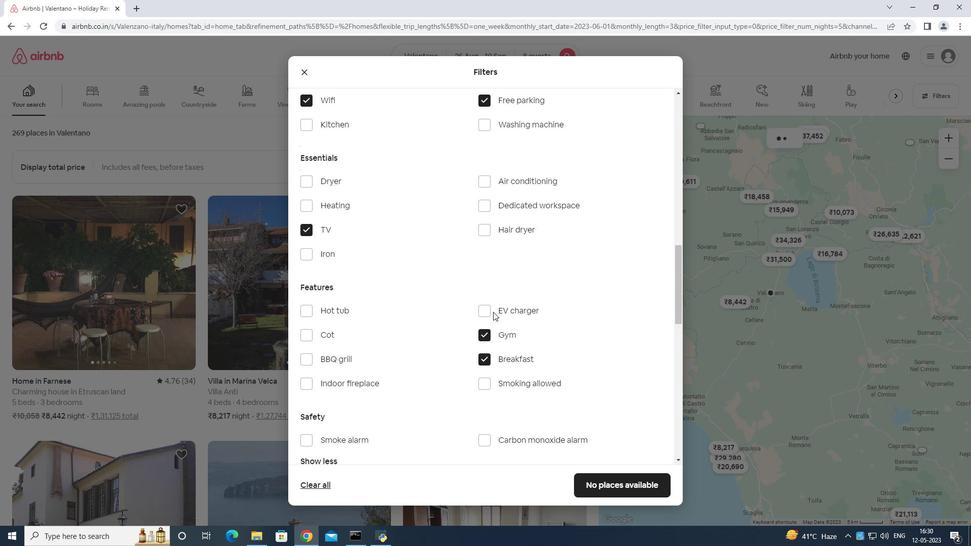 
Action: Mouse moved to (520, 308)
Screenshot: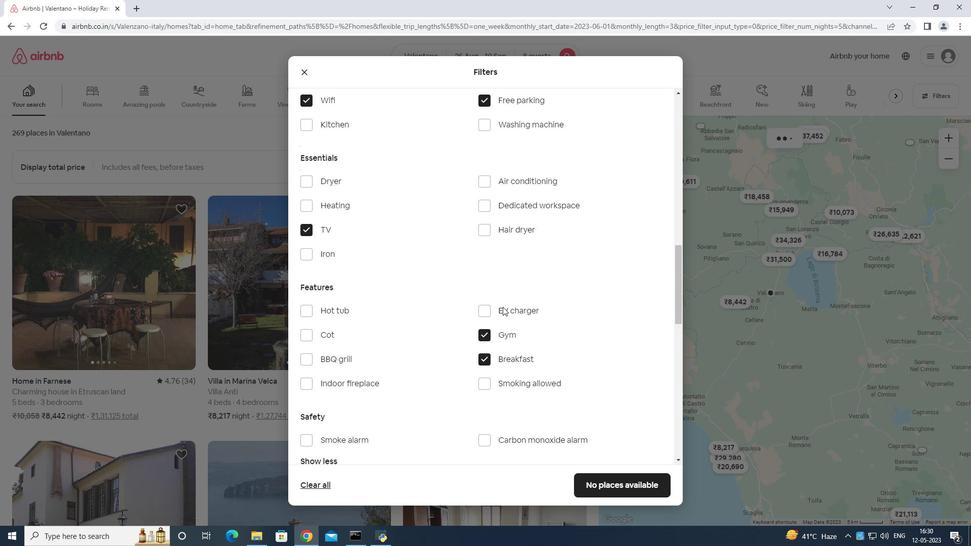 
Action: Mouse scrolled (520, 307) with delta (0, 0)
Screenshot: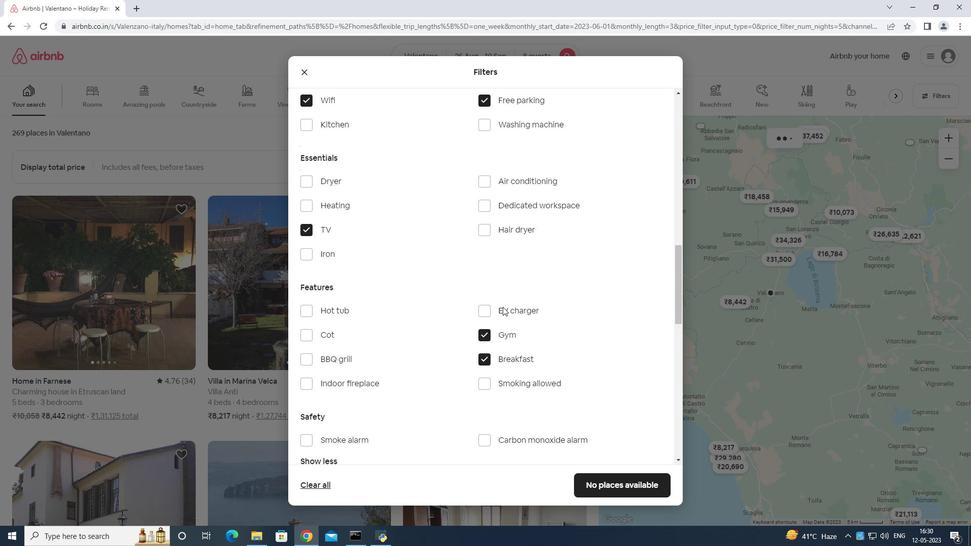 
Action: Mouse moved to (524, 309)
Screenshot: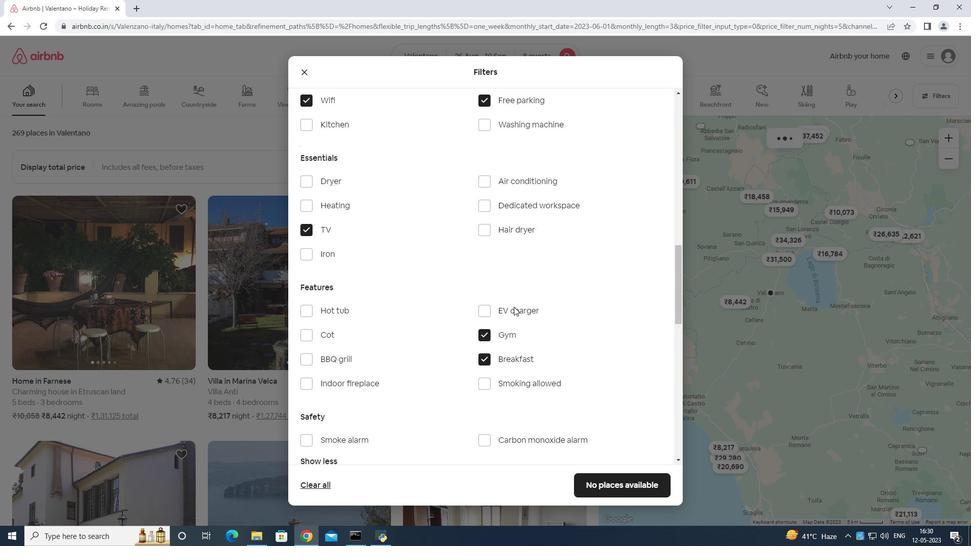 
Action: Mouse scrolled (524, 308) with delta (0, 0)
Screenshot: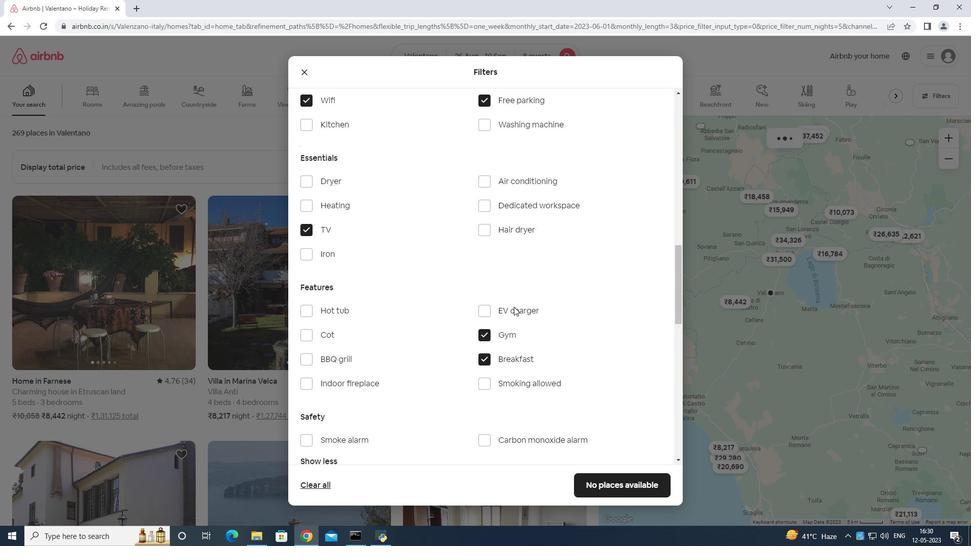 
Action: Mouse moved to (525, 310)
Screenshot: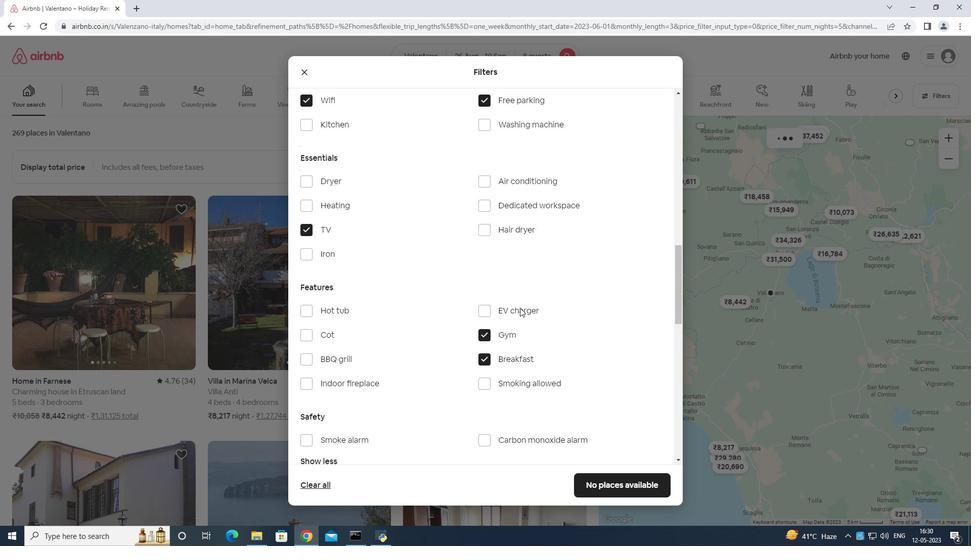 
Action: Mouse scrolled (525, 309) with delta (0, 0)
Screenshot: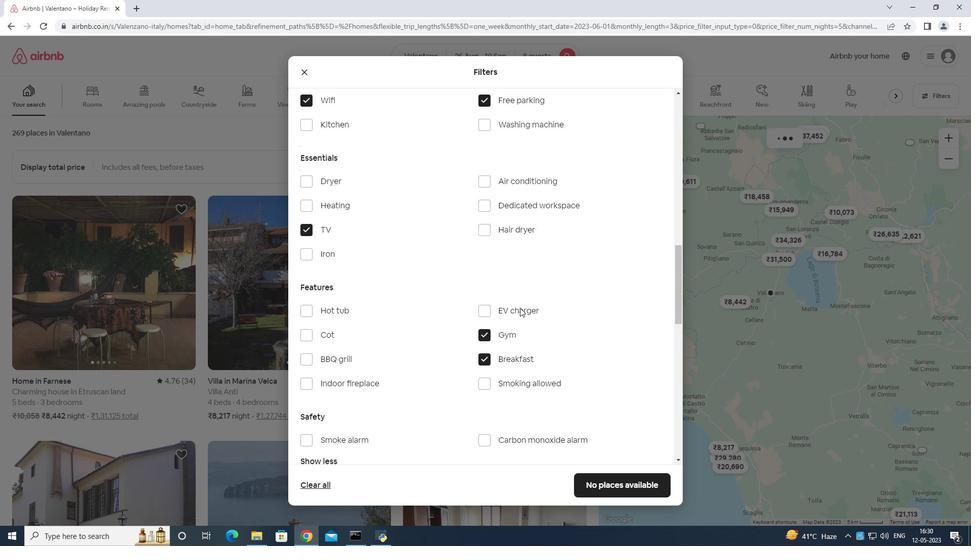 
Action: Mouse moved to (529, 312)
Screenshot: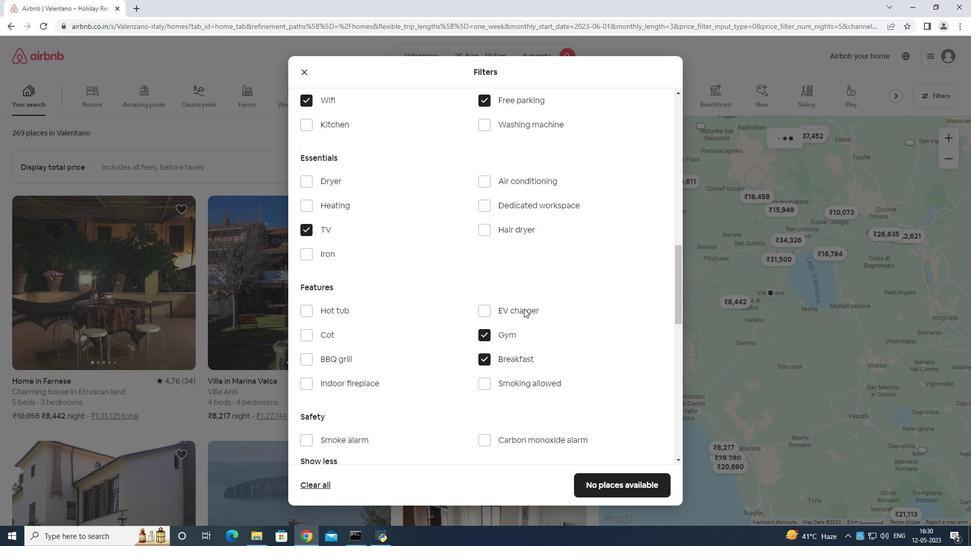 
Action: Mouse scrolled (529, 311) with delta (0, 0)
Screenshot: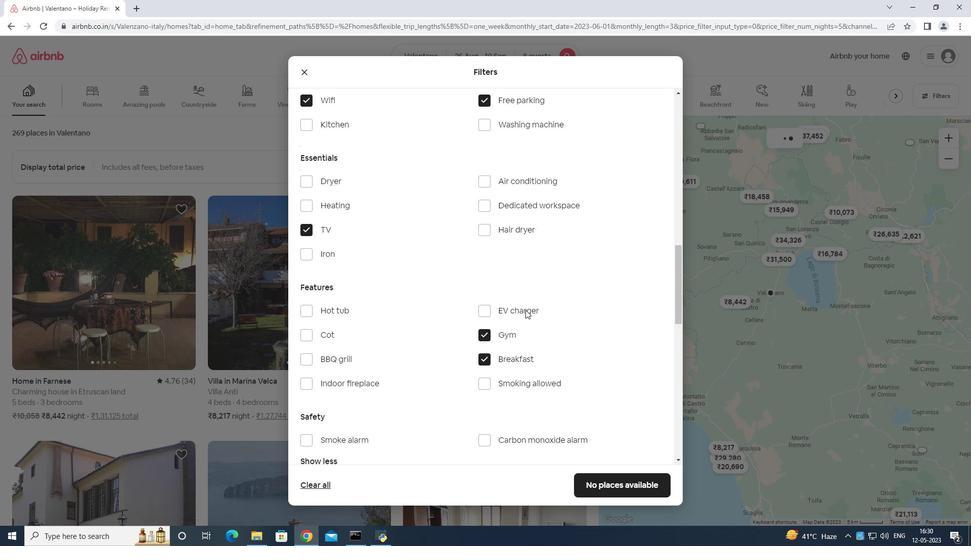 
Action: Mouse moved to (598, 270)
Screenshot: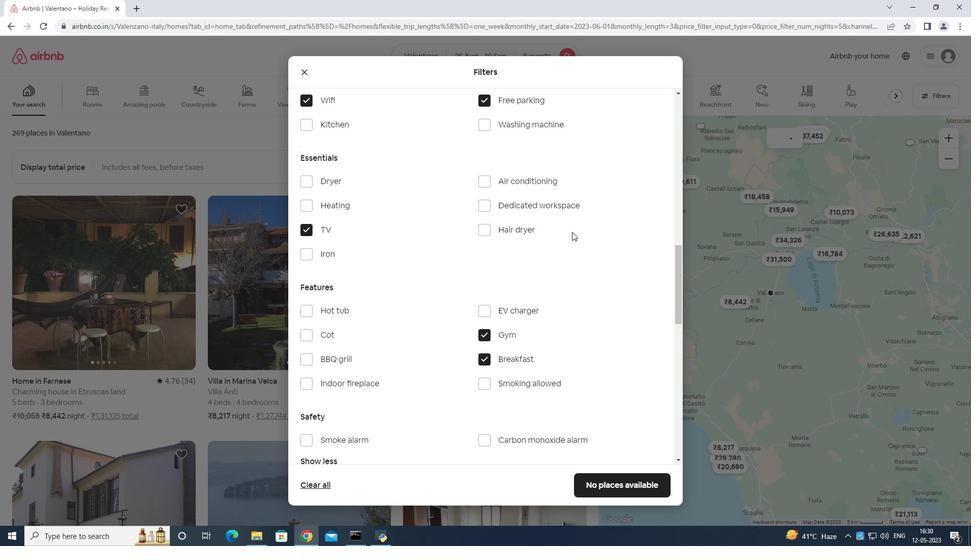 
Action: Mouse scrolled (598, 269) with delta (0, 0)
Screenshot: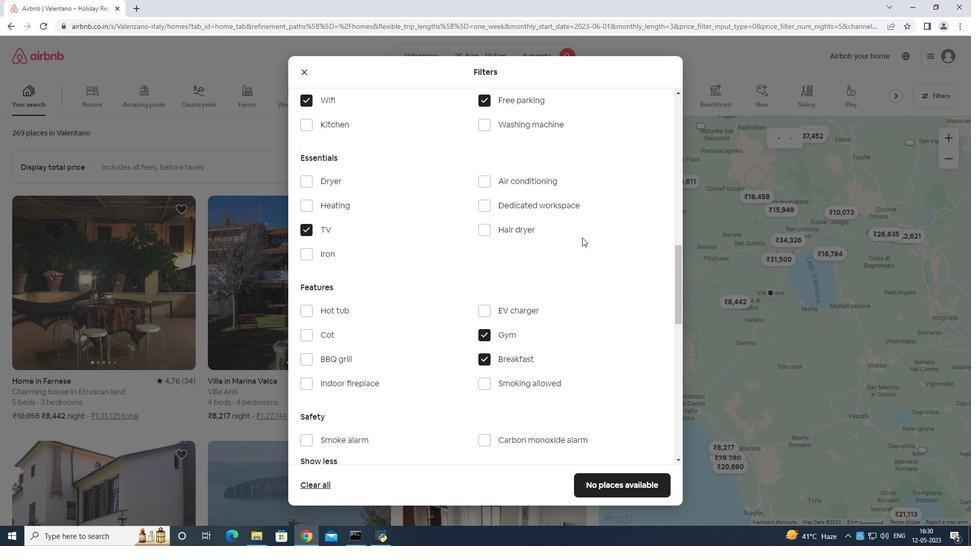 
Action: Mouse moved to (608, 283)
Screenshot: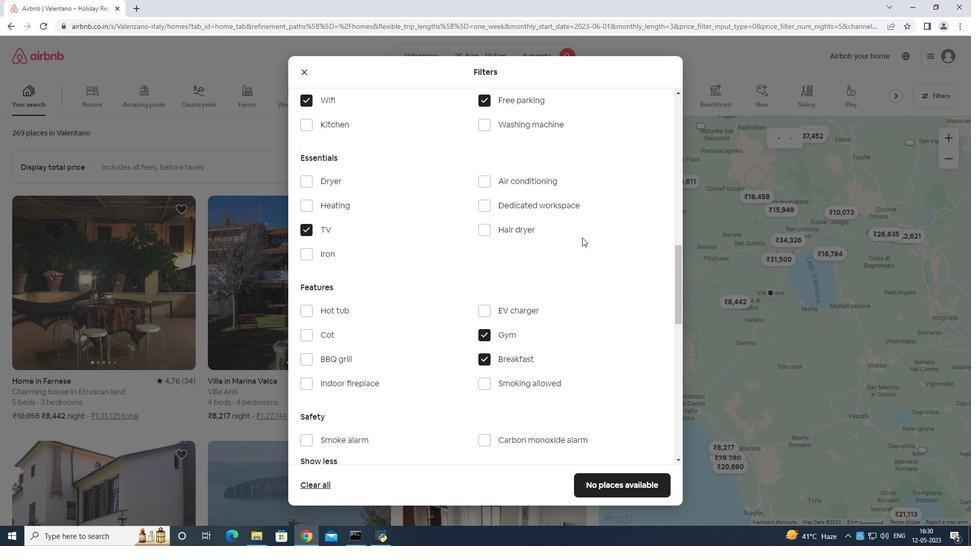 
Action: Mouse scrolled (608, 282) with delta (0, 0)
Screenshot: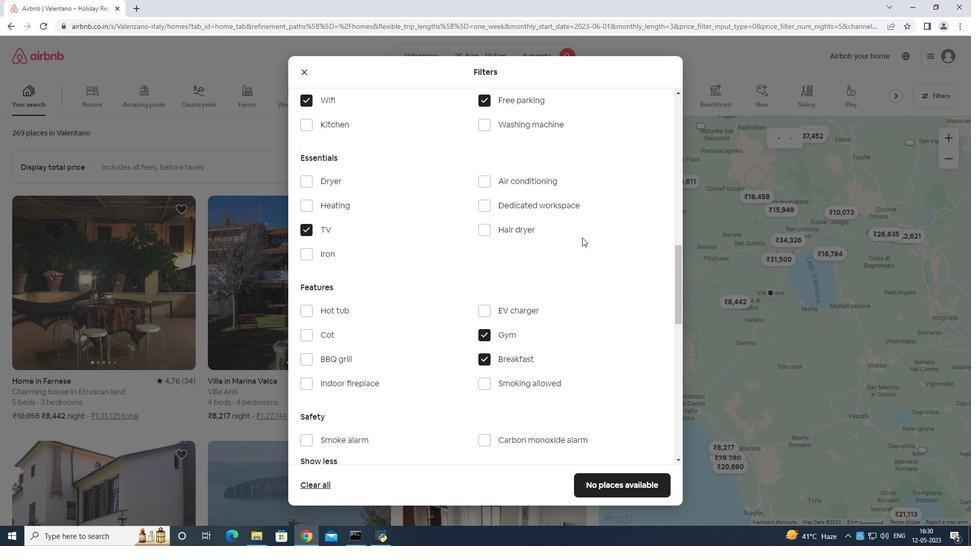 
Action: Mouse moved to (609, 287)
Screenshot: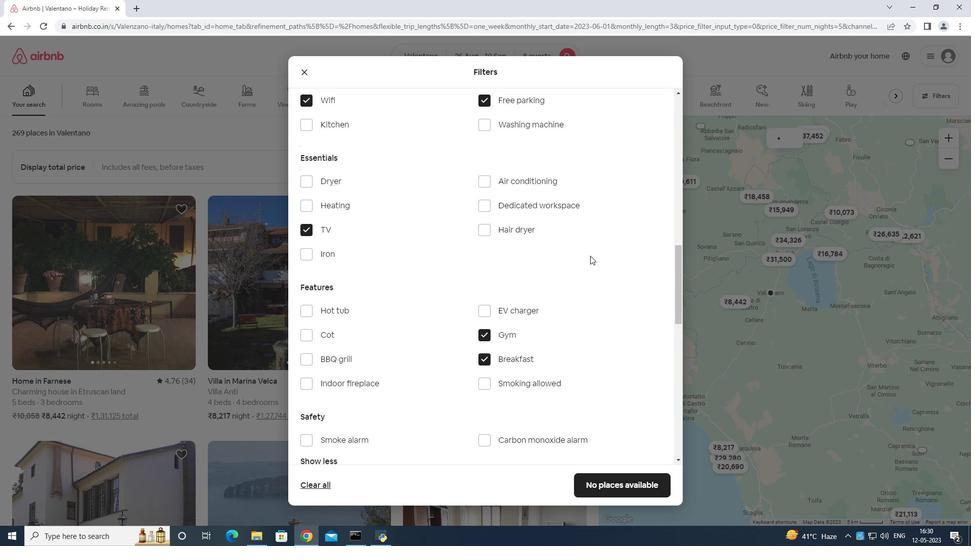 
Action: Mouse scrolled (609, 286) with delta (0, 0)
Screenshot: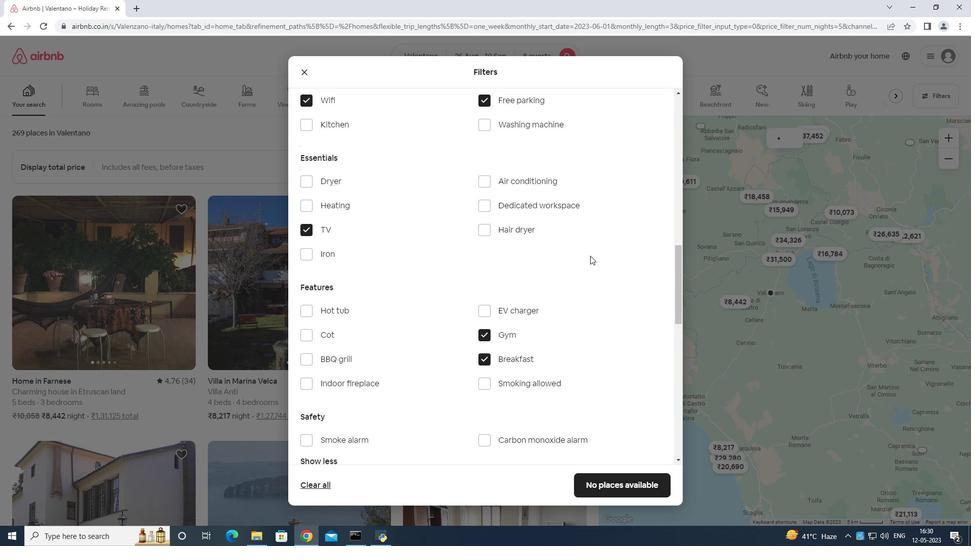 
Action: Mouse moved to (610, 289)
Screenshot: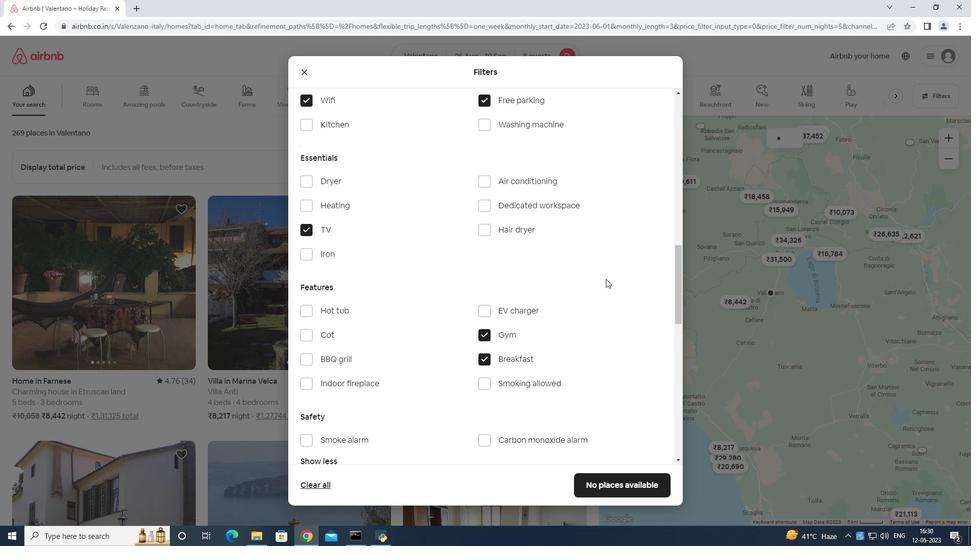 
Action: Mouse scrolled (610, 289) with delta (0, 0)
Screenshot: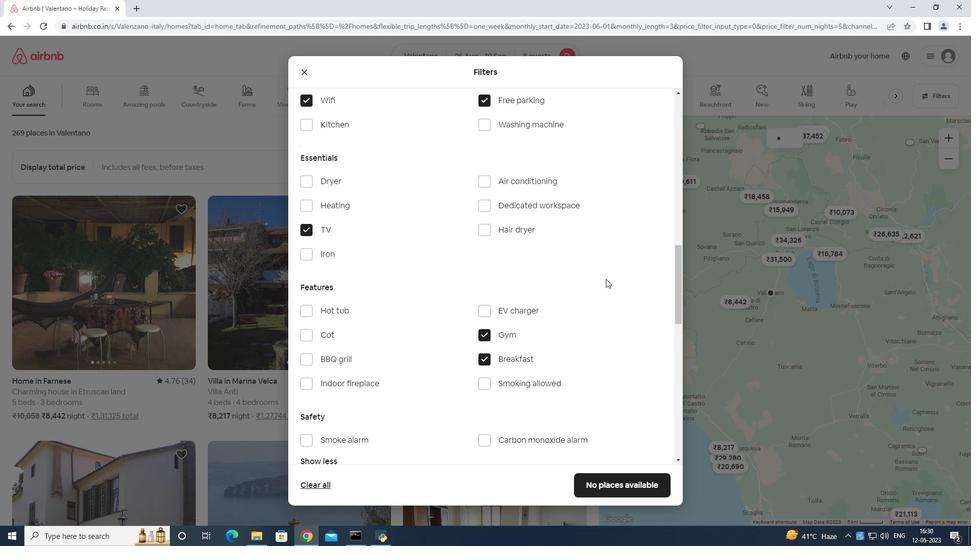 
Action: Mouse moved to (609, 288)
Screenshot: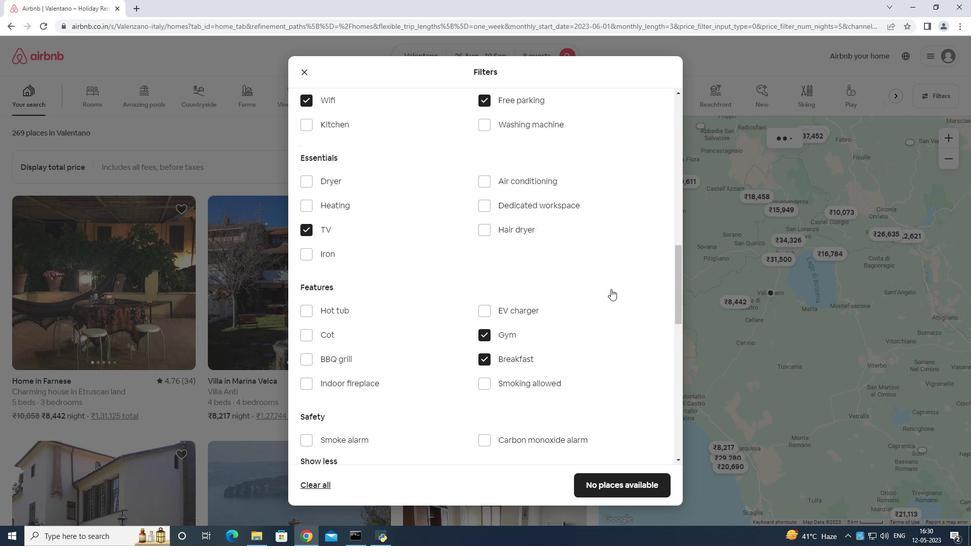 
Action: Mouse scrolled (609, 288) with delta (0, 0)
Screenshot: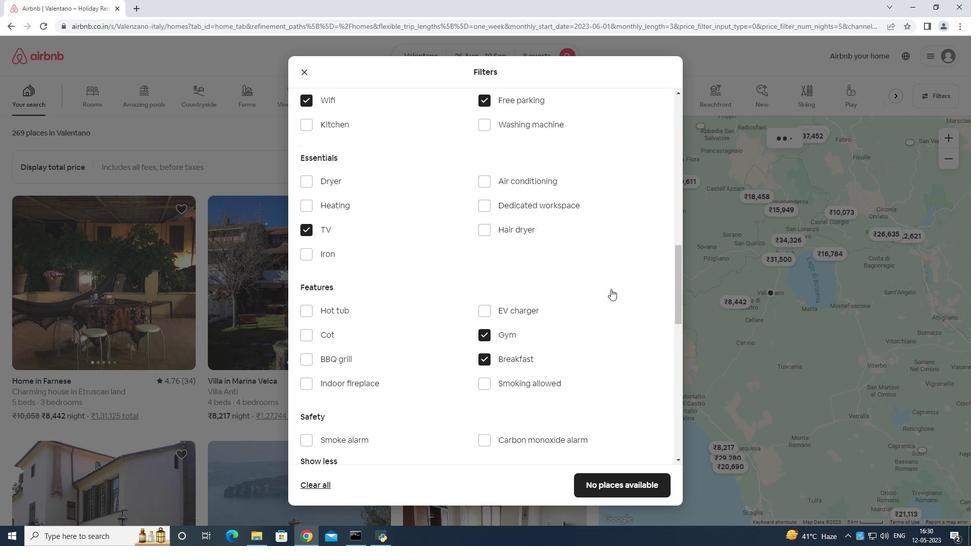 
Action: Mouse moved to (609, 291)
Screenshot: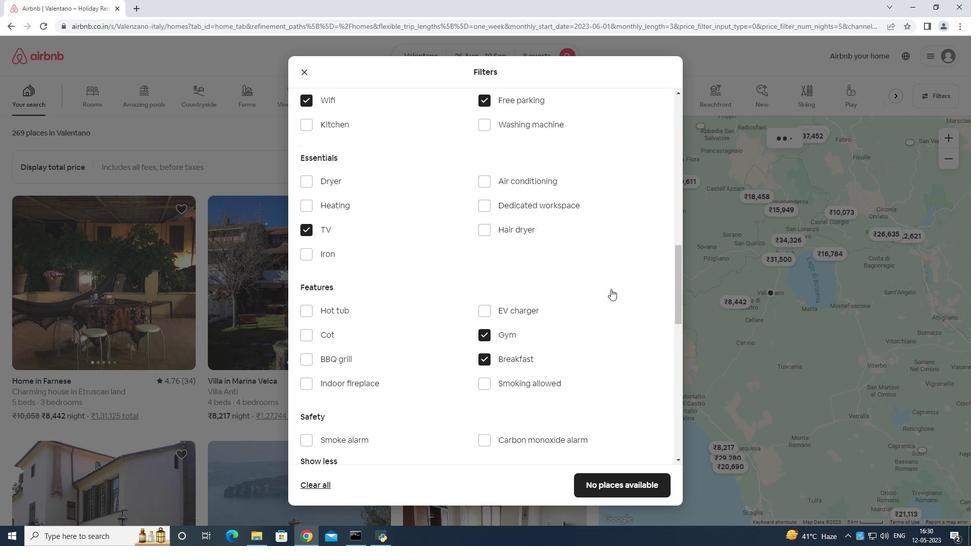 
Action: Mouse scrolled (609, 290) with delta (0, 0)
Screenshot: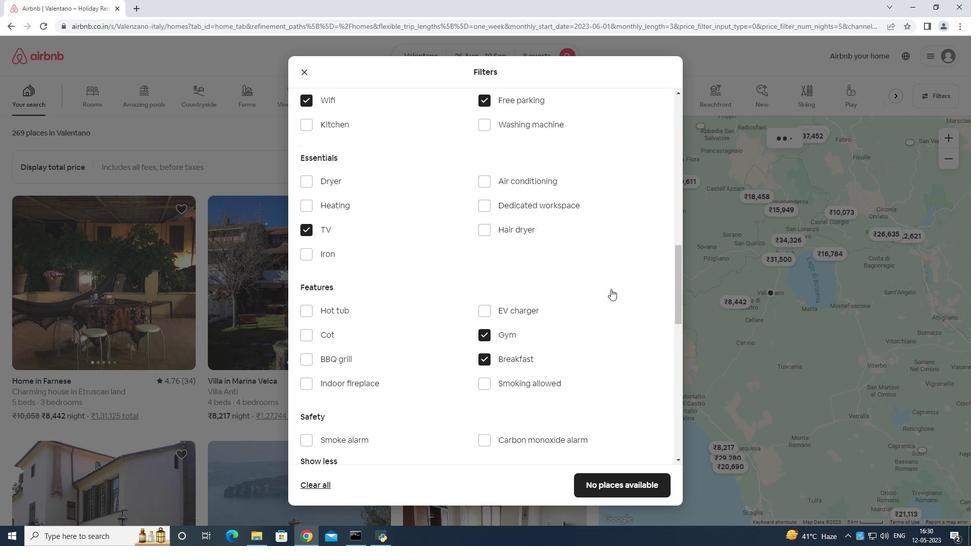 
Action: Mouse moved to (609, 292)
Screenshot: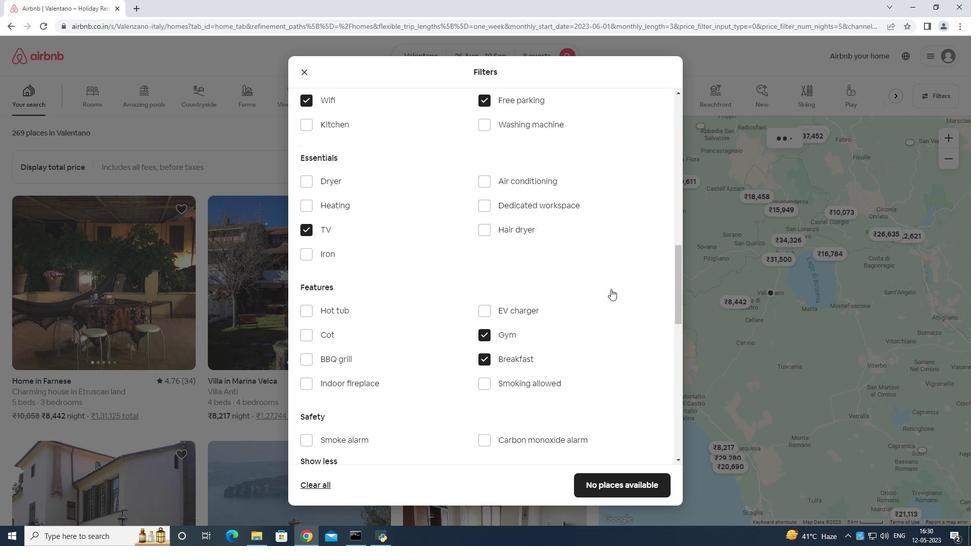 
Action: Mouse scrolled (609, 291) with delta (0, 0)
Screenshot: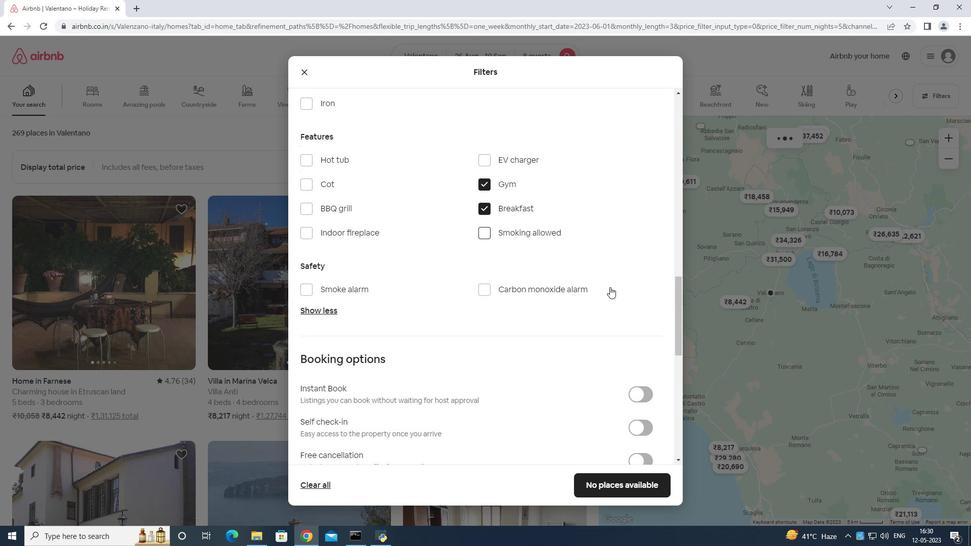 
Action: Mouse moved to (609, 293)
Screenshot: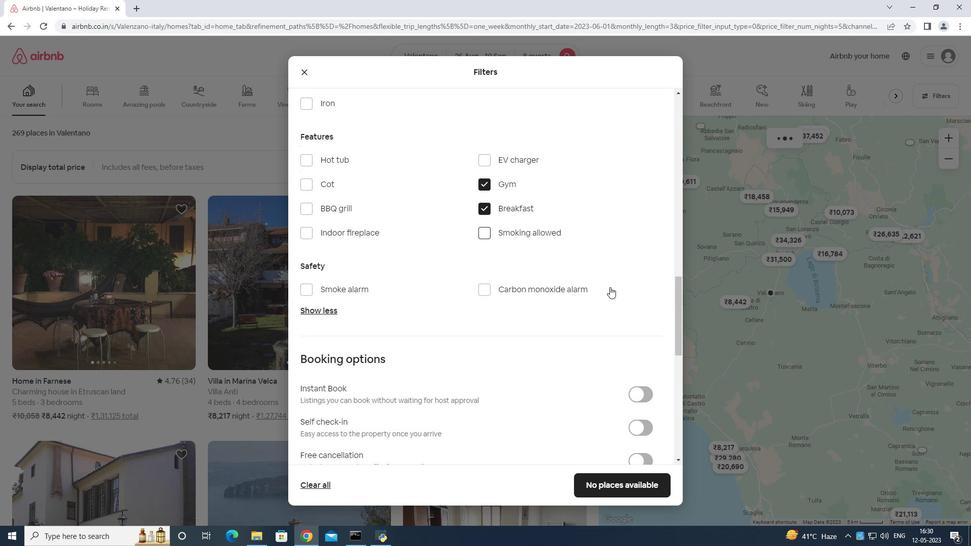 
Action: Mouse scrolled (609, 292) with delta (0, 0)
Screenshot: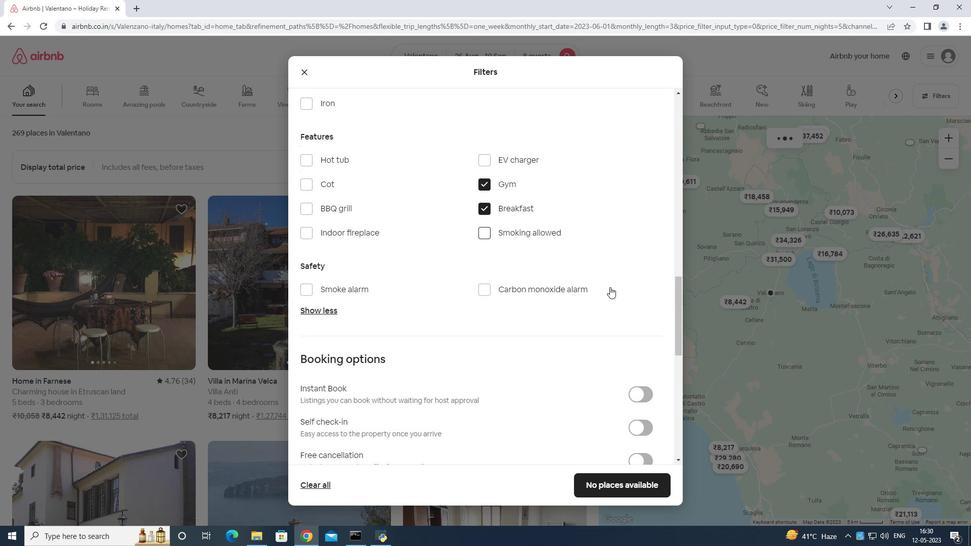 
Action: Mouse moved to (629, 274)
Screenshot: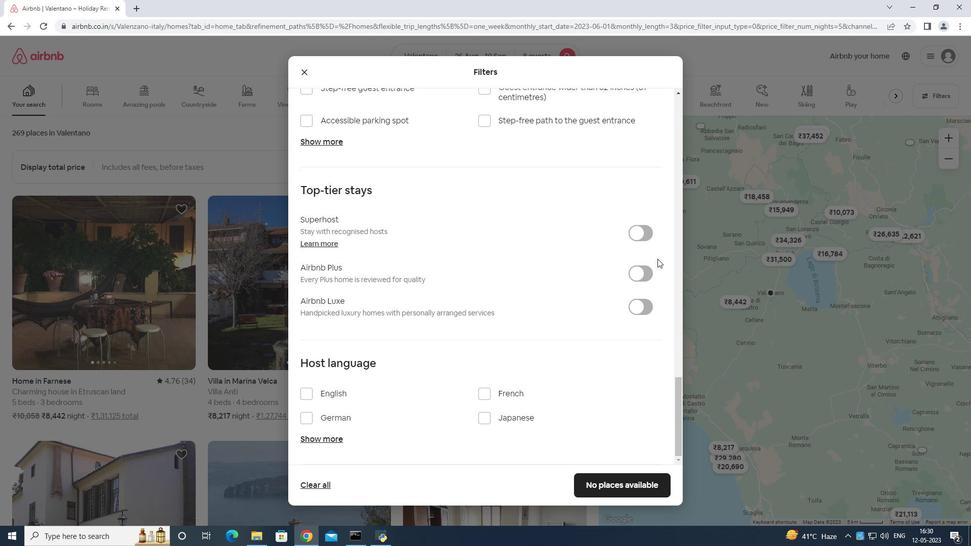 
Action: Mouse pressed left at (629, 274)
Screenshot: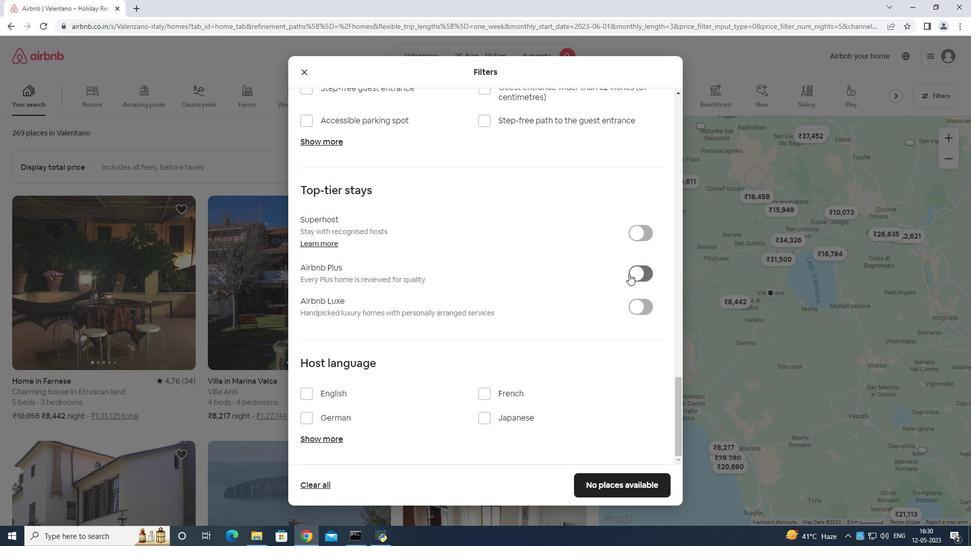 
Action: Mouse moved to (641, 268)
Screenshot: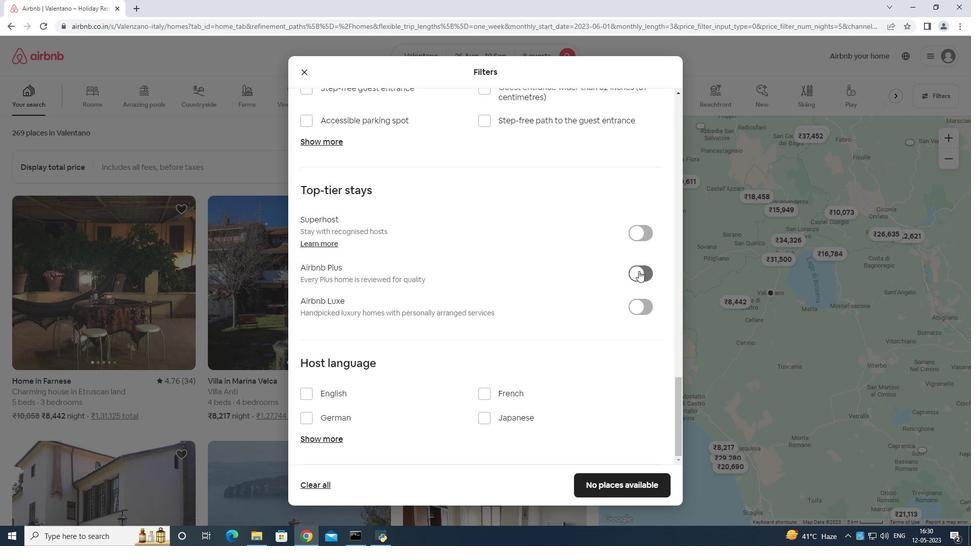 
Action: Mouse scrolled (641, 268) with delta (0, 0)
Screenshot: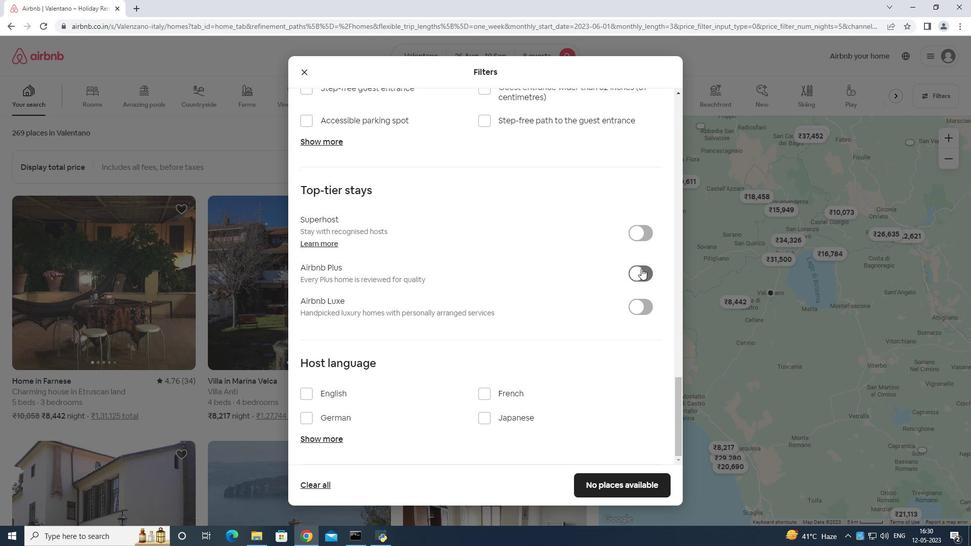 
Action: Mouse moved to (641, 269)
Screenshot: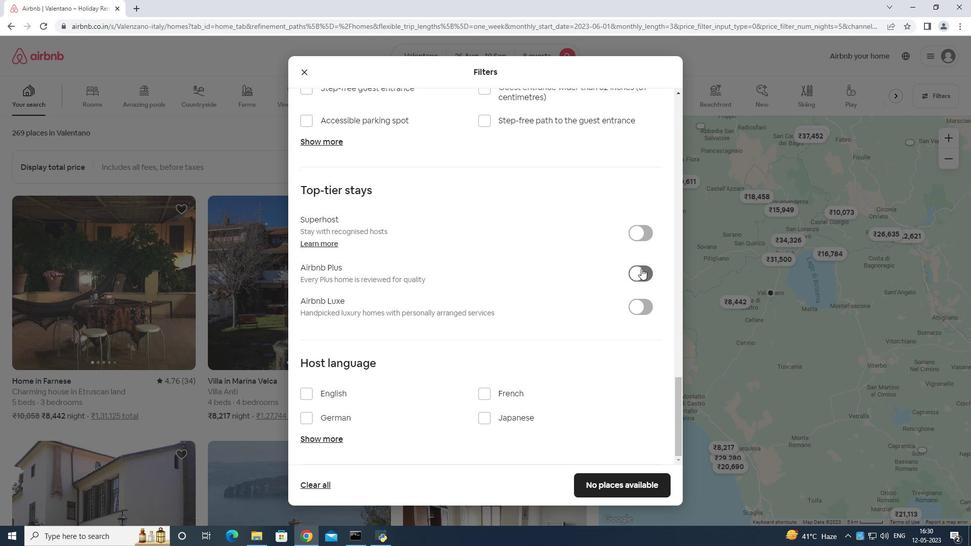 
Action: Mouse scrolled (641, 269) with delta (0, 0)
Screenshot: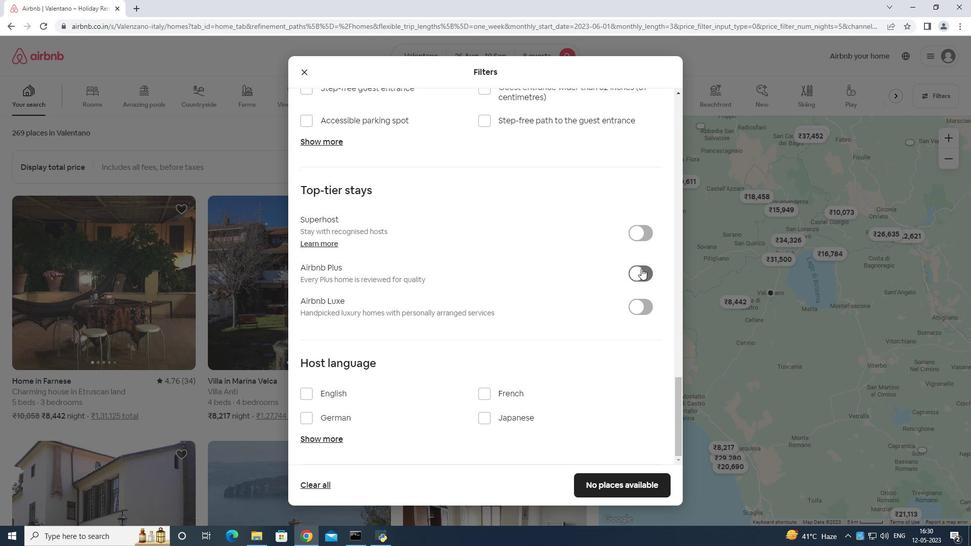 
Action: Mouse moved to (641, 270)
Screenshot: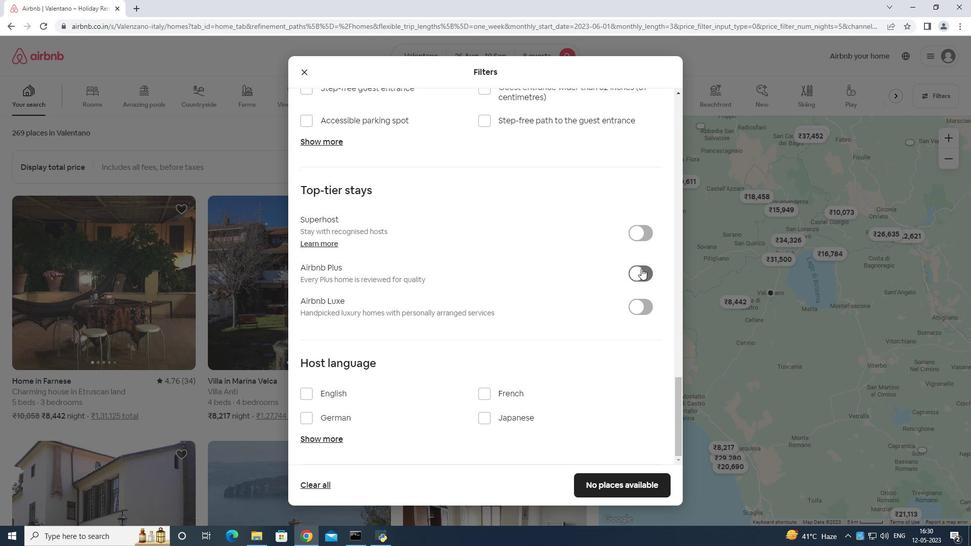 
Action: Mouse scrolled (641, 269) with delta (0, 0)
Screenshot: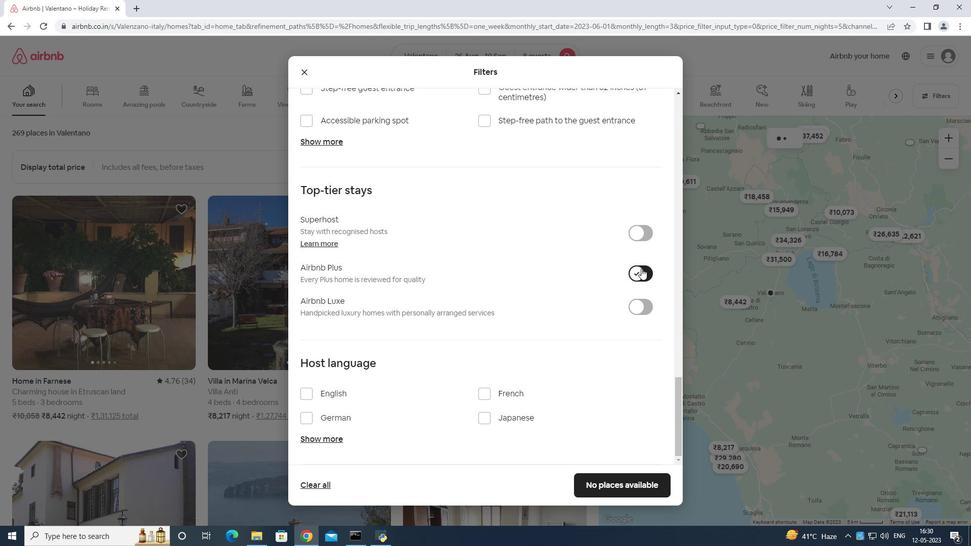 
Action: Mouse moved to (641, 270)
Screenshot: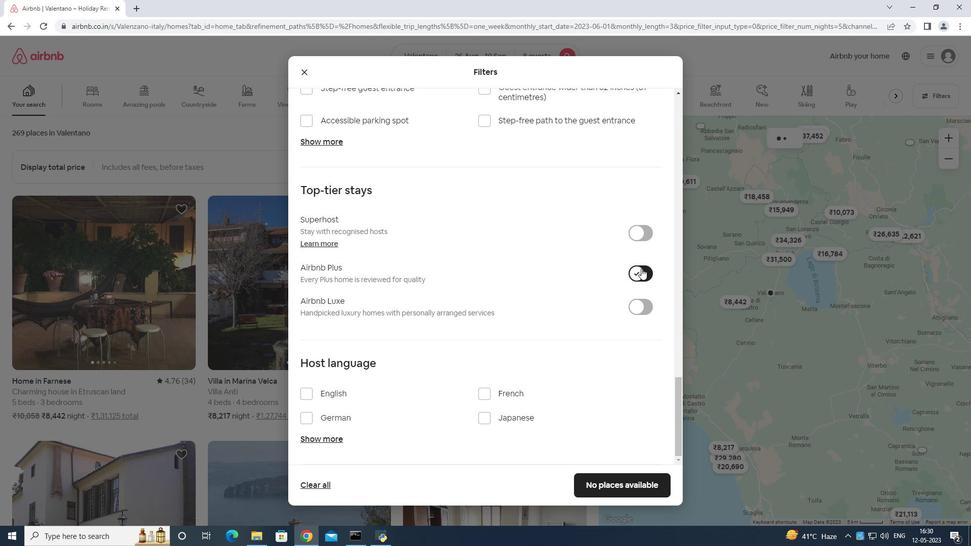 
Action: Mouse scrolled (641, 270) with delta (0, 0)
Screenshot: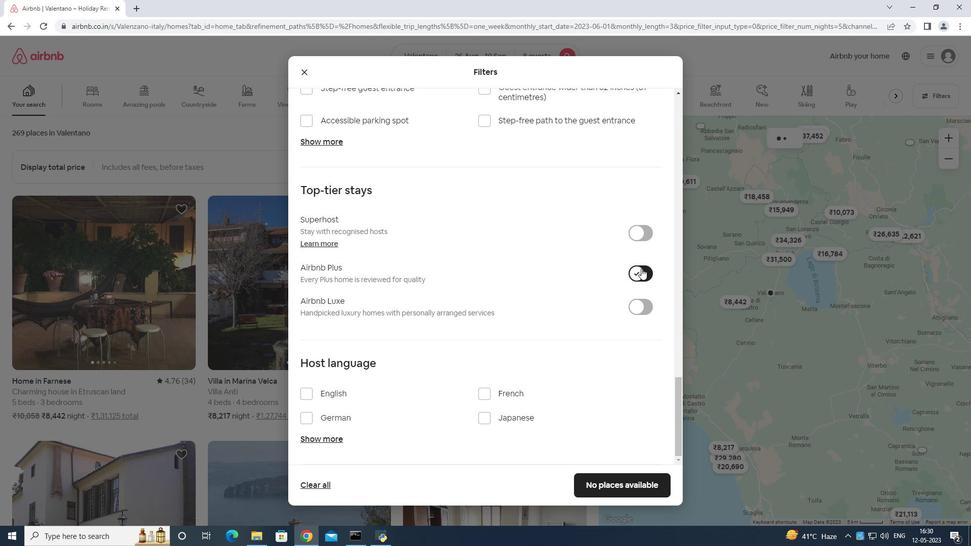 
Action: Mouse moved to (641, 270)
Screenshot: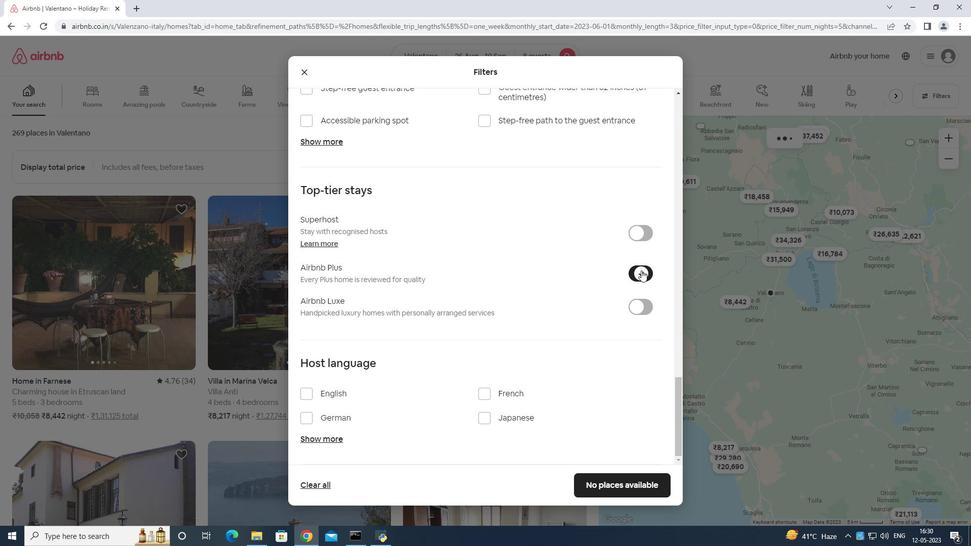 
Action: Mouse scrolled (641, 270) with delta (0, 0)
Screenshot: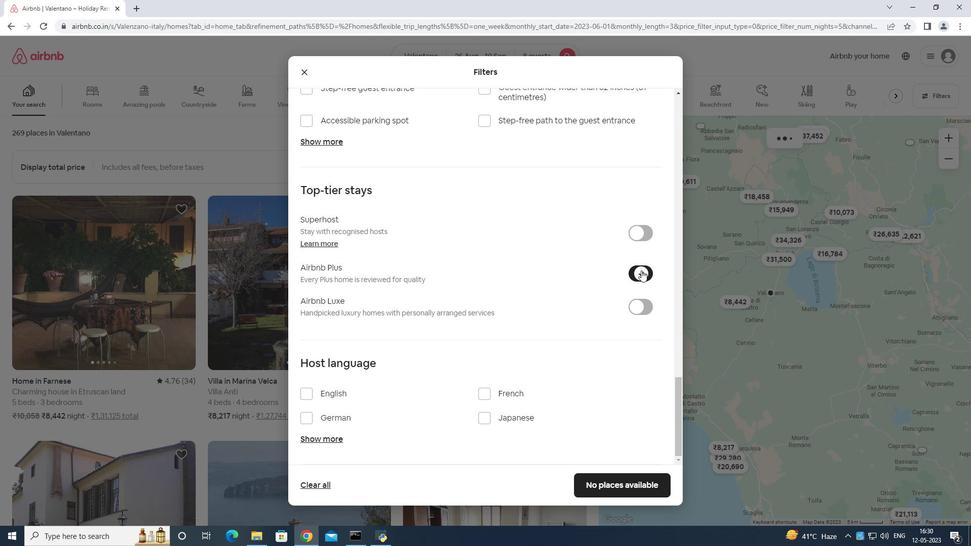 
Action: Mouse moved to (642, 270)
Screenshot: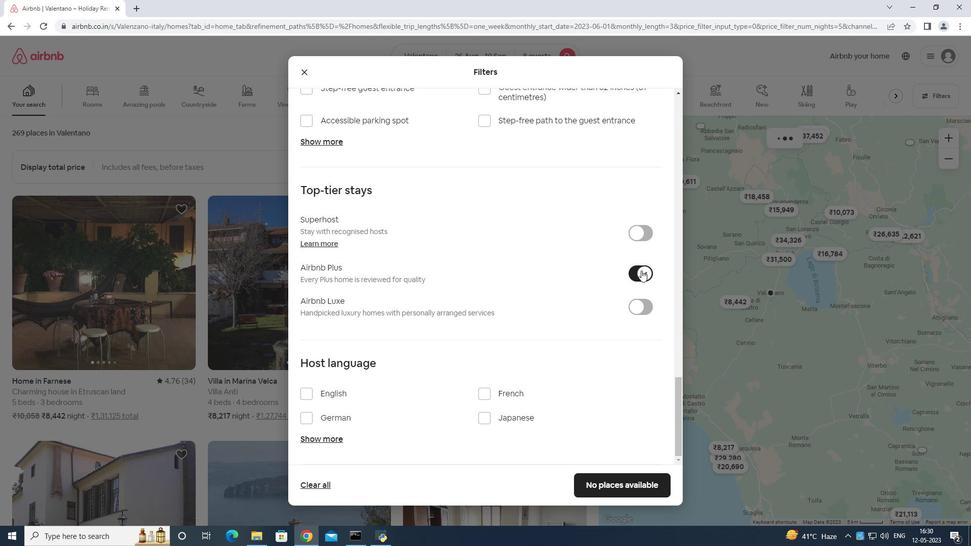 
Action: Mouse scrolled (642, 270) with delta (0, 0)
Screenshot: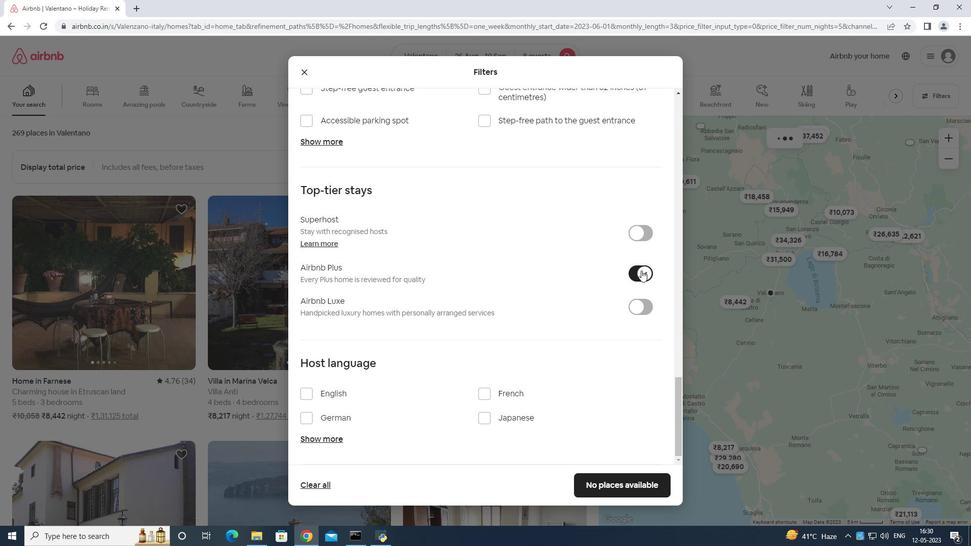 
Action: Mouse moved to (642, 270)
Screenshot: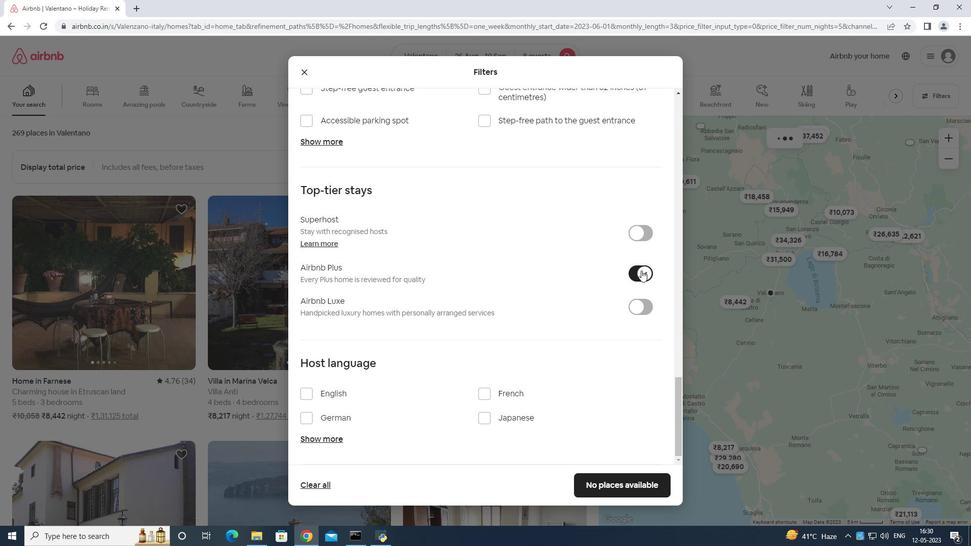 
Action: Mouse scrolled (642, 270) with delta (0, 0)
Screenshot: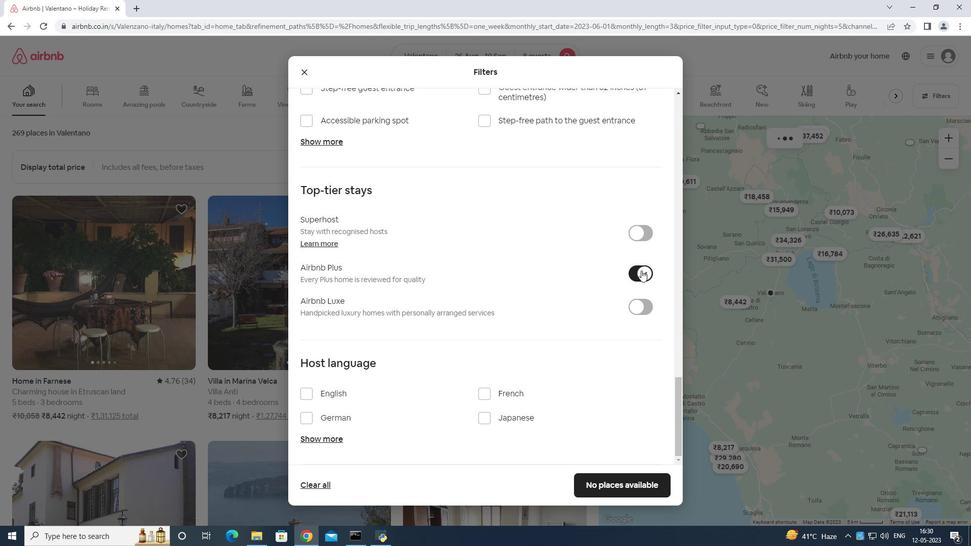 
Action: Mouse moved to (642, 271)
Screenshot: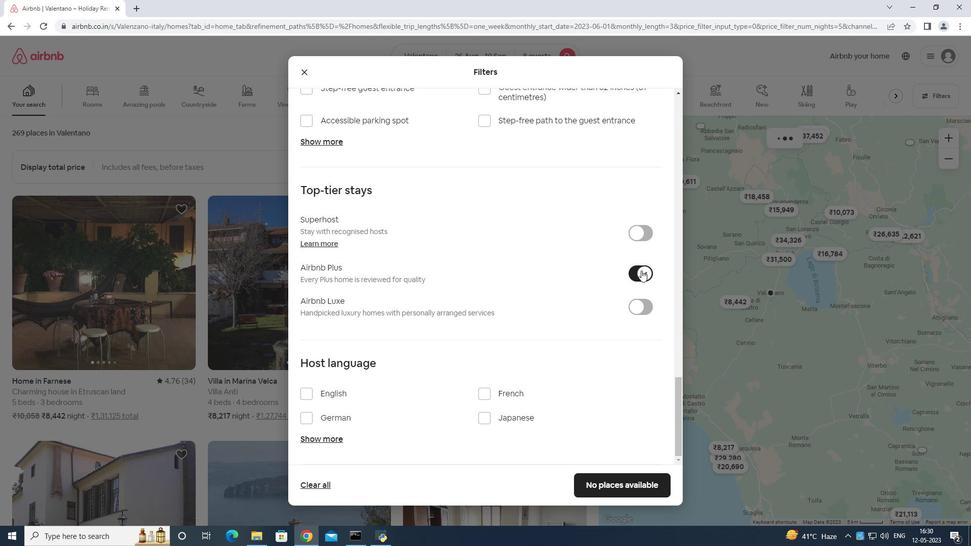 
Action: Mouse scrolled (642, 270) with delta (0, 0)
Screenshot: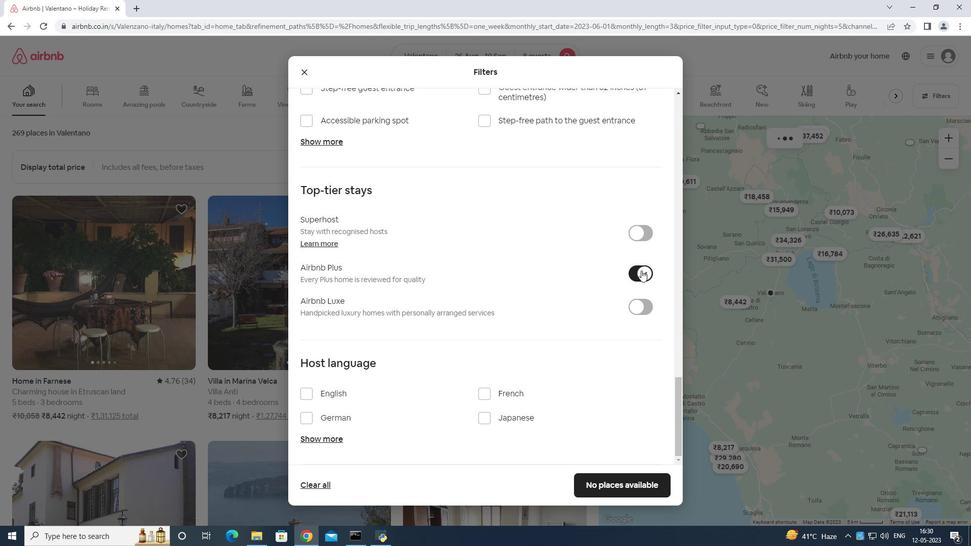 
Action: Mouse moved to (642, 272)
Screenshot: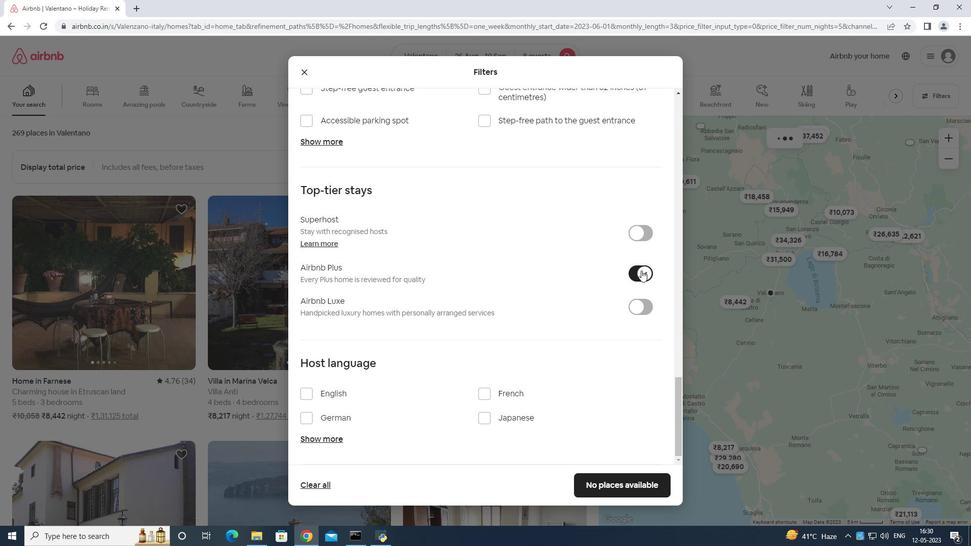 
Action: Mouse scrolled (642, 271) with delta (0, 0)
Screenshot: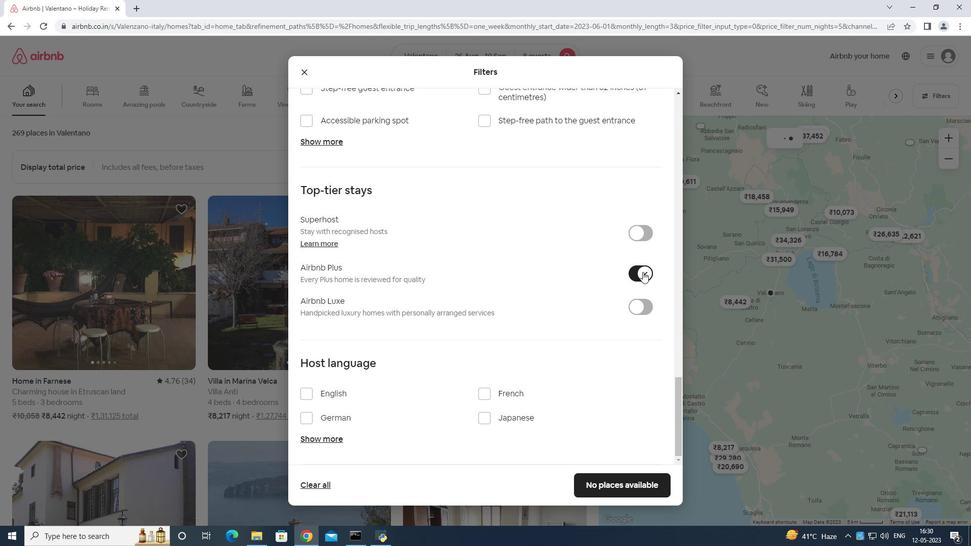 
Action: Mouse scrolled (642, 271) with delta (0, 0)
Screenshot: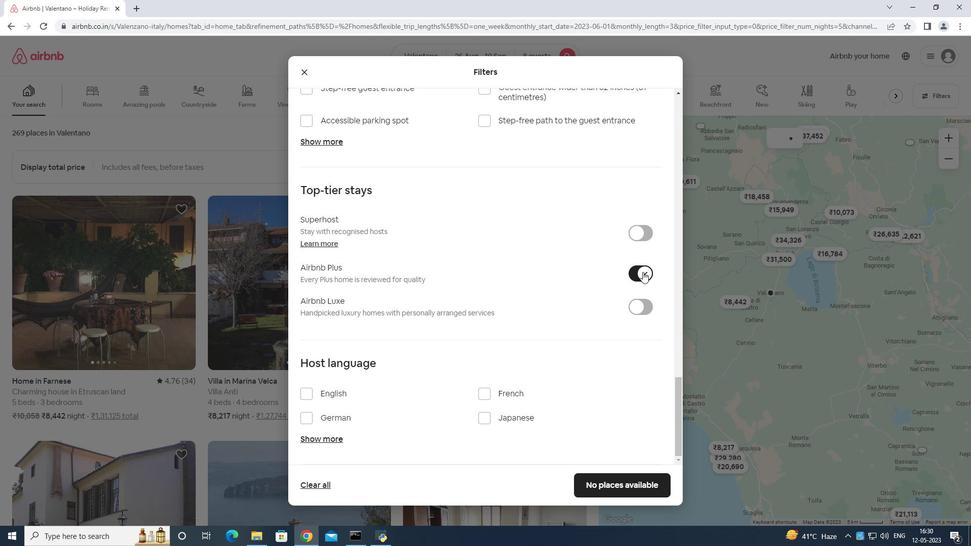 
Action: Mouse scrolled (642, 271) with delta (0, 0)
Screenshot: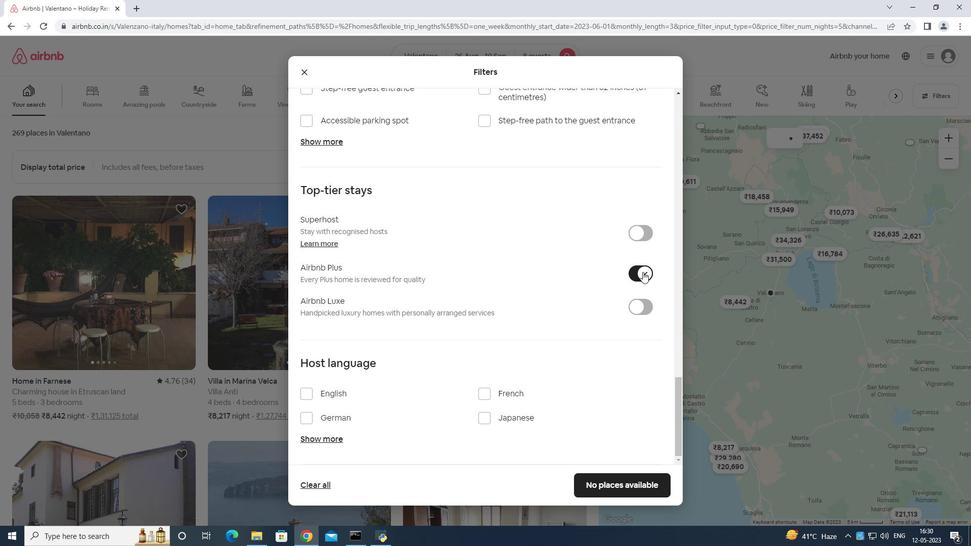 
Action: Mouse scrolled (642, 271) with delta (0, 0)
Screenshot: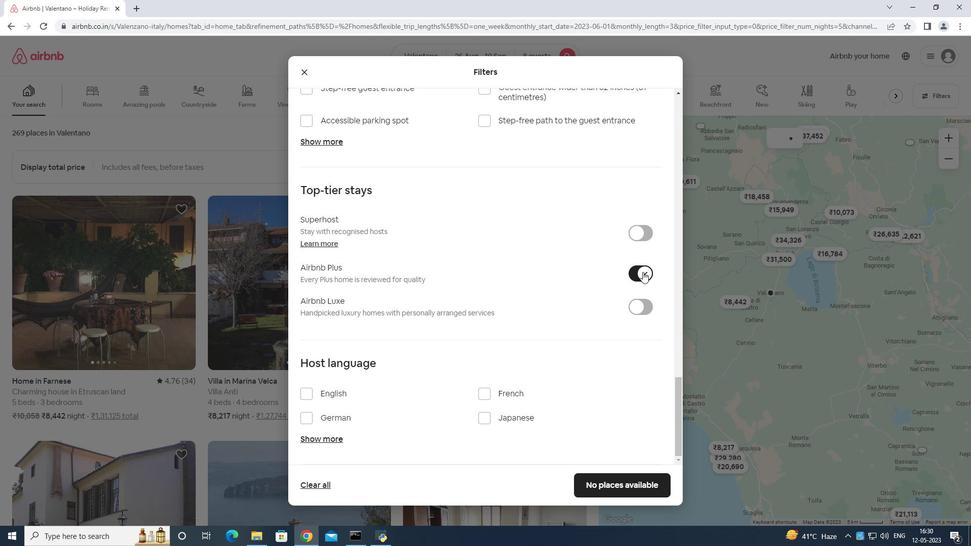 
Action: Mouse scrolled (642, 271) with delta (0, 0)
Screenshot: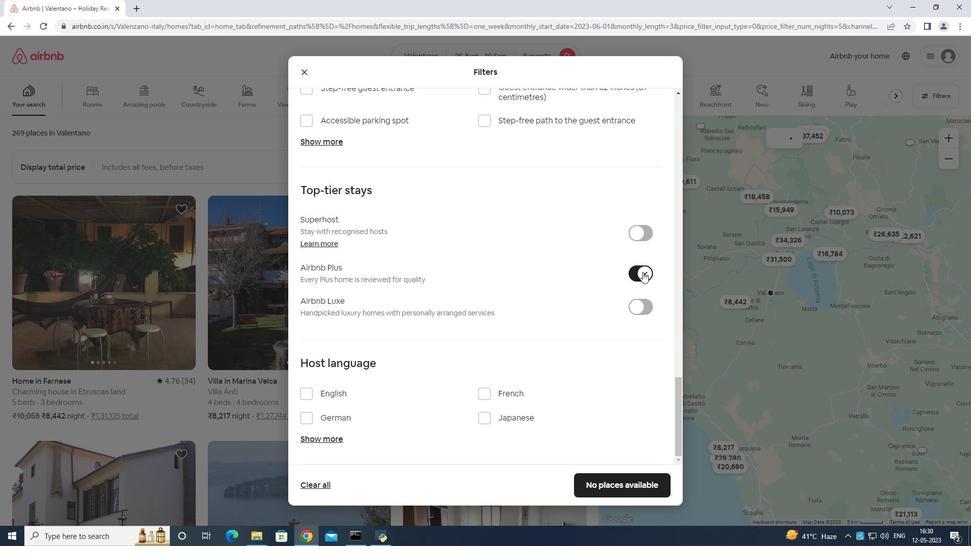 
Action: Mouse moved to (642, 273)
Screenshot: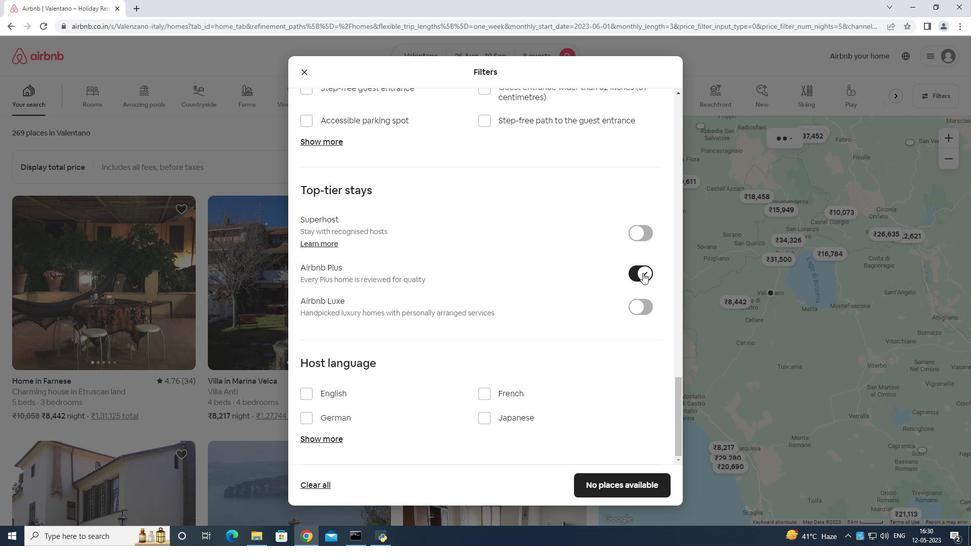 
Action: Mouse scrolled (642, 272) with delta (0, 0)
Screenshot: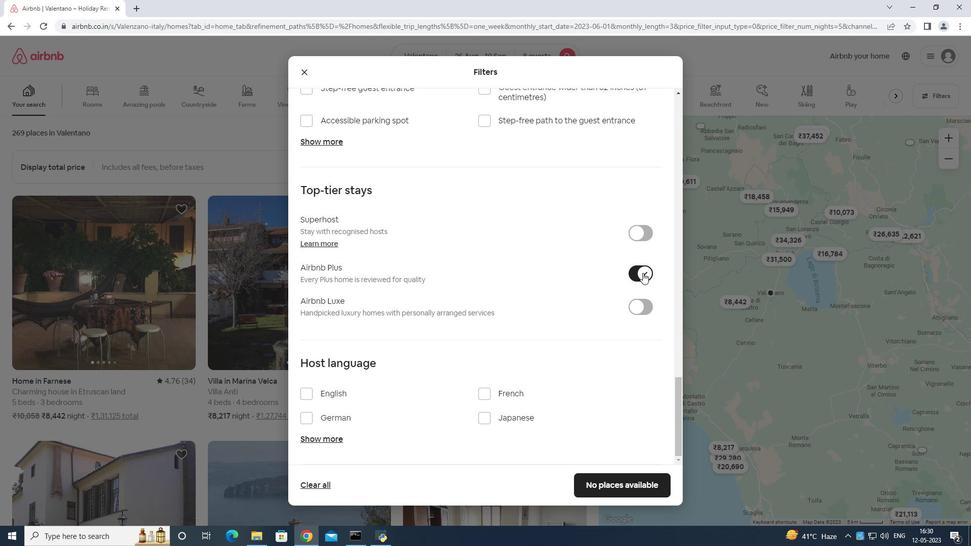 
Action: Mouse moved to (638, 277)
Screenshot: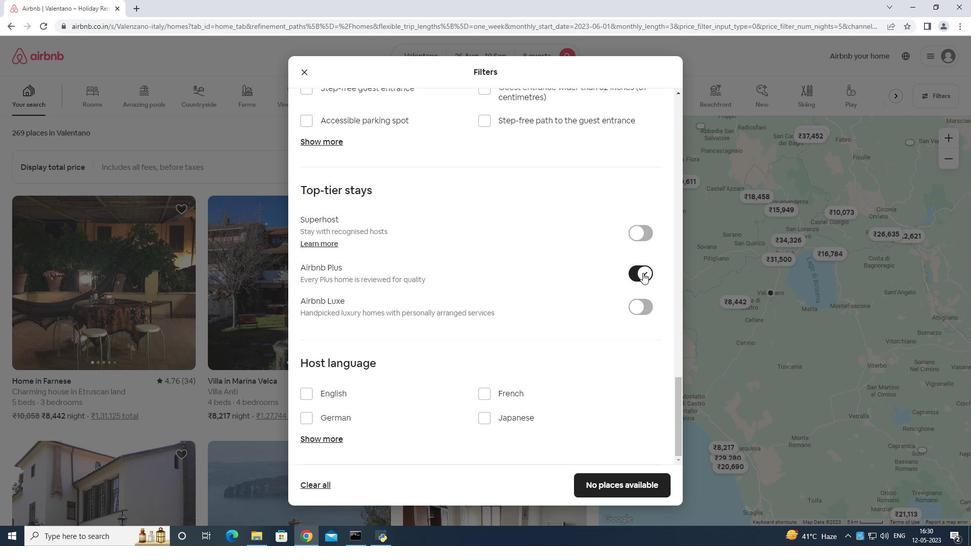 
Action: Mouse scrolled (638, 277) with delta (0, 0)
Screenshot: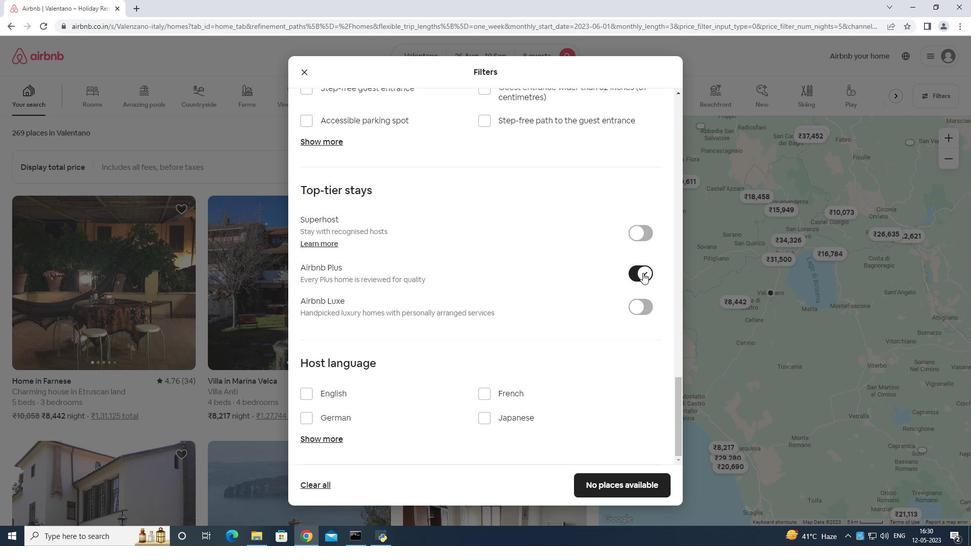 
Action: Mouse moved to (634, 281)
Screenshot: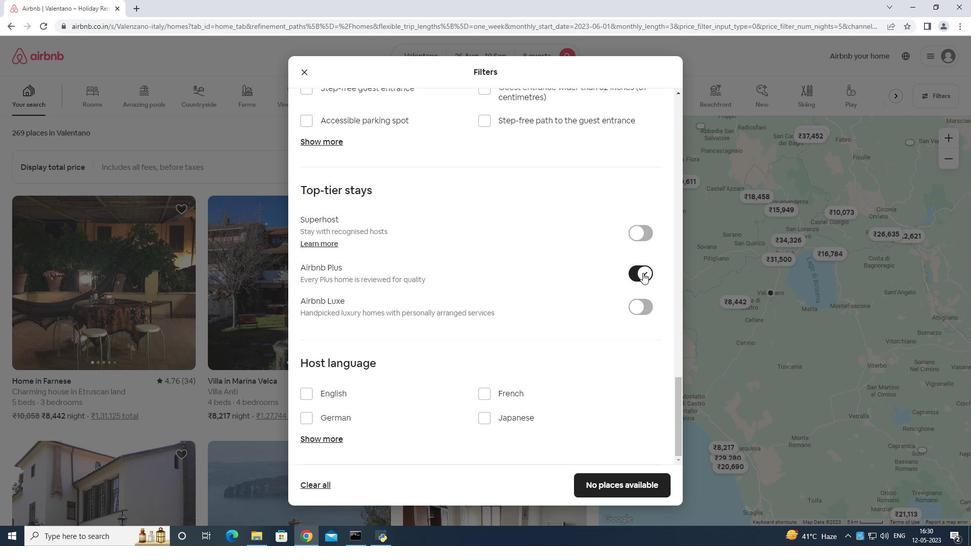 
Action: Mouse scrolled (634, 281) with delta (0, 0)
Screenshot: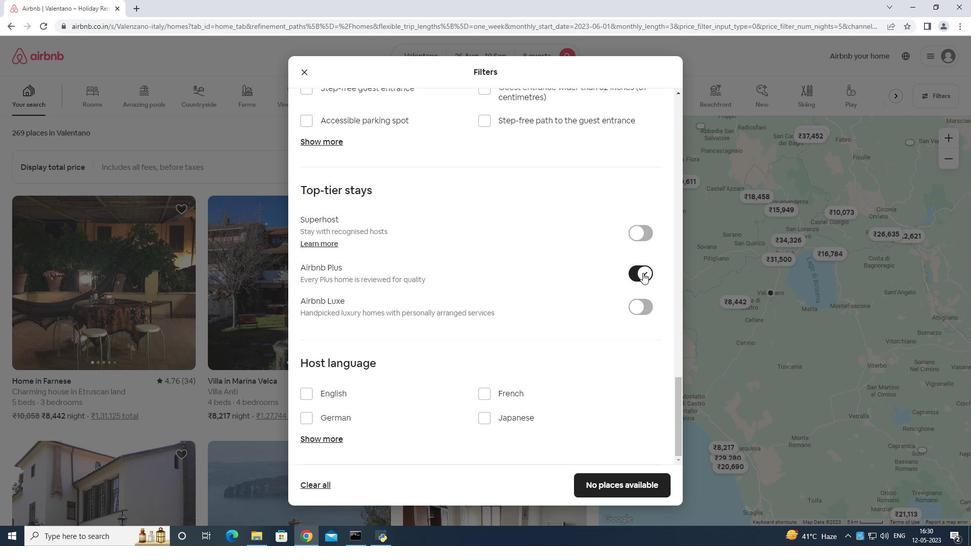 
Action: Mouse moved to (632, 282)
Screenshot: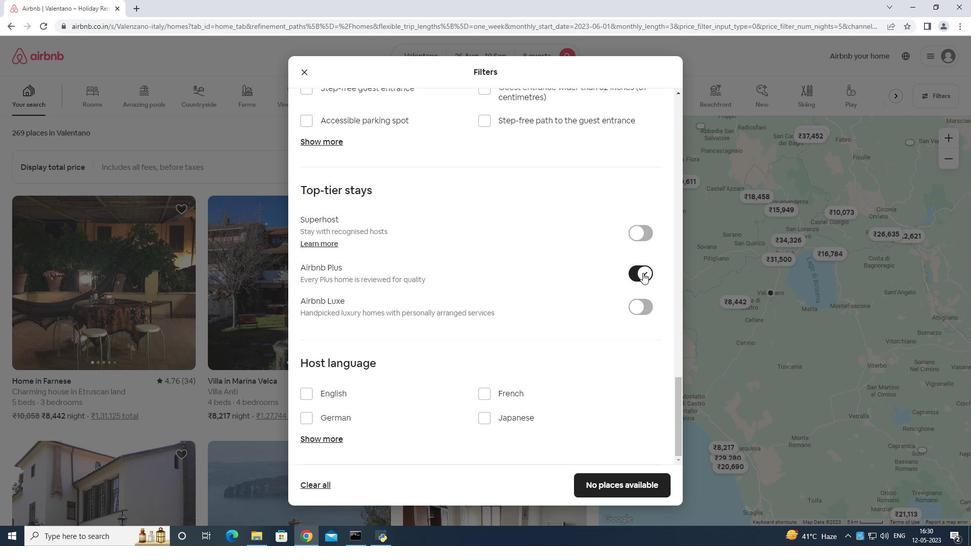 
Action: Mouse scrolled (632, 282) with delta (0, 0)
Screenshot: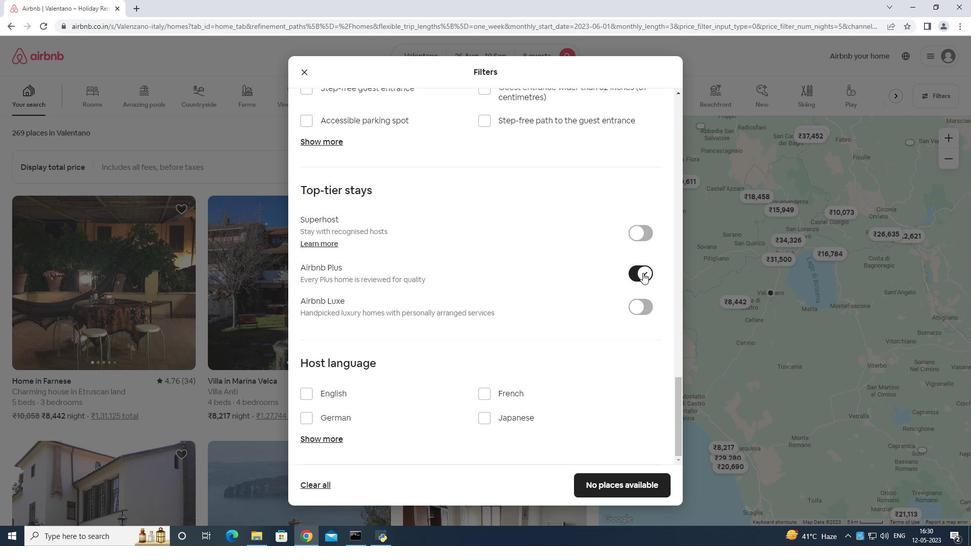 
Action: Mouse moved to (616, 278)
Screenshot: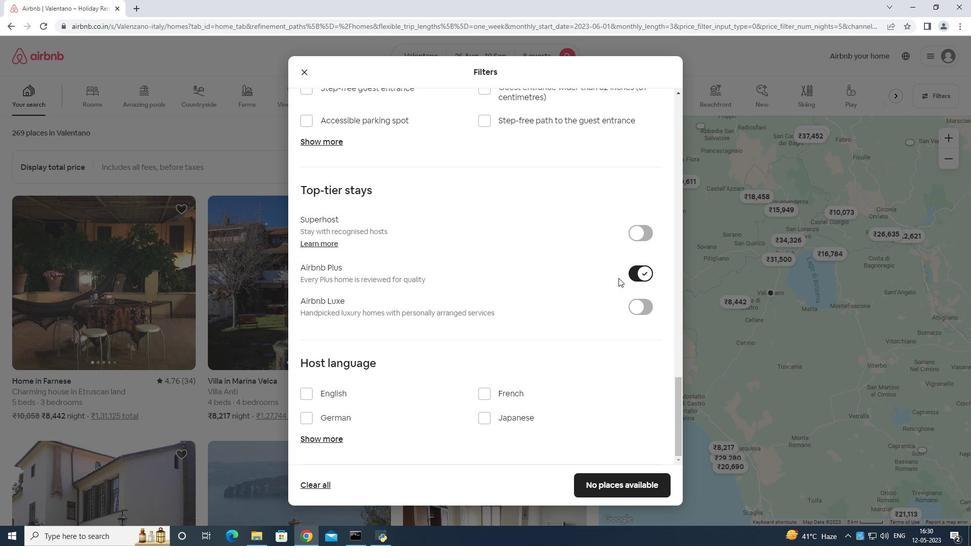 
Action: Mouse scrolled (616, 277) with delta (0, 0)
Screenshot: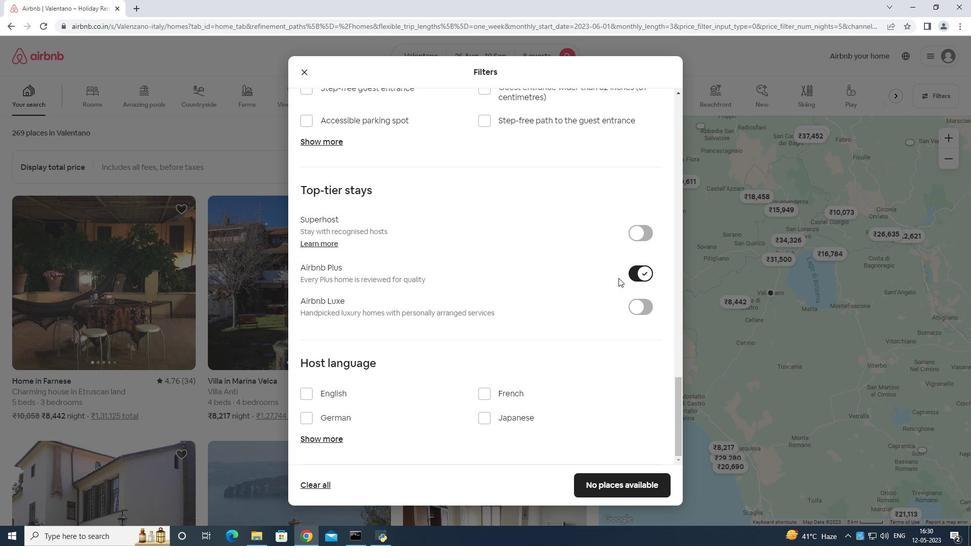 
Action: Mouse moved to (614, 280)
Screenshot: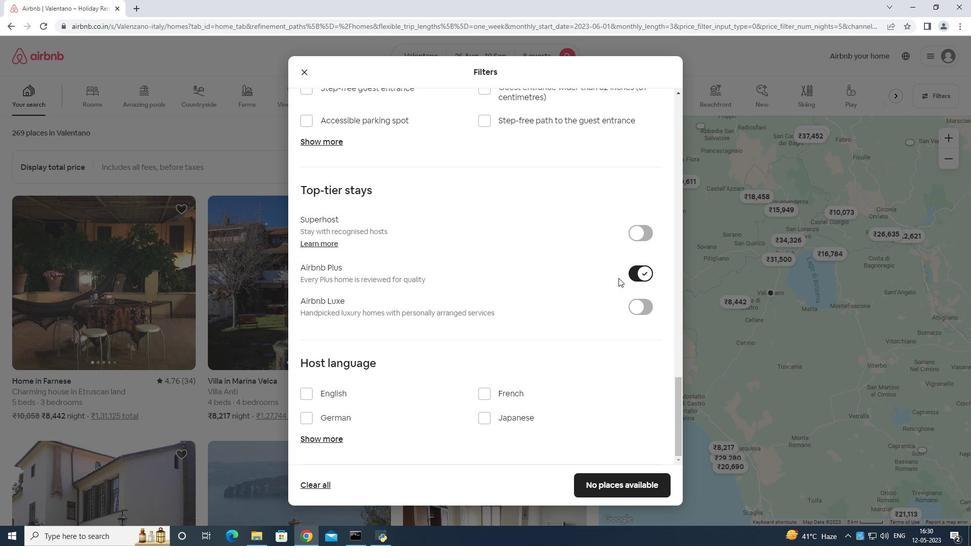 
Action: Mouse scrolled (614, 279) with delta (0, 0)
Screenshot: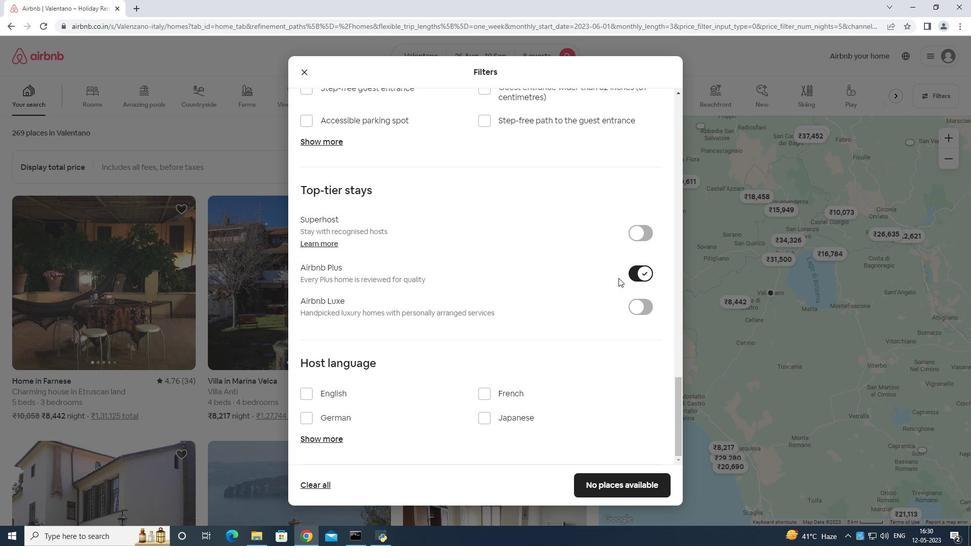 
Action: Mouse moved to (614, 281)
Screenshot: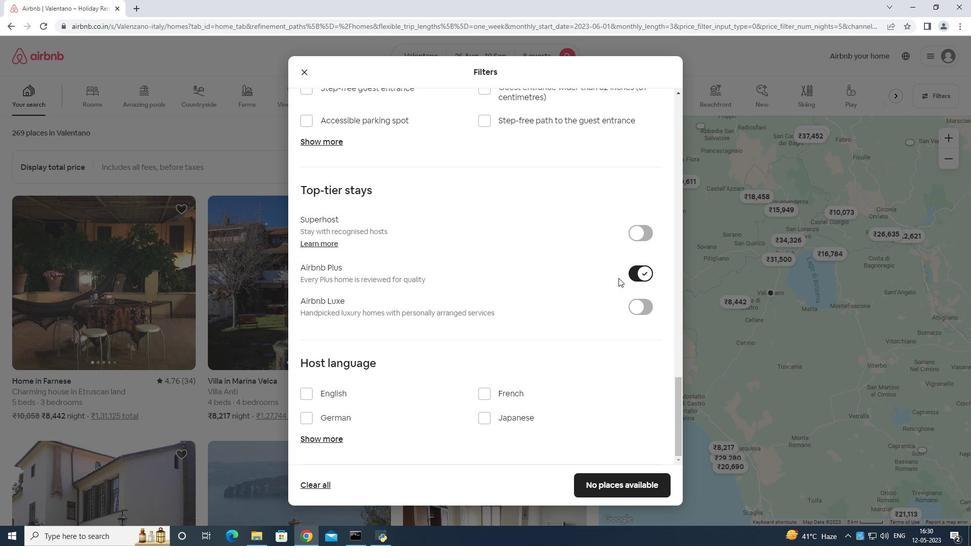 
Action: Mouse scrolled (614, 280) with delta (0, 0)
Screenshot: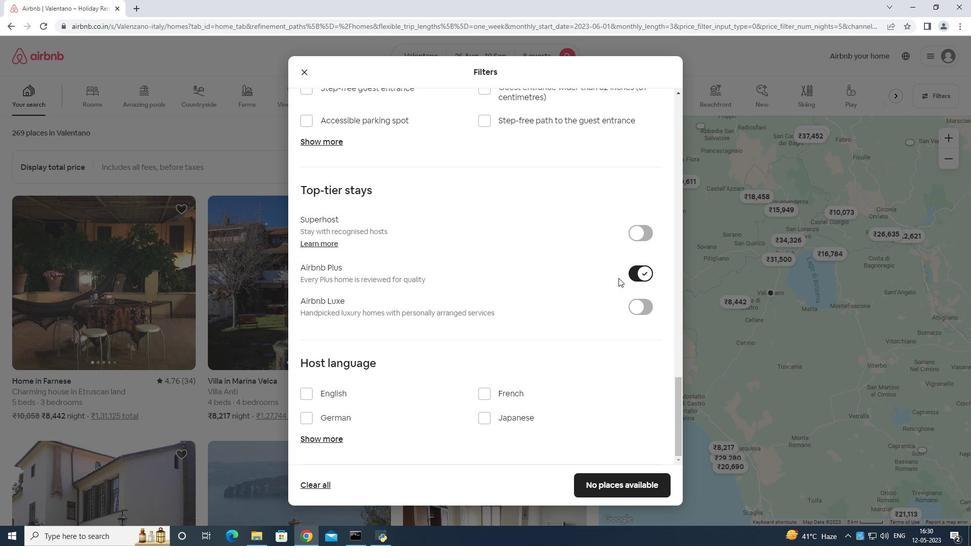 
Action: Mouse moved to (613, 281)
Screenshot: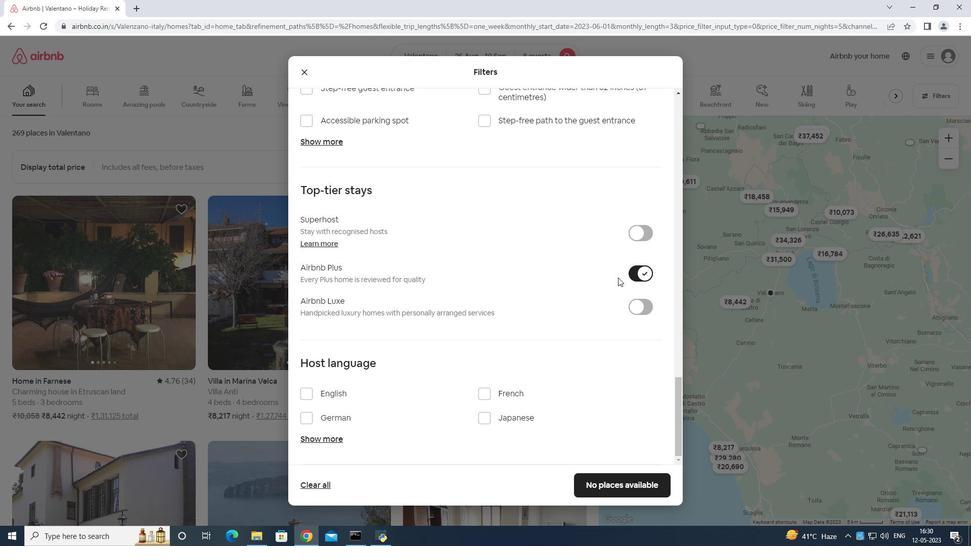 
Action: Mouse scrolled (613, 281) with delta (0, 0)
Screenshot: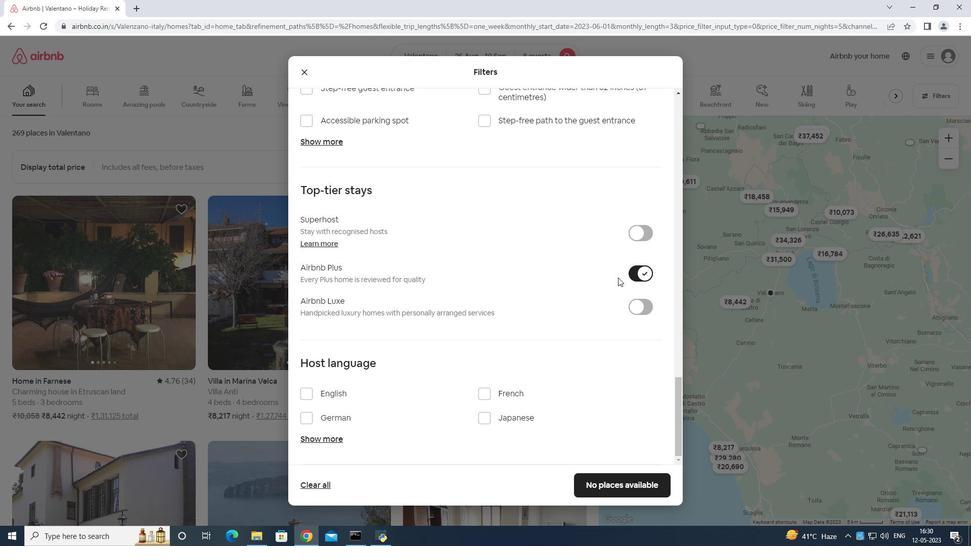 
Action: Mouse moved to (613, 275)
Screenshot: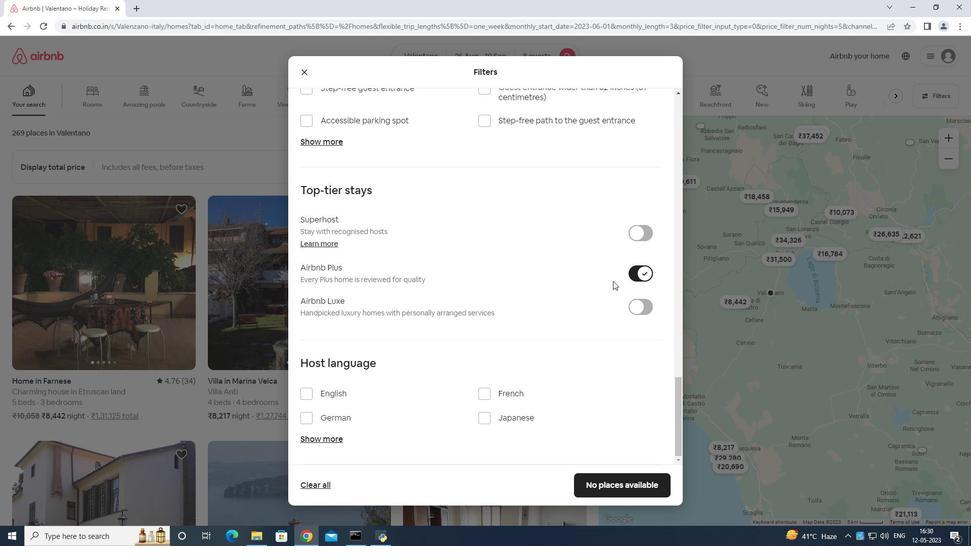 
Action: Mouse scrolled (613, 274) with delta (0, 0)
Screenshot: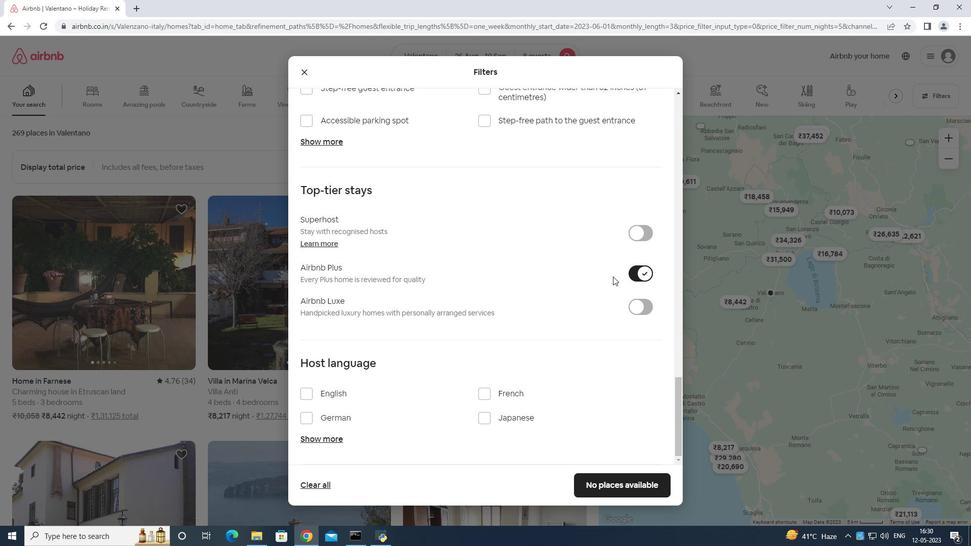 
Action: Mouse moved to (612, 277)
Screenshot: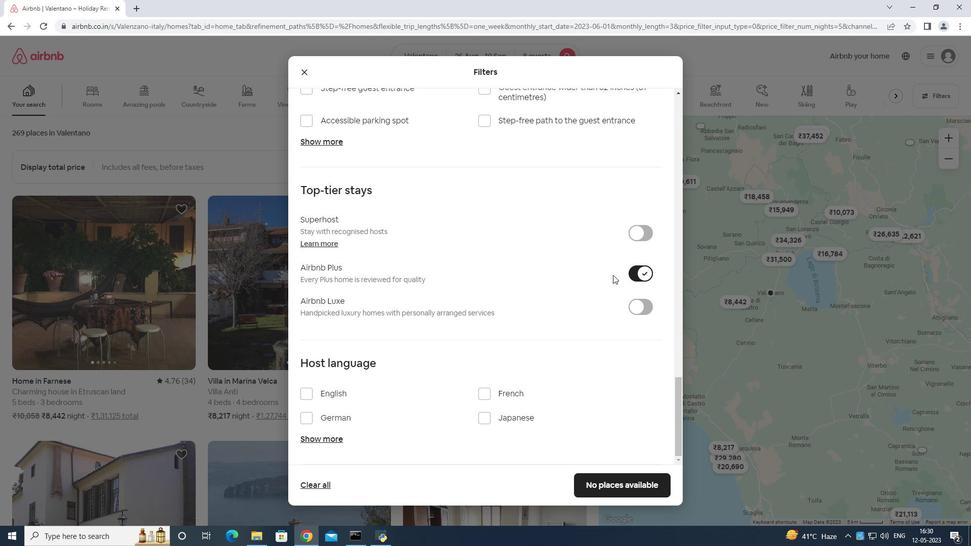 
Action: Mouse scrolled (612, 276) with delta (0, 0)
Screenshot: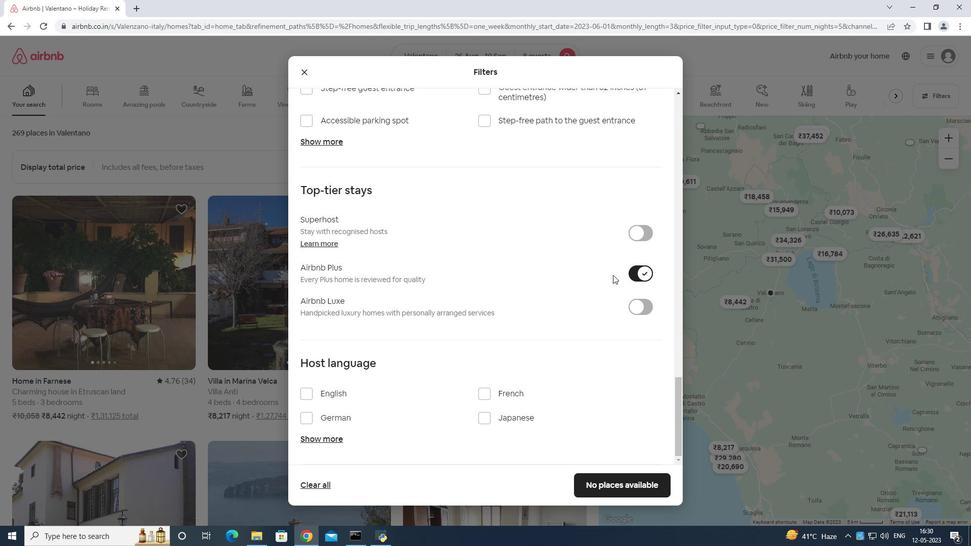 
Action: Mouse moved to (610, 281)
Screenshot: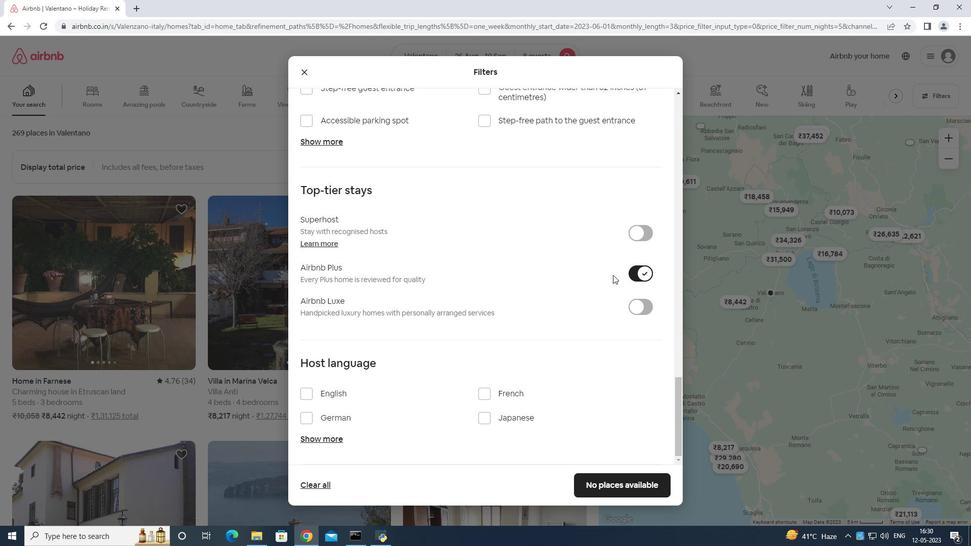 
Action: Mouse scrolled (610, 280) with delta (0, 0)
Screenshot: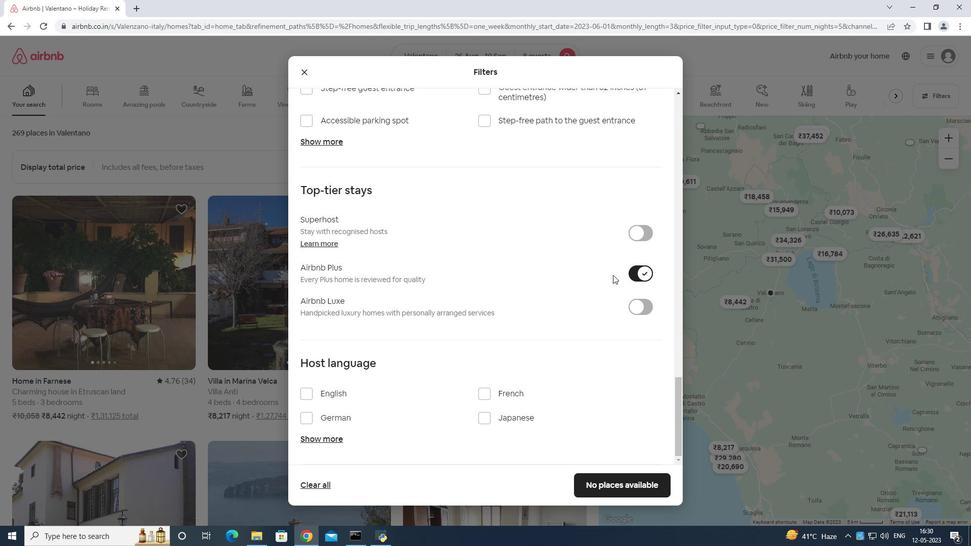 
Action: Mouse moved to (606, 285)
Screenshot: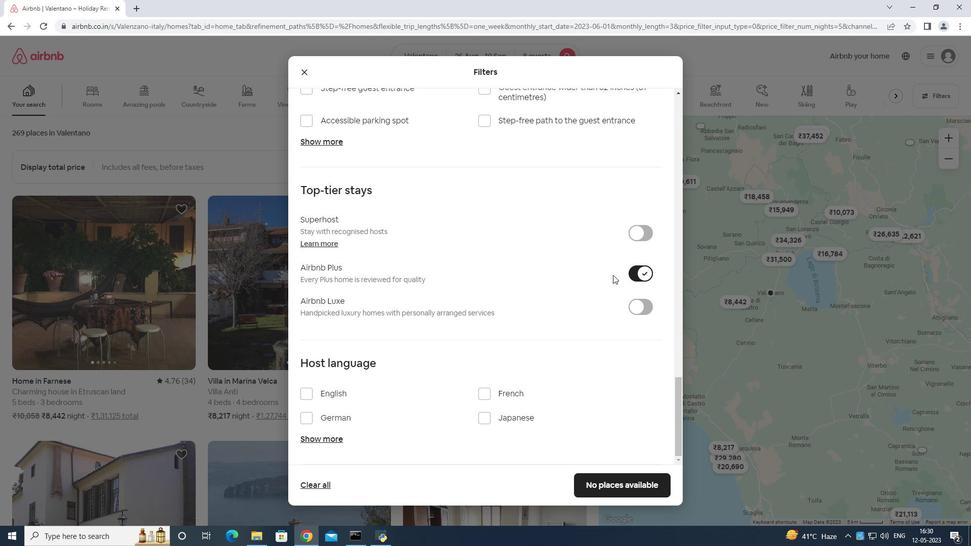 
Action: Mouse scrolled (606, 285) with delta (0, 0)
Screenshot: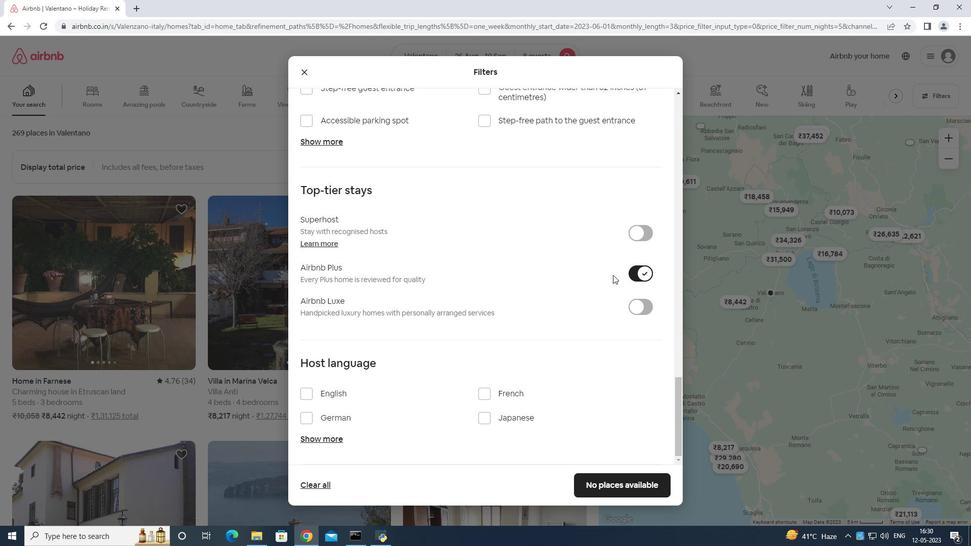 
Action: Mouse moved to (307, 395)
Screenshot: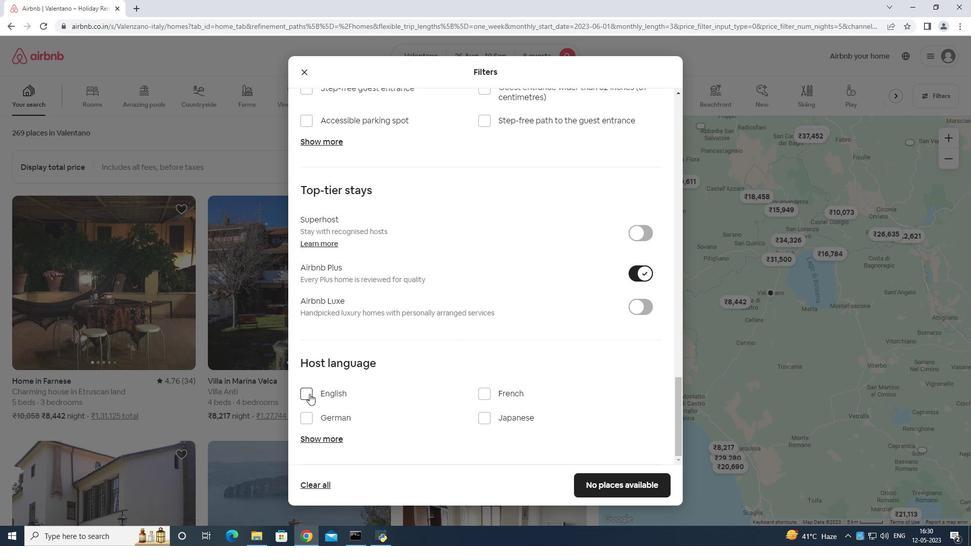 
Action: Mouse pressed left at (307, 395)
Screenshot: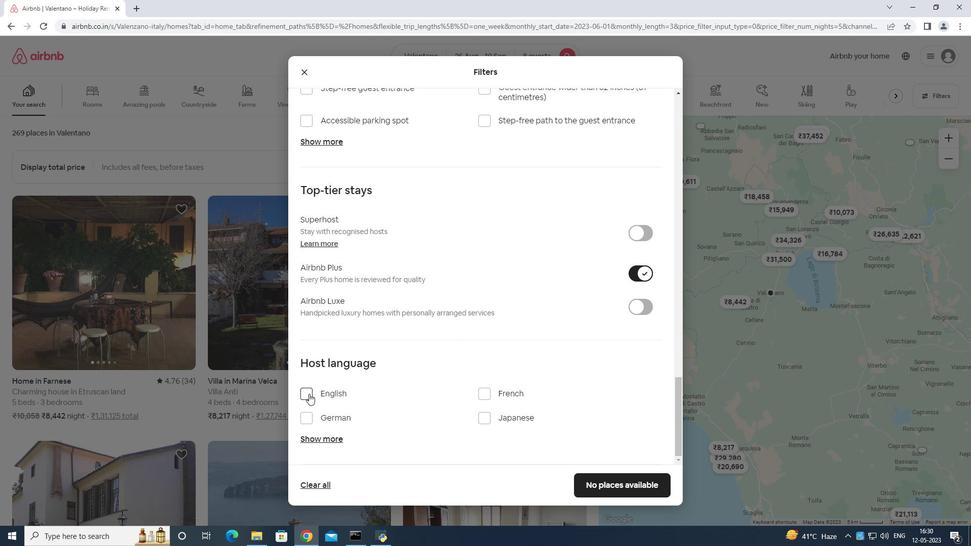 
Action: Mouse moved to (606, 482)
Screenshot: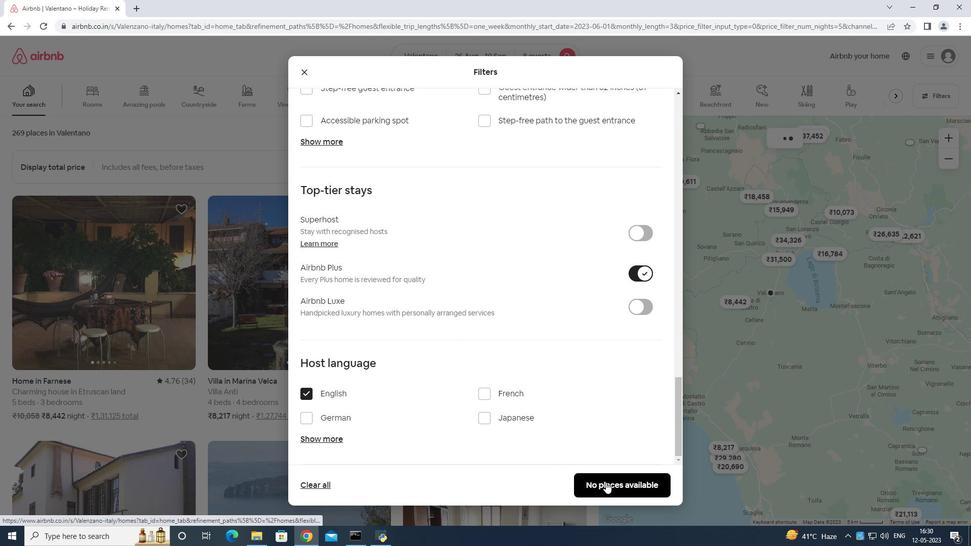 
Action: Mouse pressed left at (606, 482)
Screenshot: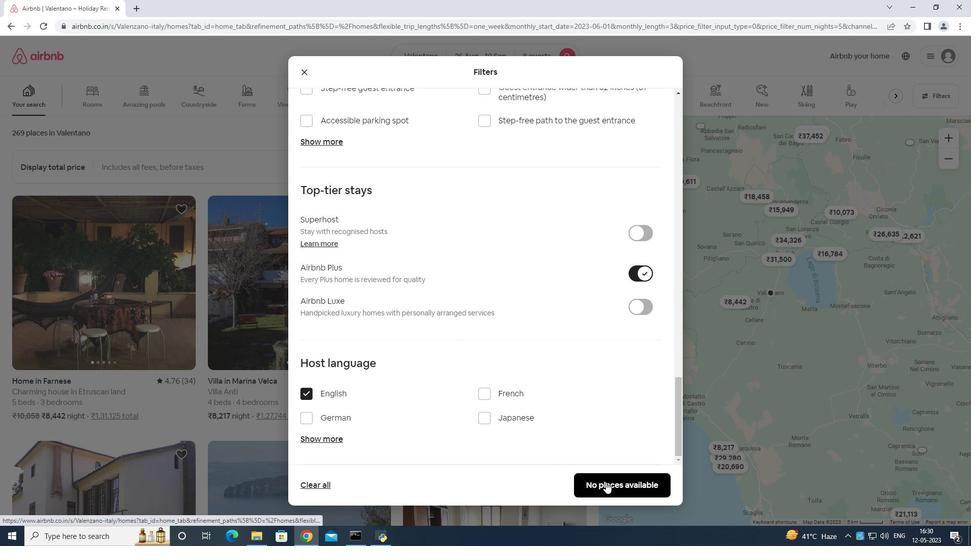 
Action: Mouse moved to (610, 482)
Screenshot: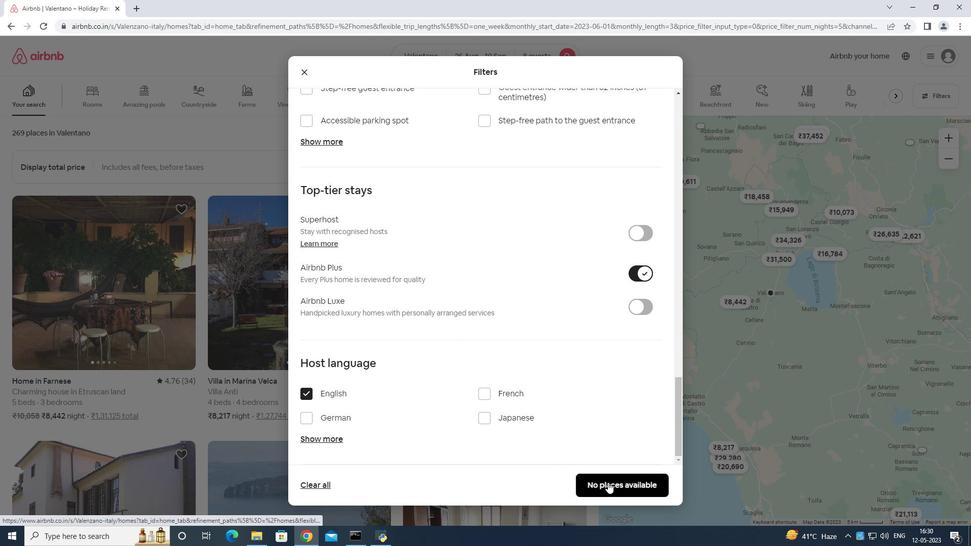 
